 Task: Look for space in Fier-Çifçi, Albania from 9th June, 2023 to 16th June, 2023 for 2 adults in price range Rs.8000 to Rs.16000. Place can be entire place with 2 bedrooms having 2 beds and 1 bathroom. Property type can be house, flat, hotel. Amenities needed are: heating. Booking option can be shelf check-in. Required host language is English.
Action: Mouse moved to (422, 90)
Screenshot: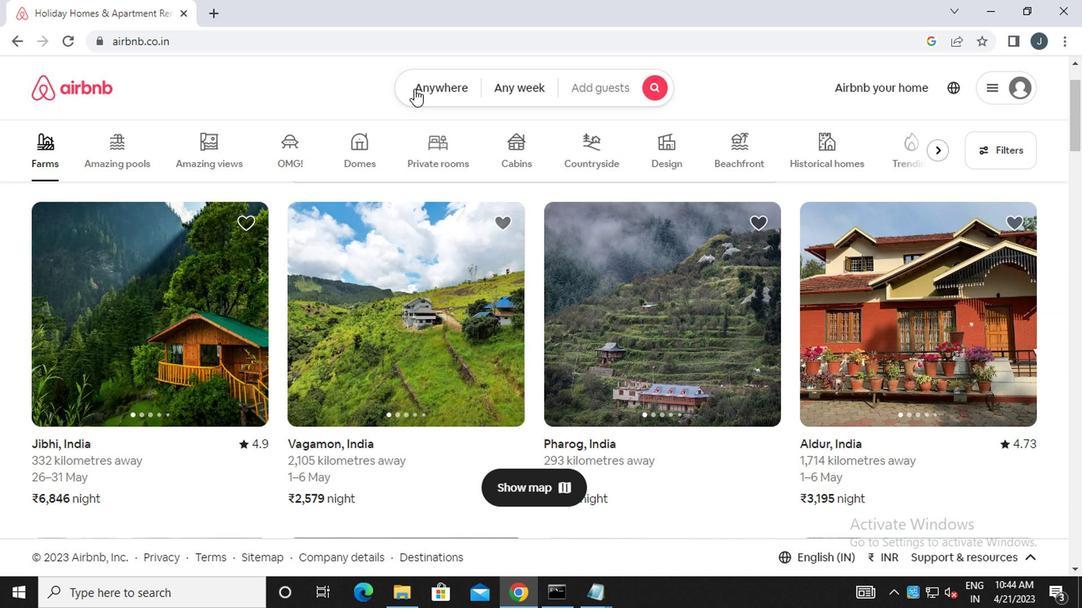 
Action: Mouse pressed left at (422, 90)
Screenshot: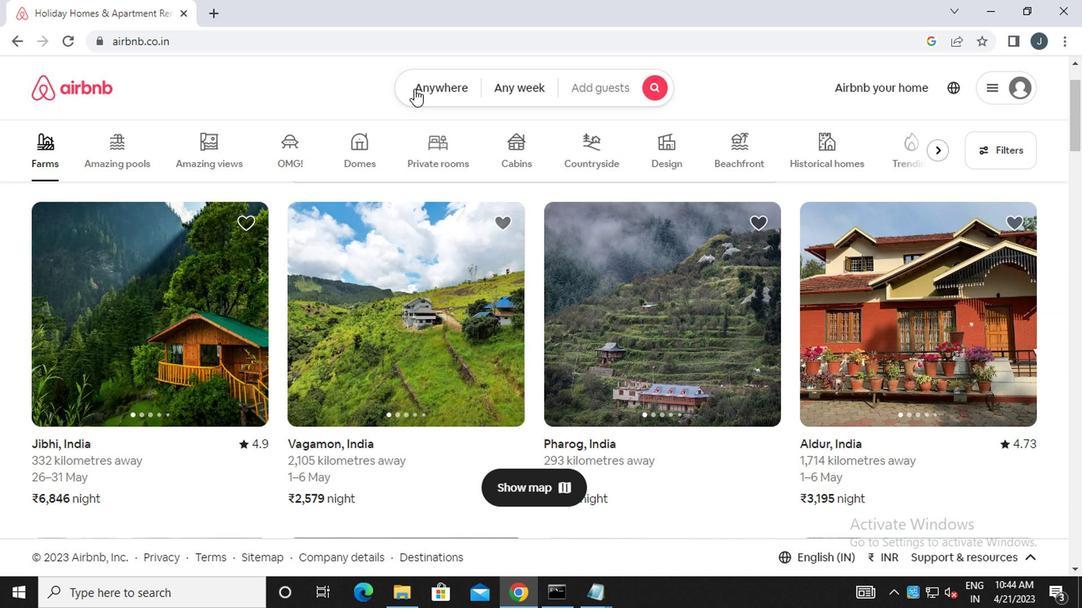 
Action: Mouse moved to (271, 145)
Screenshot: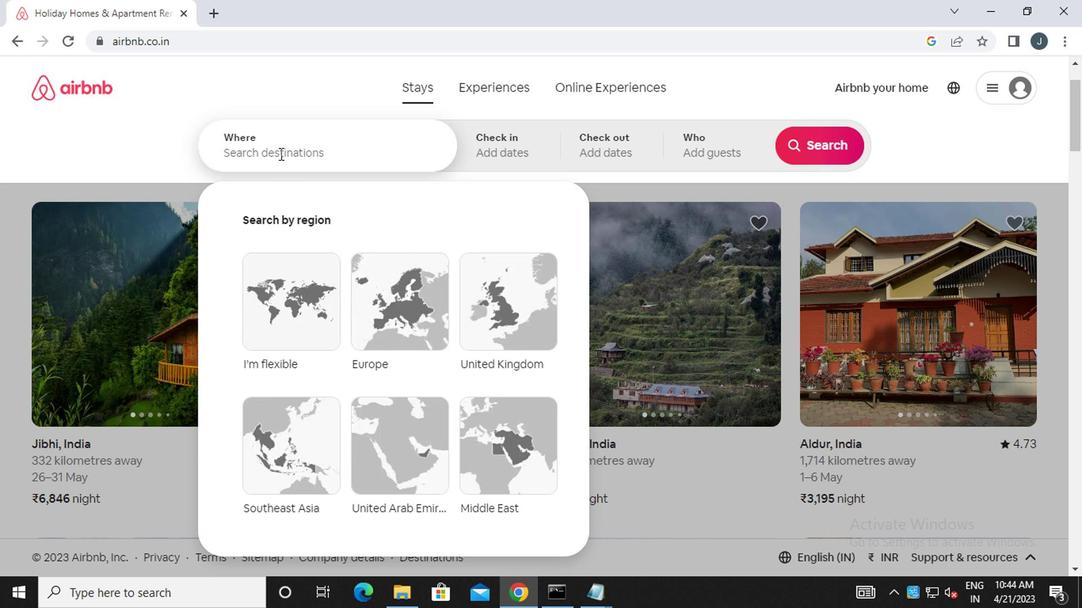 
Action: Mouse pressed left at (271, 145)
Screenshot: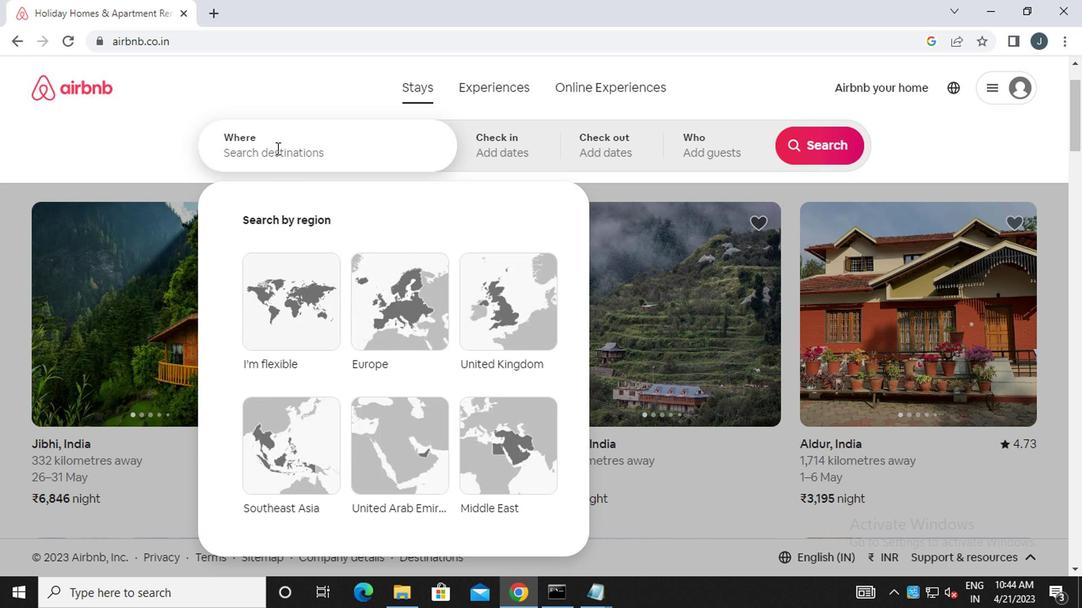 
Action: Mouse moved to (269, 144)
Screenshot: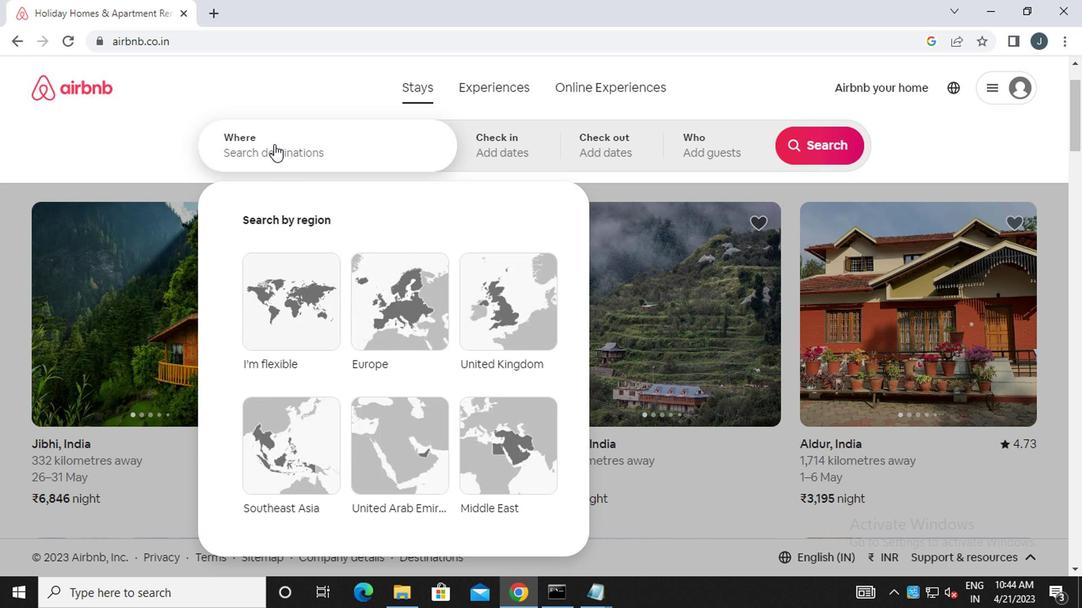 
Action: Key pressed f<Key.caps_lock>ier-cifci
Screenshot: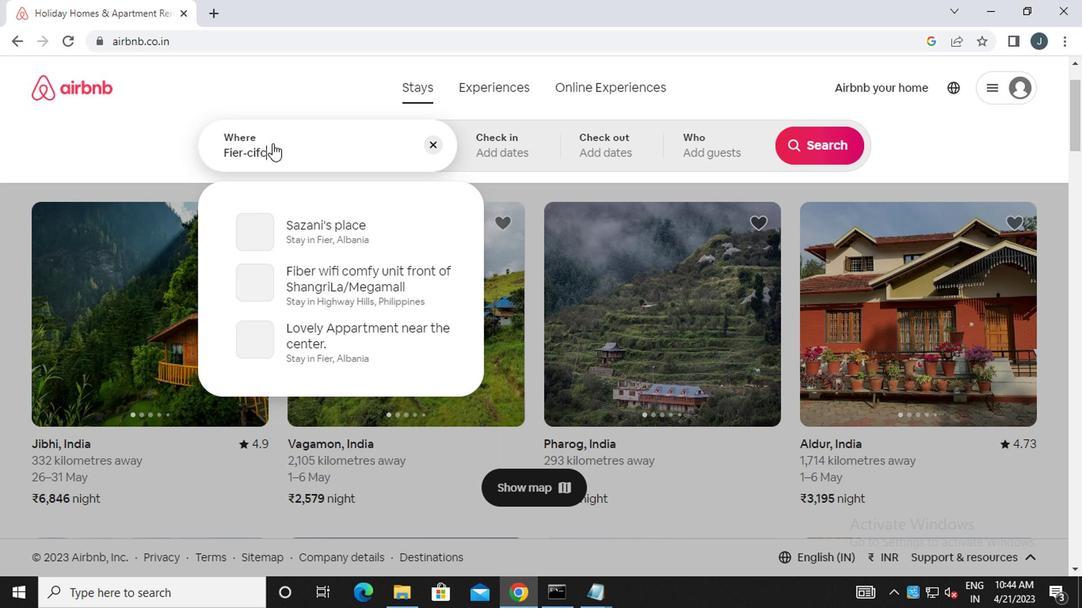 
Action: Mouse moved to (522, 149)
Screenshot: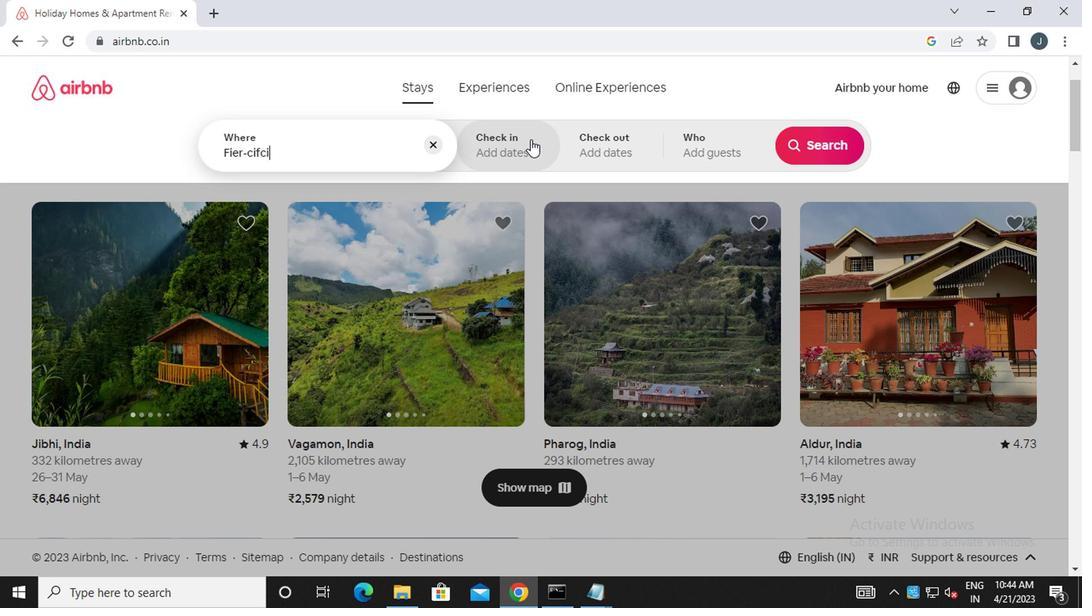 
Action: Mouse pressed left at (522, 149)
Screenshot: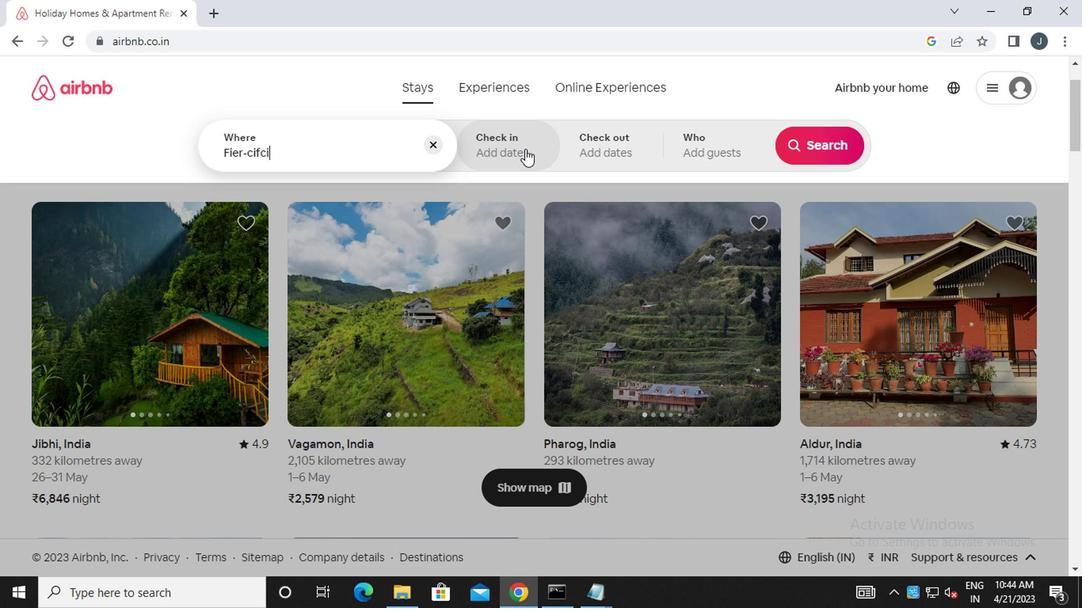
Action: Mouse moved to (810, 270)
Screenshot: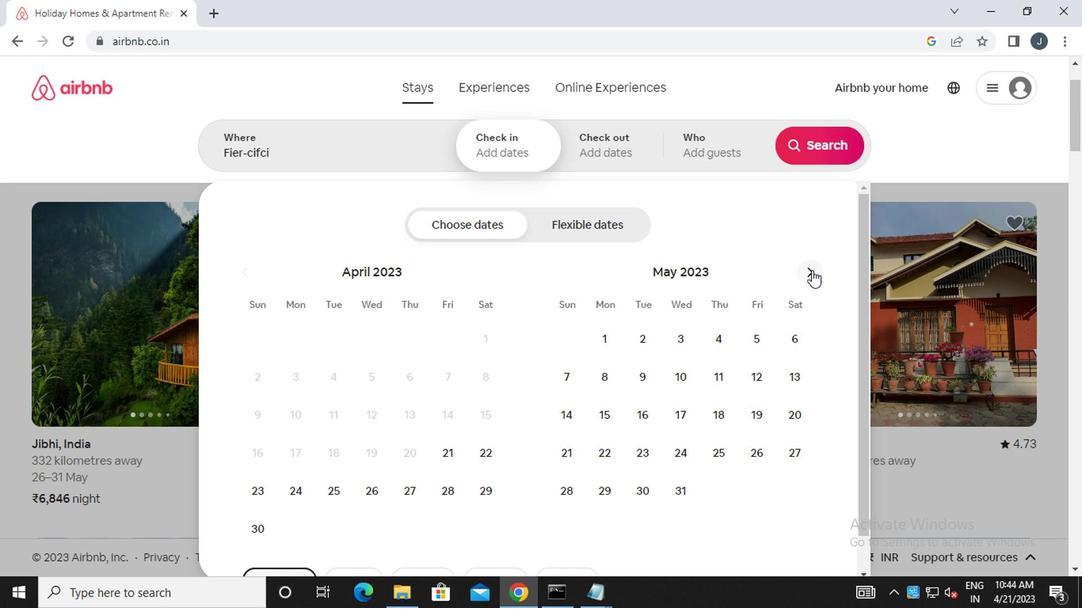 
Action: Mouse pressed left at (810, 270)
Screenshot: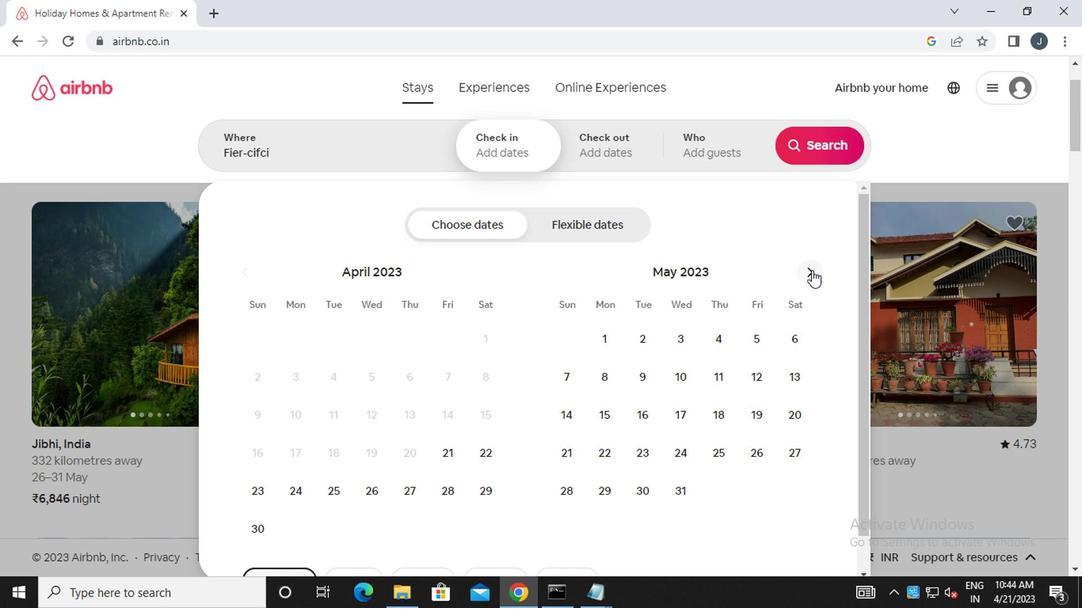 
Action: Mouse moved to (757, 373)
Screenshot: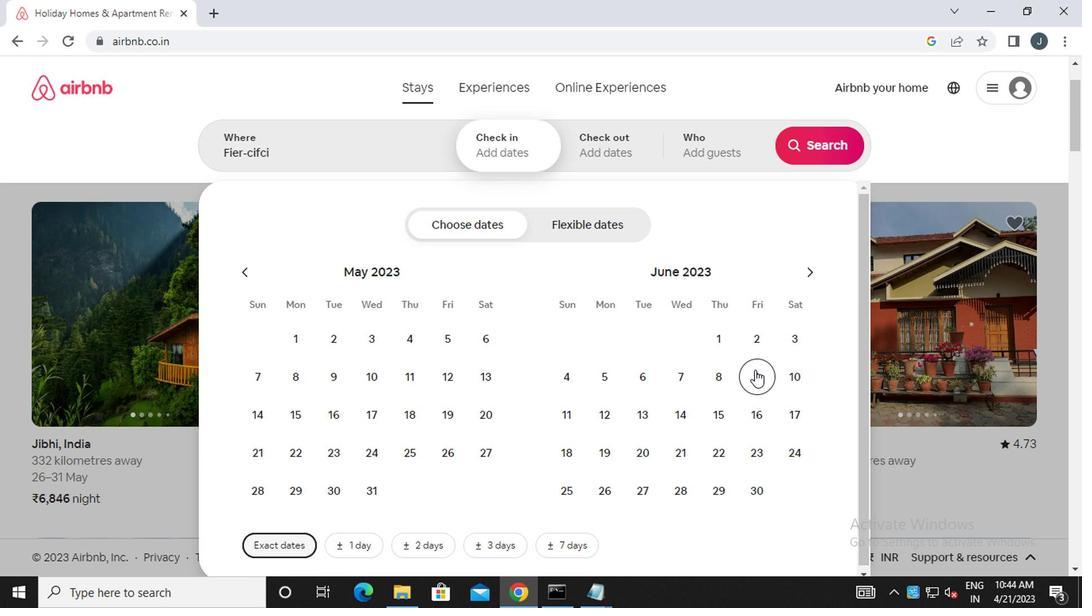 
Action: Mouse pressed left at (757, 373)
Screenshot: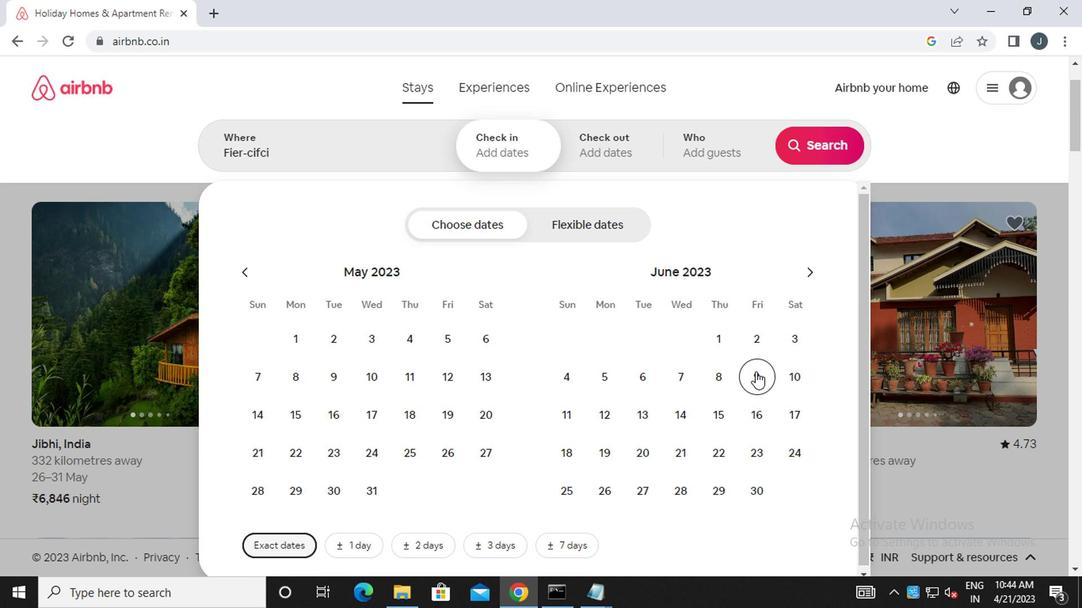 
Action: Mouse moved to (756, 408)
Screenshot: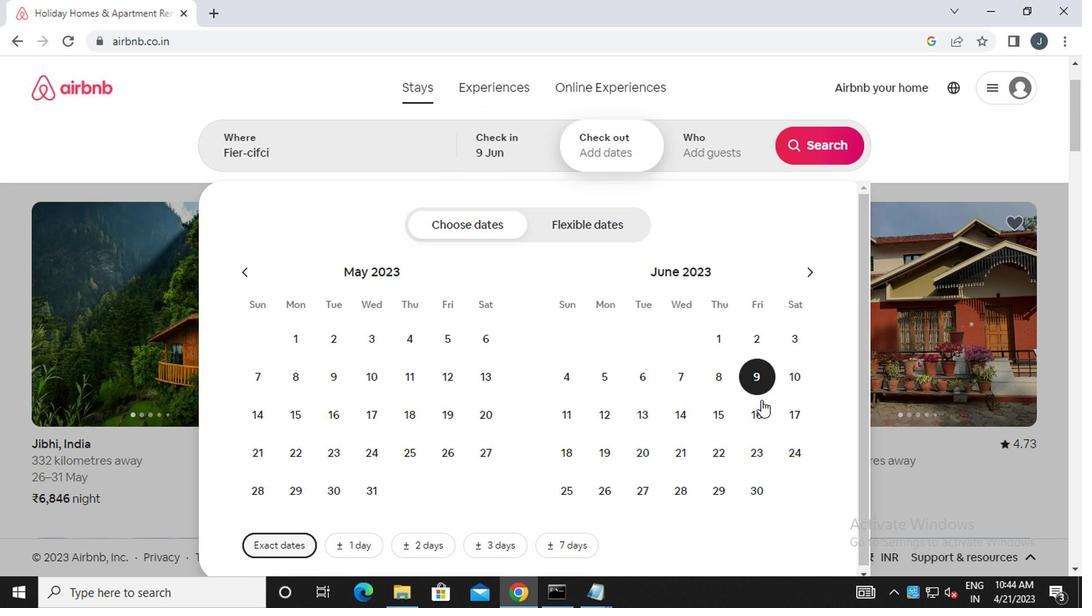 
Action: Mouse pressed left at (756, 408)
Screenshot: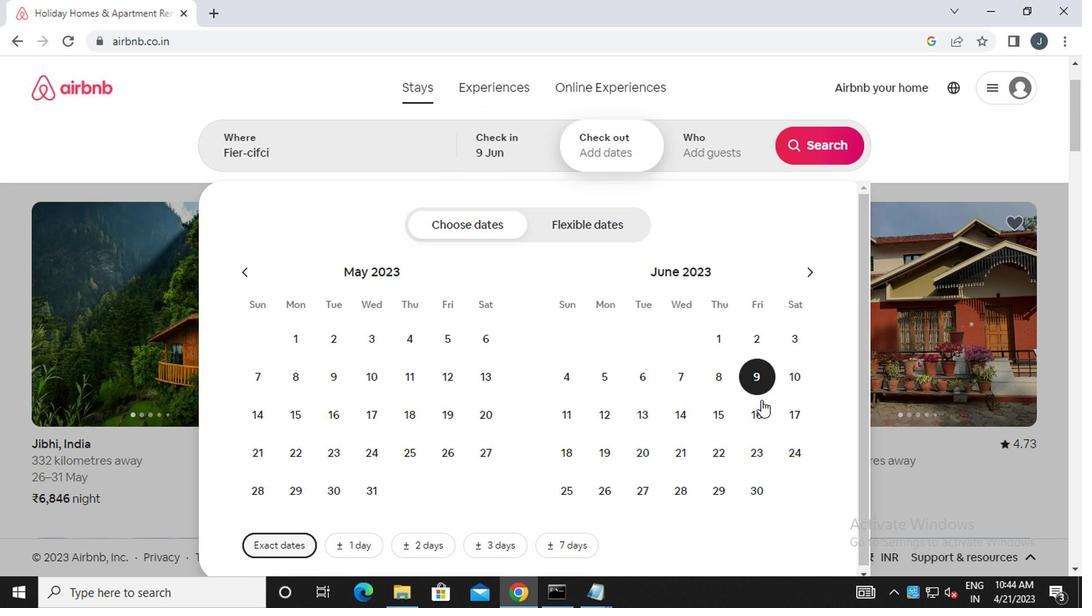 
Action: Mouse moved to (724, 157)
Screenshot: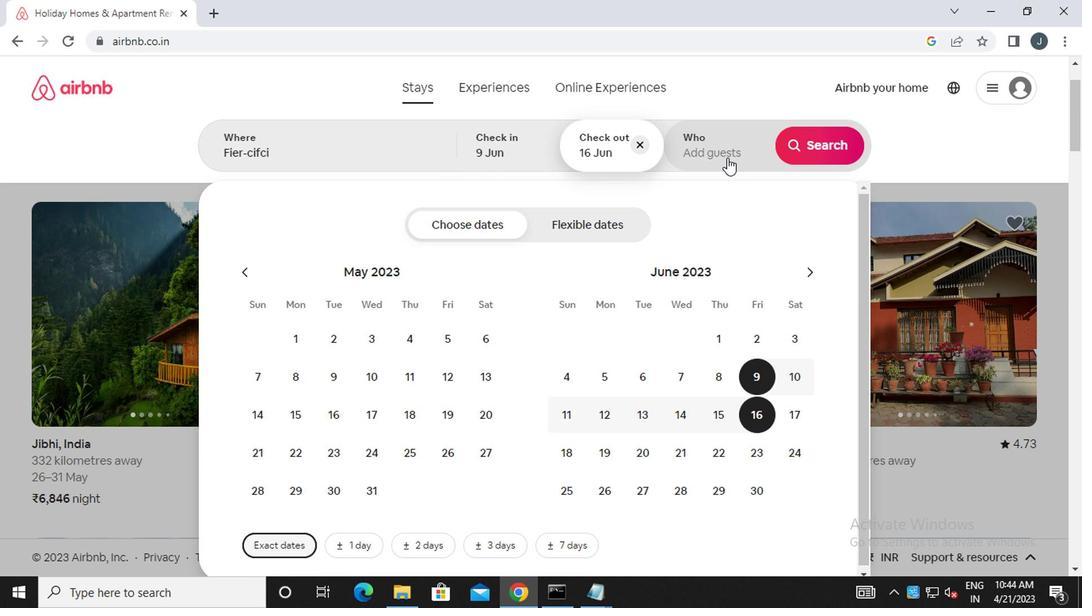 
Action: Mouse pressed left at (724, 157)
Screenshot: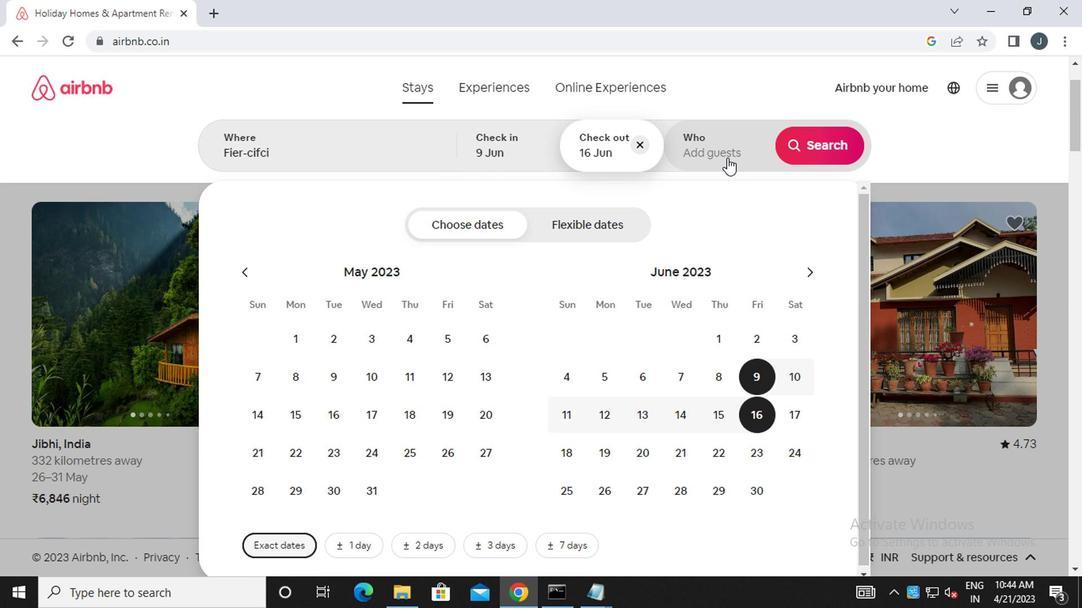 
Action: Mouse moved to (812, 230)
Screenshot: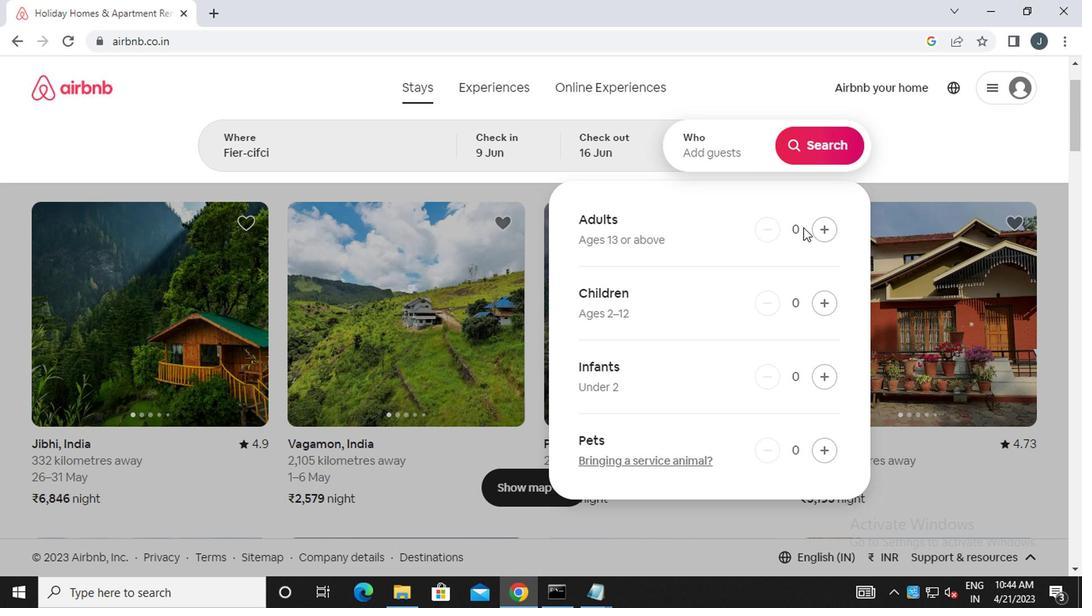 
Action: Mouse pressed left at (812, 230)
Screenshot: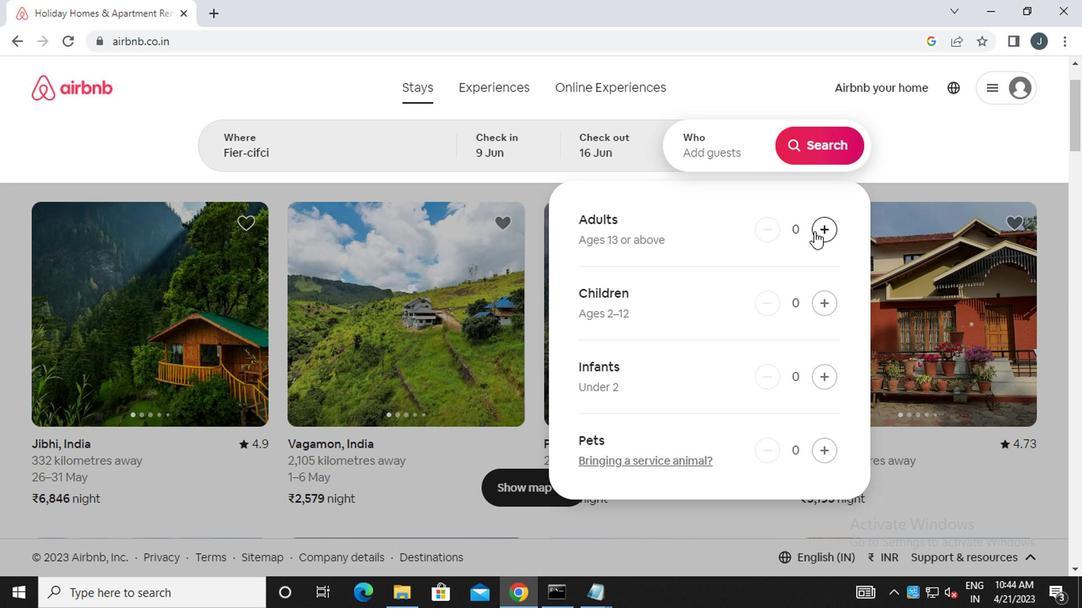 
Action: Mouse moved to (814, 230)
Screenshot: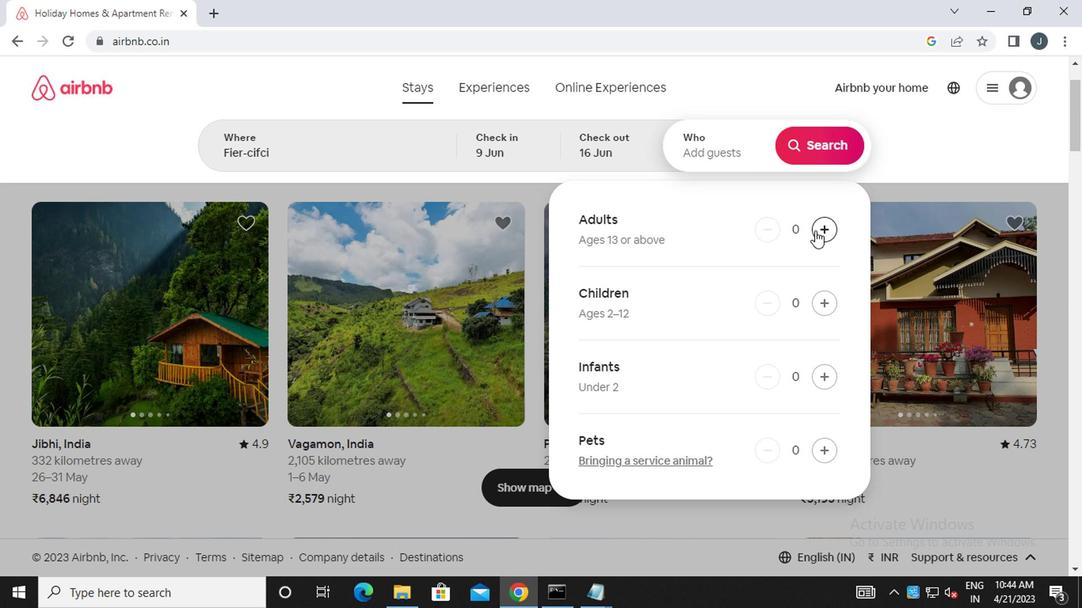 
Action: Mouse pressed left at (814, 230)
Screenshot: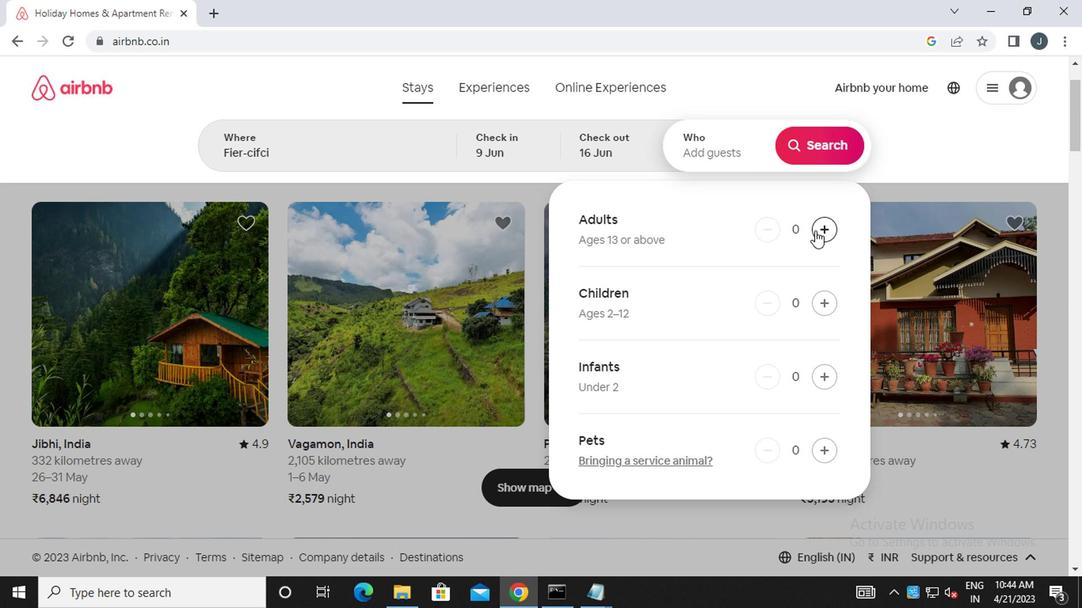 
Action: Mouse moved to (832, 149)
Screenshot: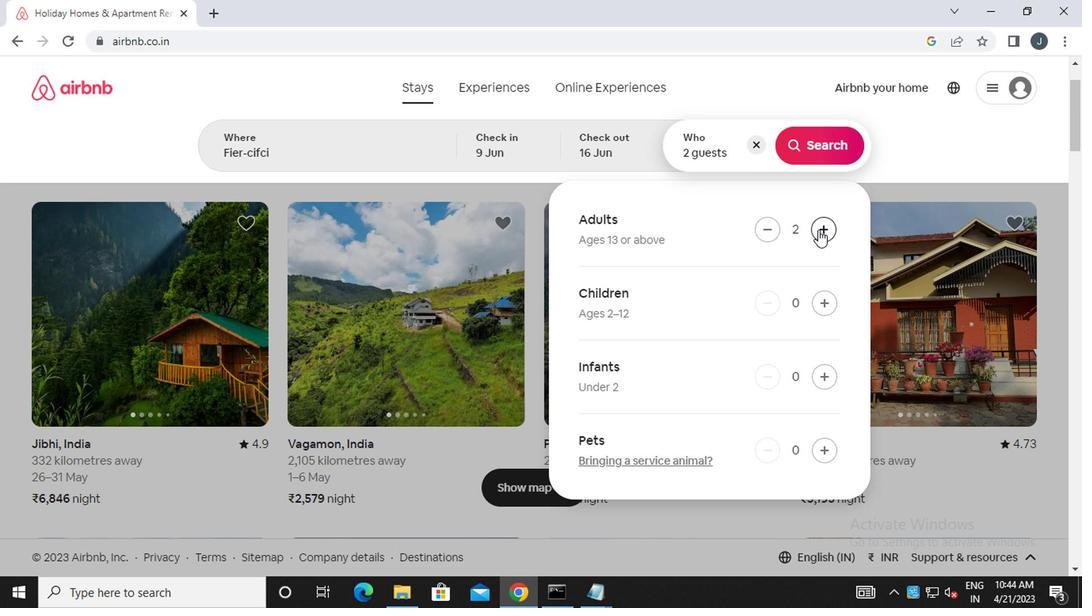 
Action: Mouse pressed left at (832, 149)
Screenshot: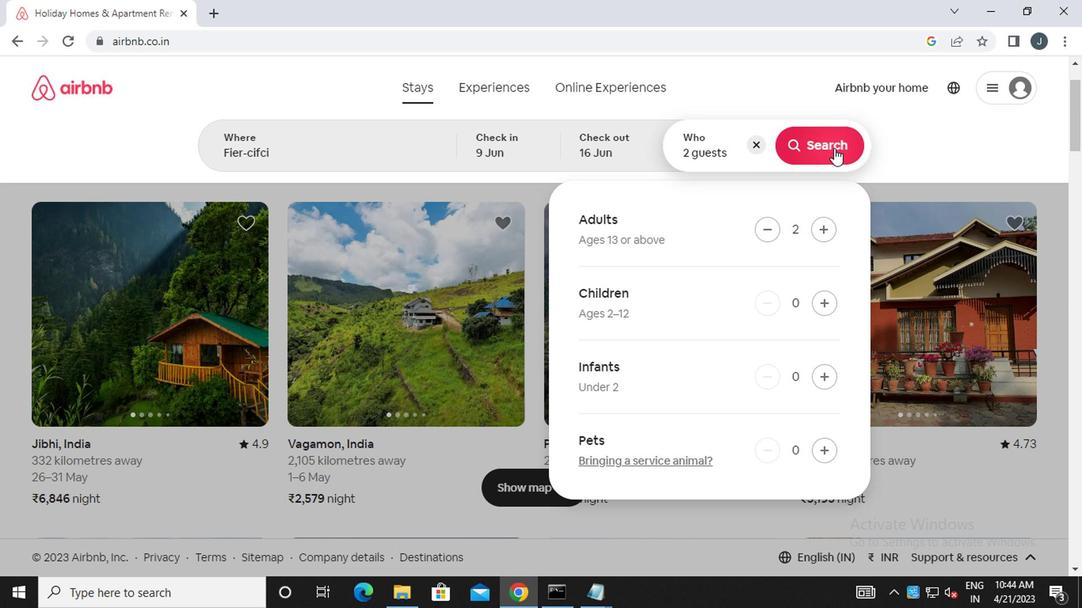 
Action: Mouse moved to (1015, 149)
Screenshot: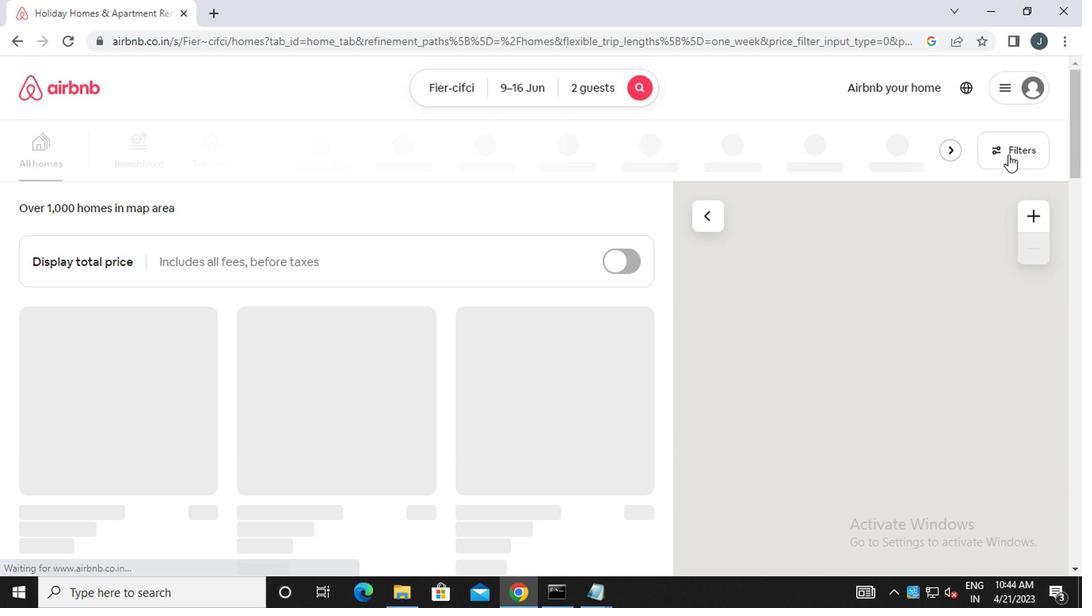 
Action: Mouse pressed left at (1015, 149)
Screenshot: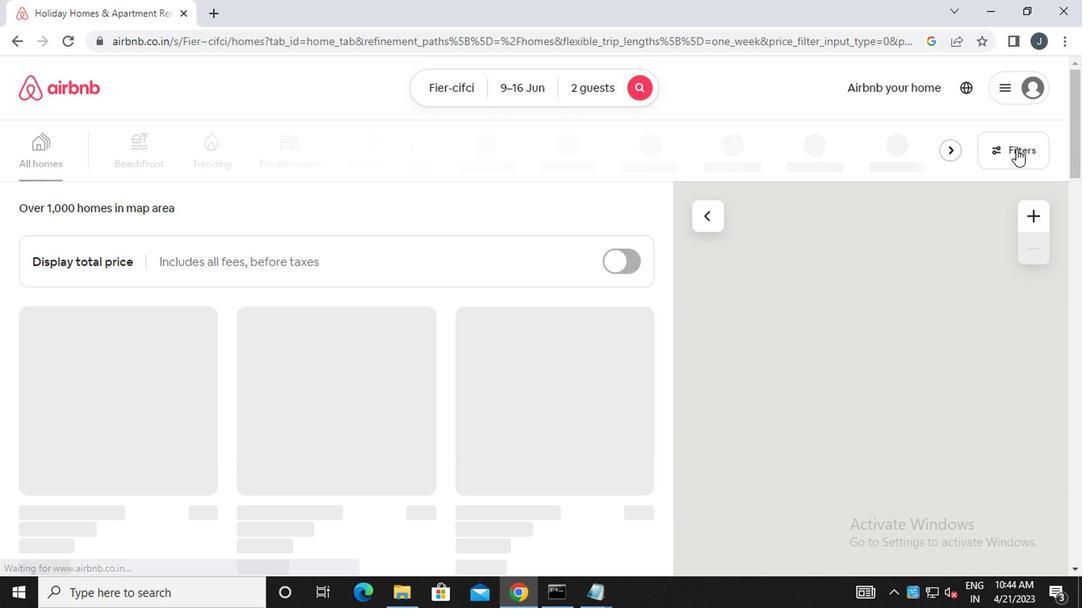 
Action: Mouse moved to (365, 347)
Screenshot: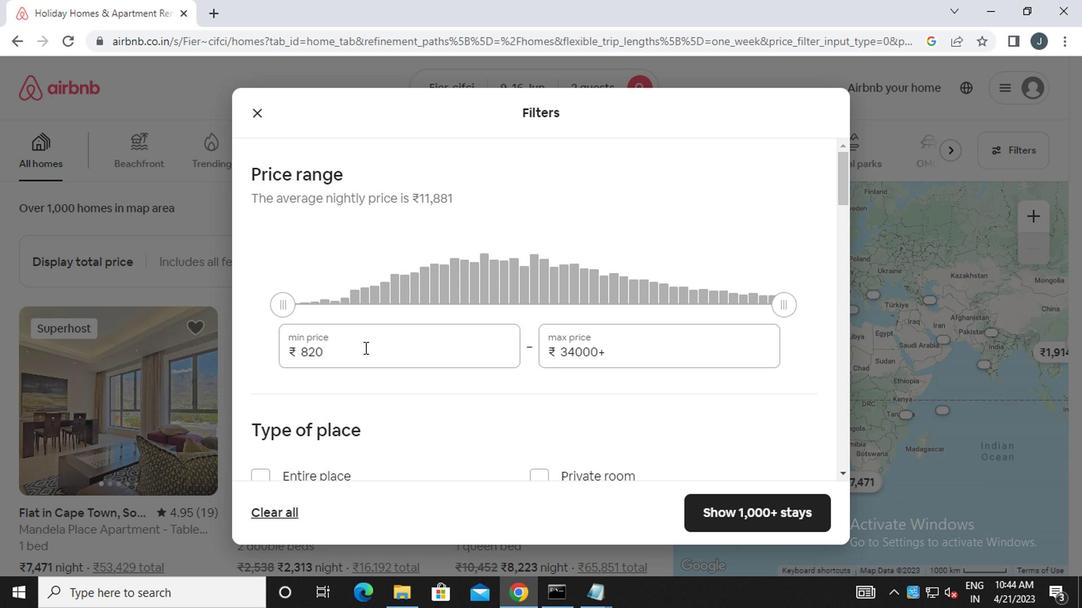 
Action: Mouse pressed left at (365, 347)
Screenshot: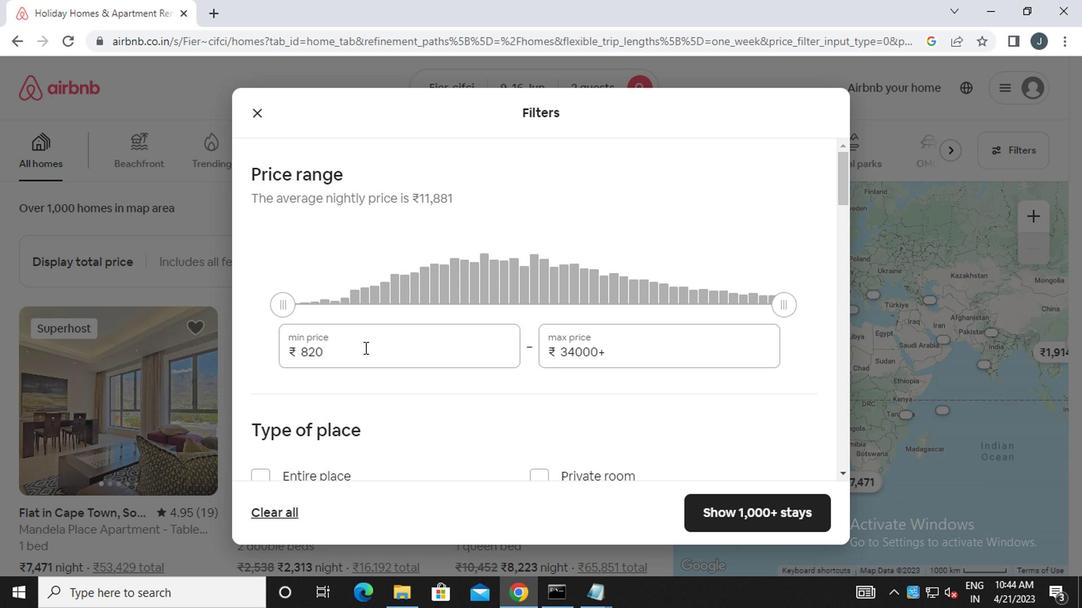 
Action: Mouse moved to (357, 335)
Screenshot: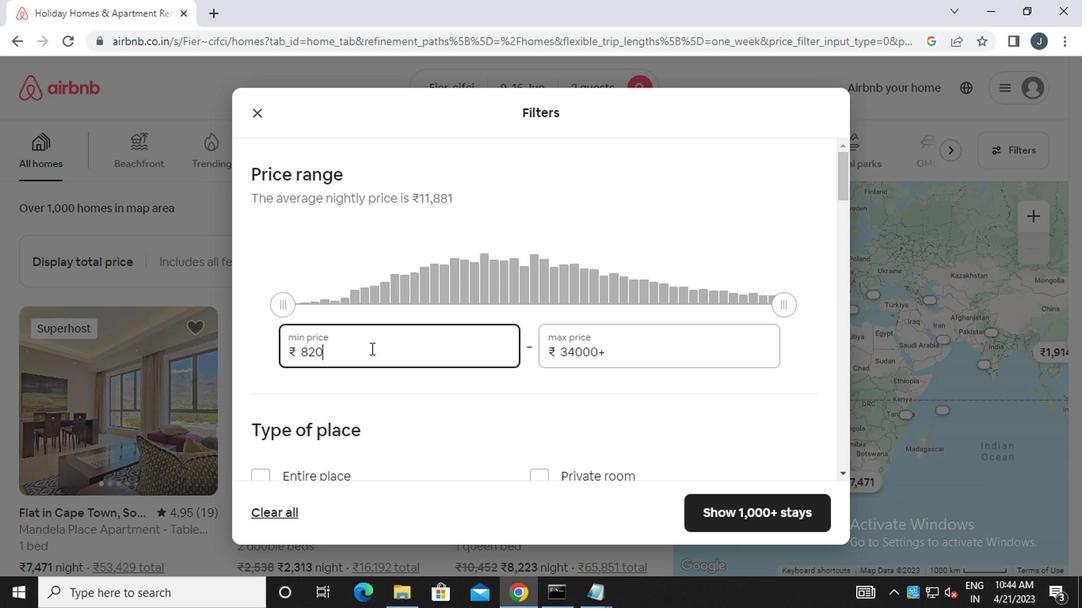 
Action: Key pressed <Key.backspace><Key.backspace>000
Screenshot: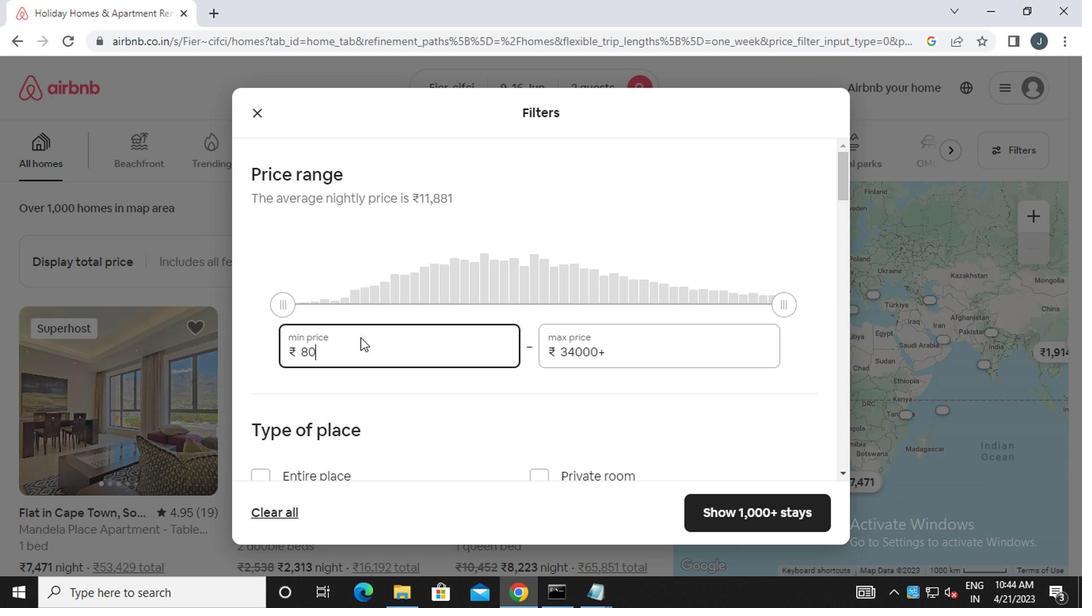 
Action: Mouse moved to (625, 352)
Screenshot: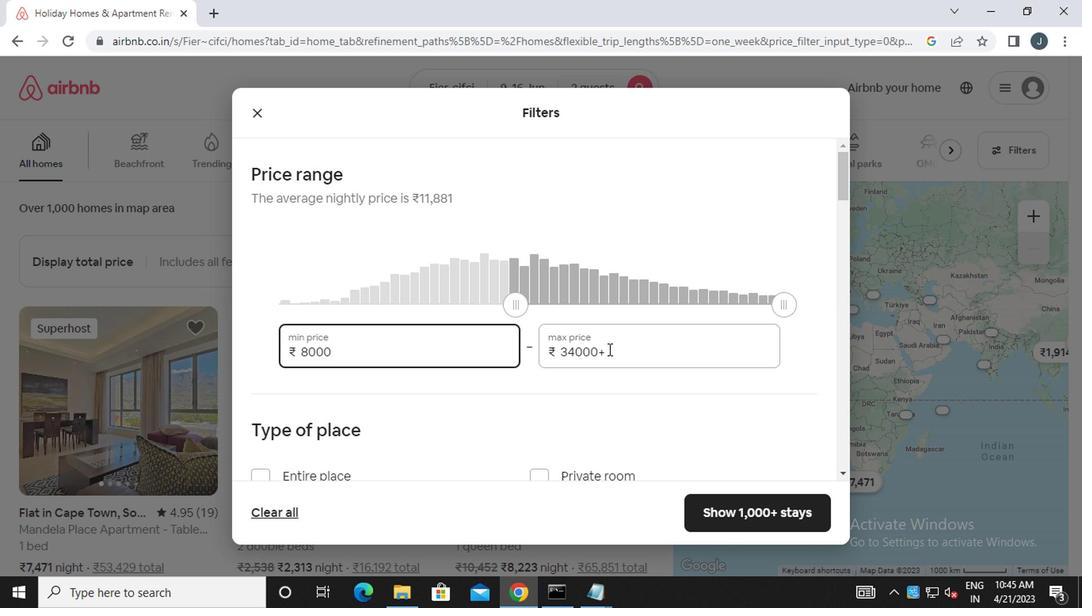 
Action: Mouse pressed left at (625, 352)
Screenshot: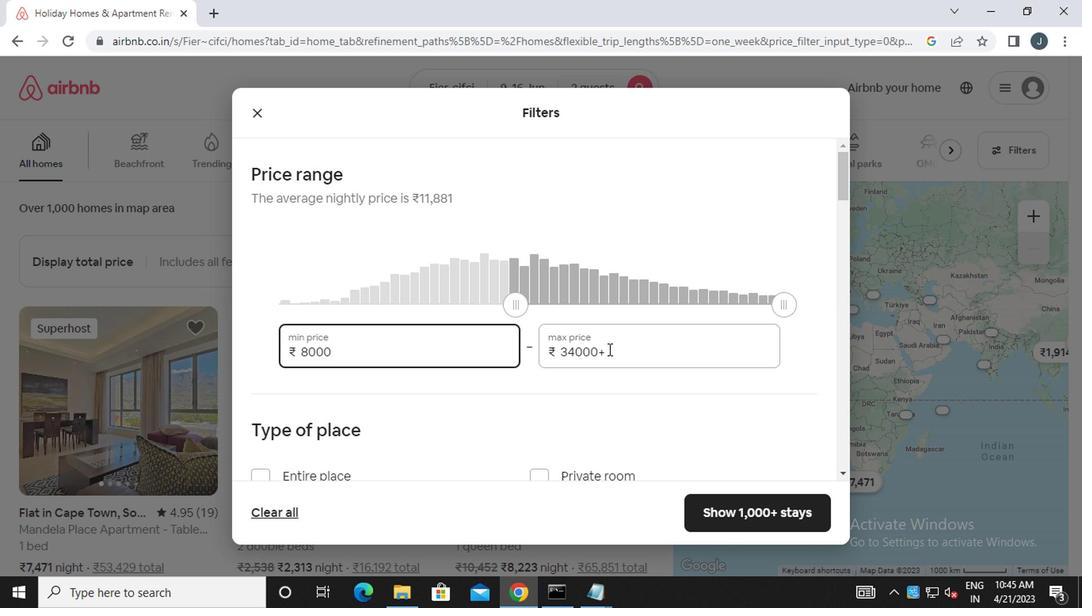 
Action: Mouse moved to (625, 352)
Screenshot: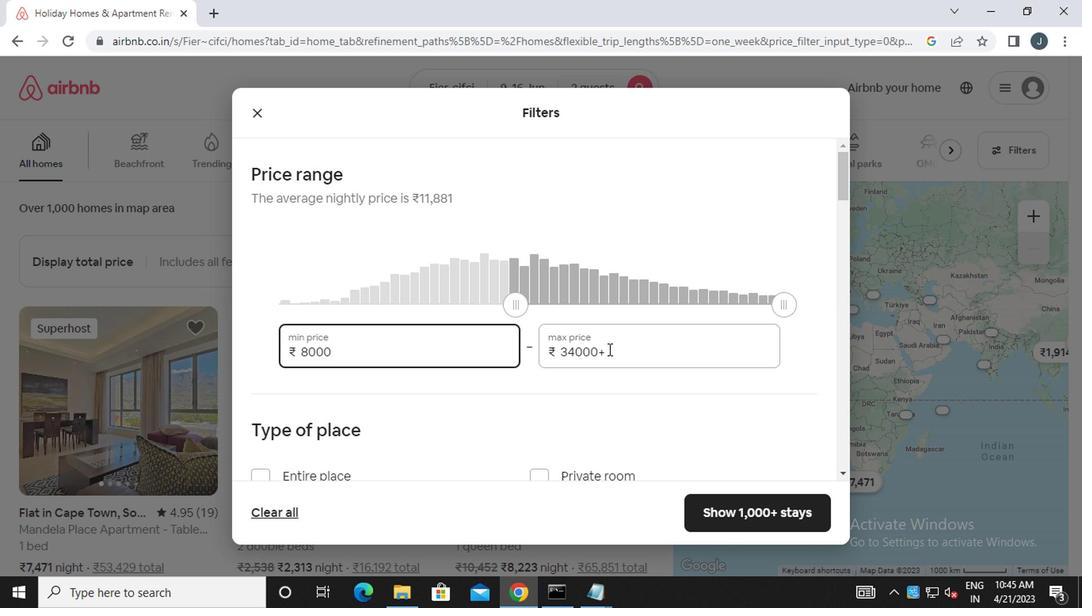 
Action: Key pressed <Key.backspace><Key.backspace><Key.backspace><Key.backspace><Key.backspace><Key.backspace>16000
Screenshot: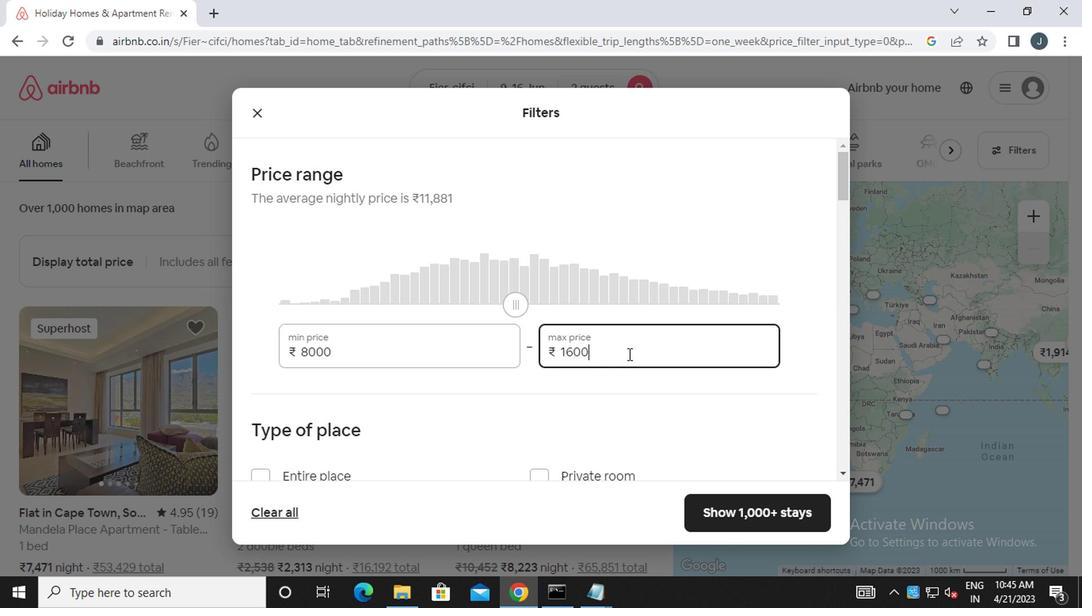
Action: Mouse moved to (794, 398)
Screenshot: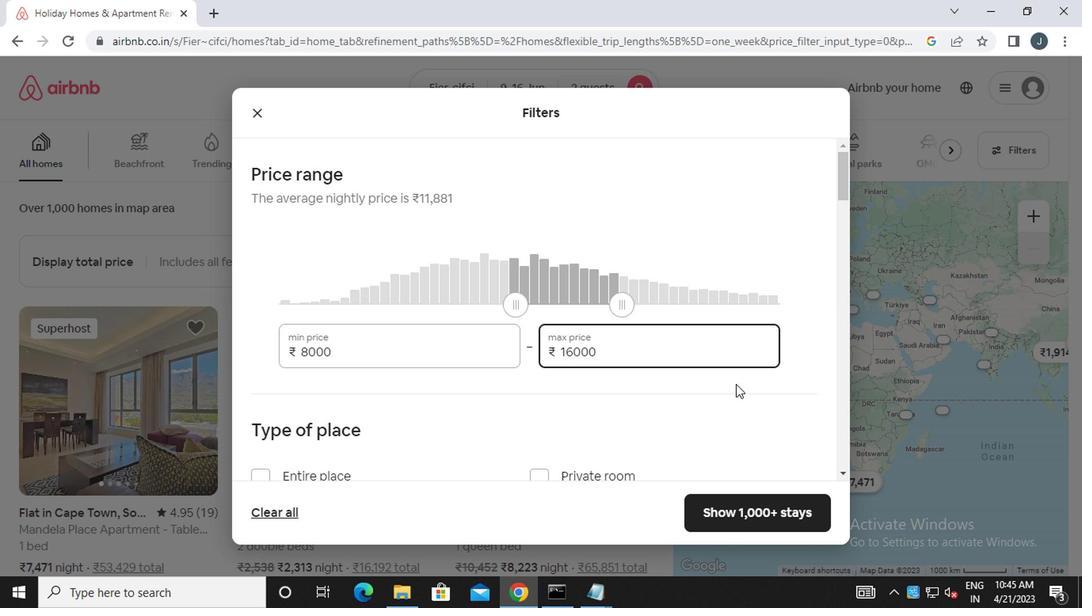 
Action: Mouse scrolled (794, 397) with delta (0, 0)
Screenshot: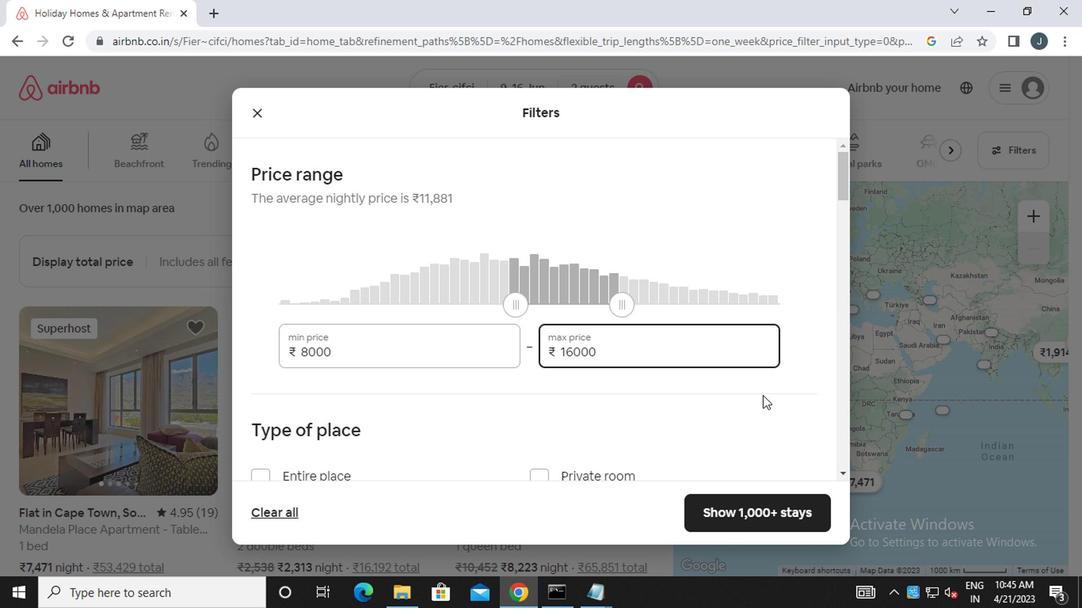 
Action: Mouse scrolled (794, 397) with delta (0, 0)
Screenshot: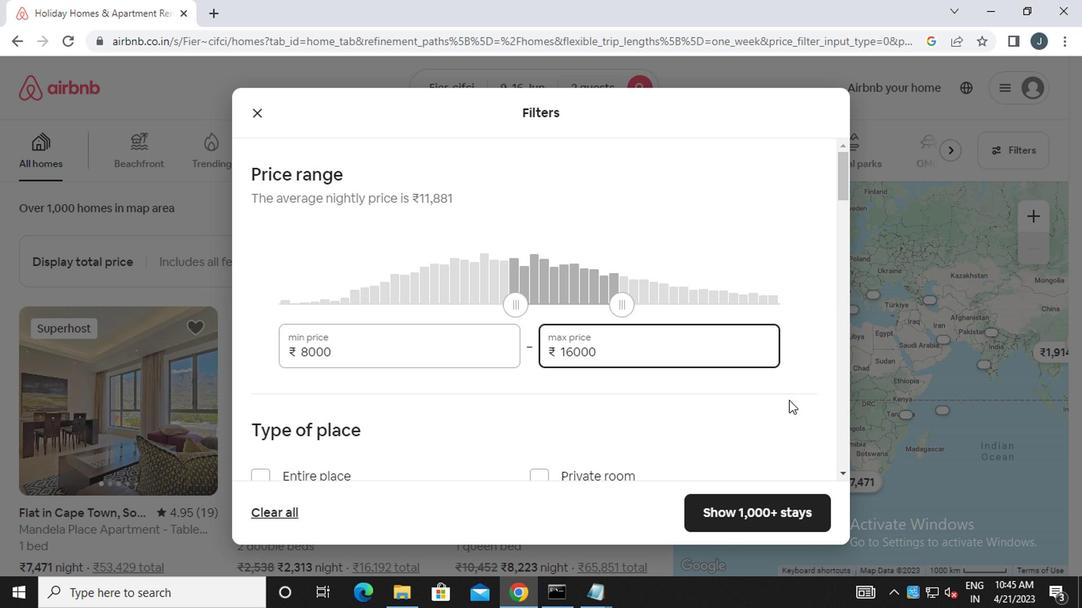 
Action: Mouse moved to (333, 335)
Screenshot: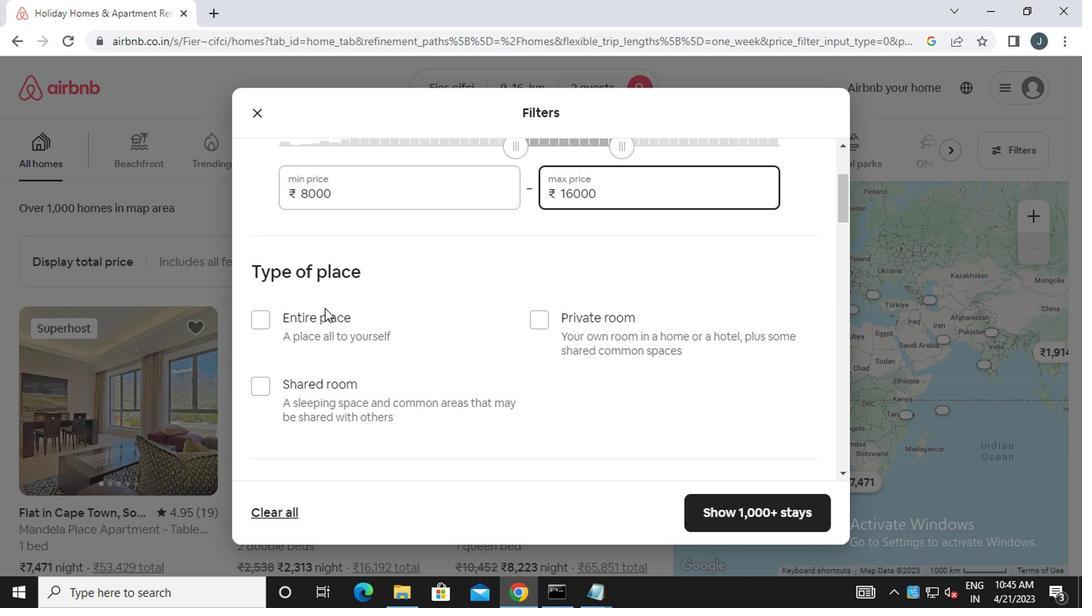 
Action: Mouse pressed left at (333, 335)
Screenshot: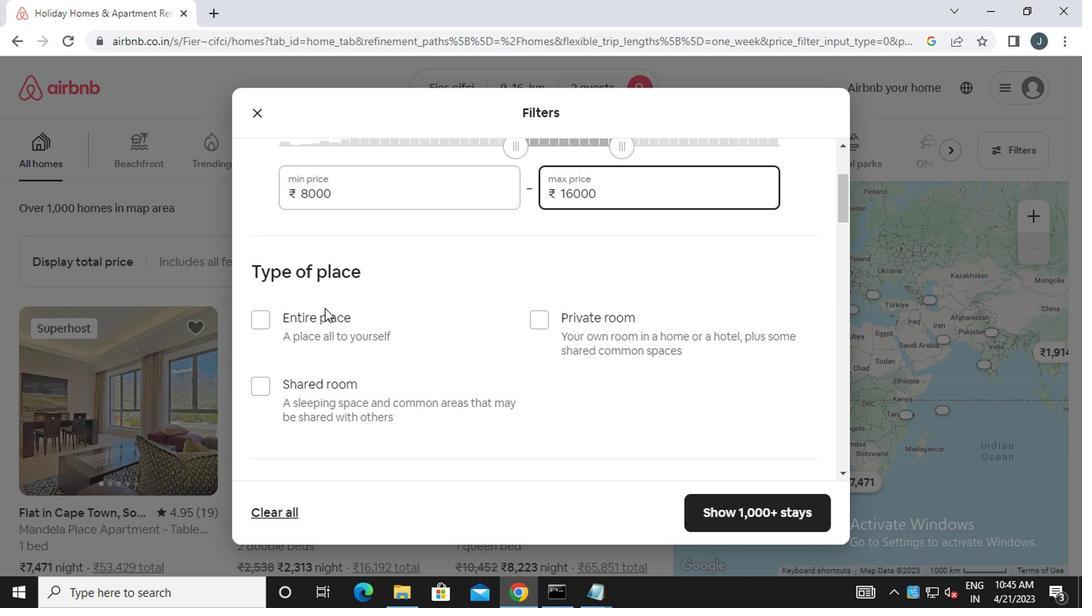 
Action: Mouse moved to (333, 339)
Screenshot: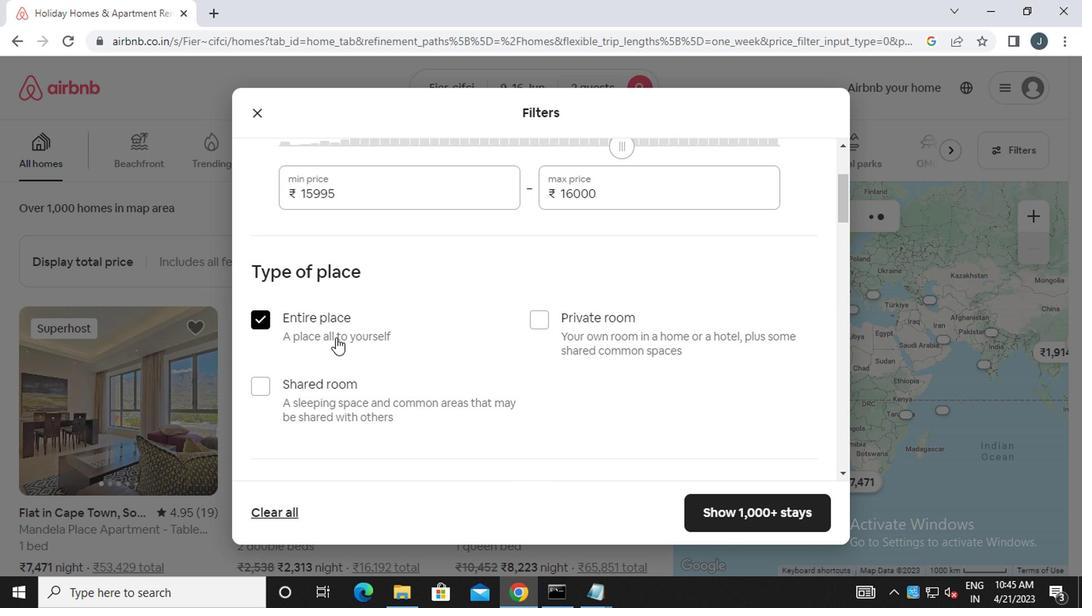 
Action: Mouse scrolled (333, 339) with delta (0, 0)
Screenshot: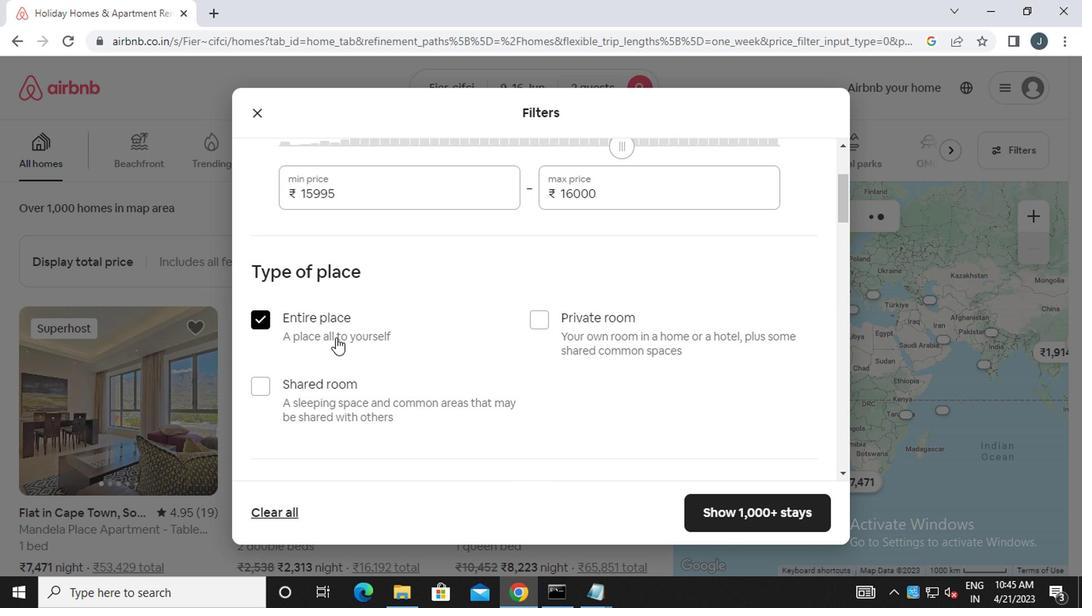 
Action: Mouse moved to (333, 341)
Screenshot: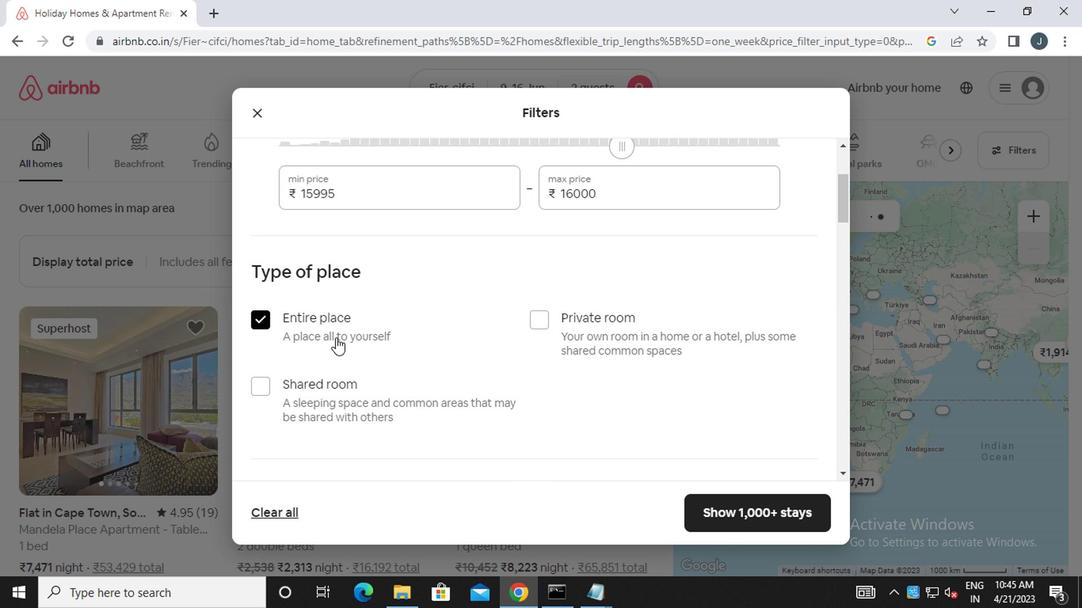 
Action: Mouse scrolled (333, 339) with delta (0, -1)
Screenshot: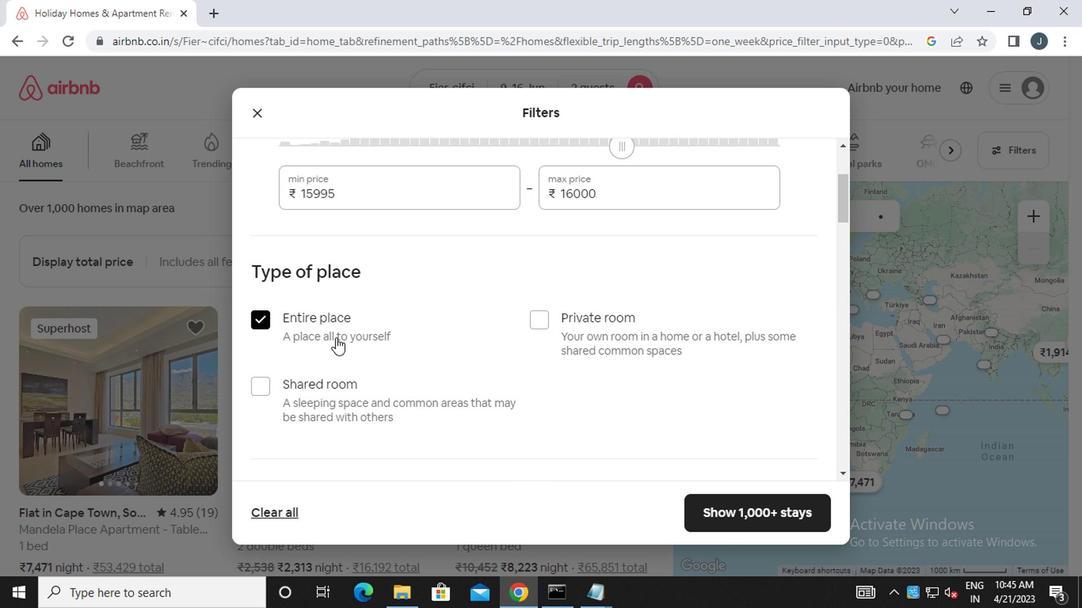 
Action: Mouse scrolled (333, 341) with delta (0, 0)
Screenshot: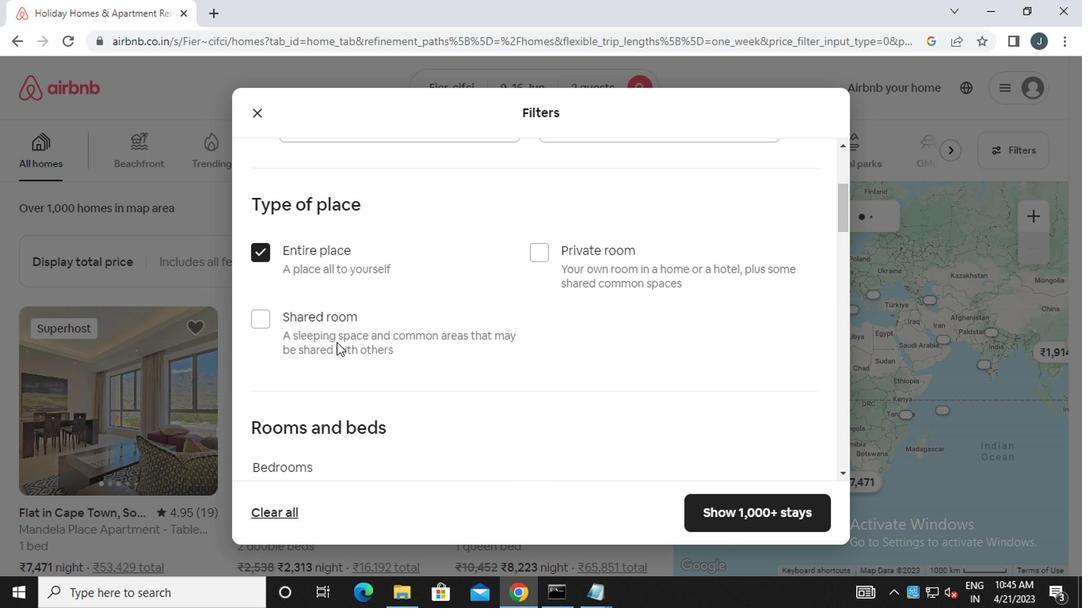 
Action: Mouse scrolled (333, 341) with delta (0, 0)
Screenshot: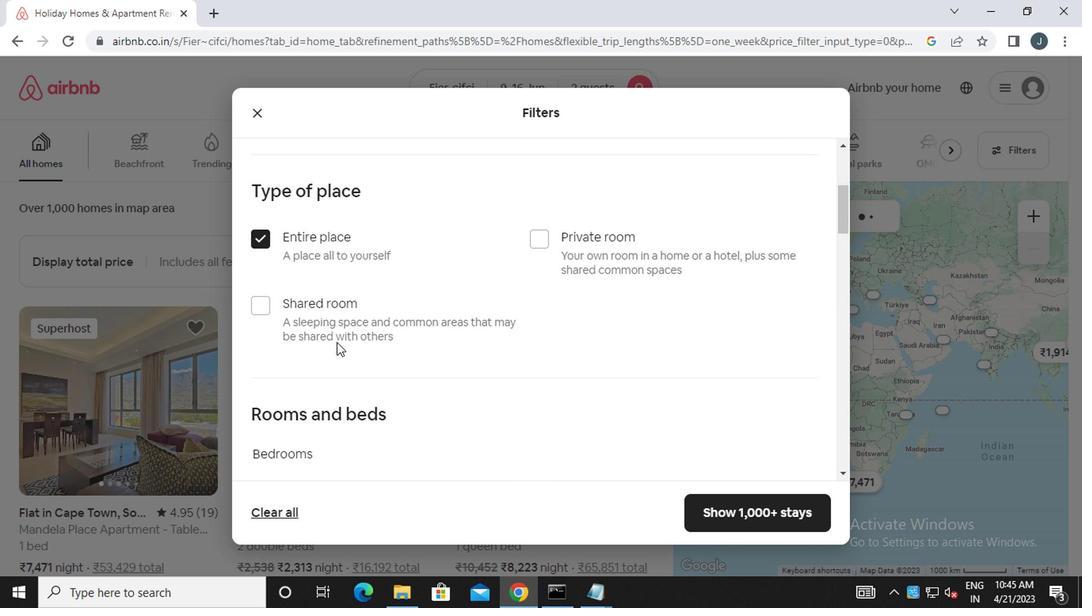 
Action: Mouse moved to (333, 341)
Screenshot: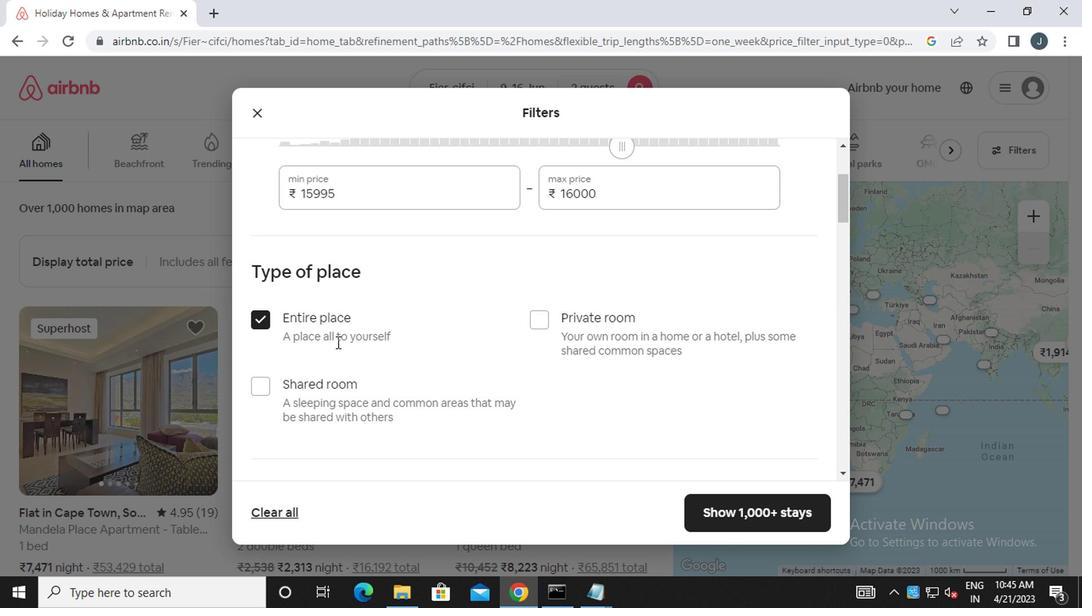 
Action: Mouse scrolled (333, 341) with delta (0, 0)
Screenshot: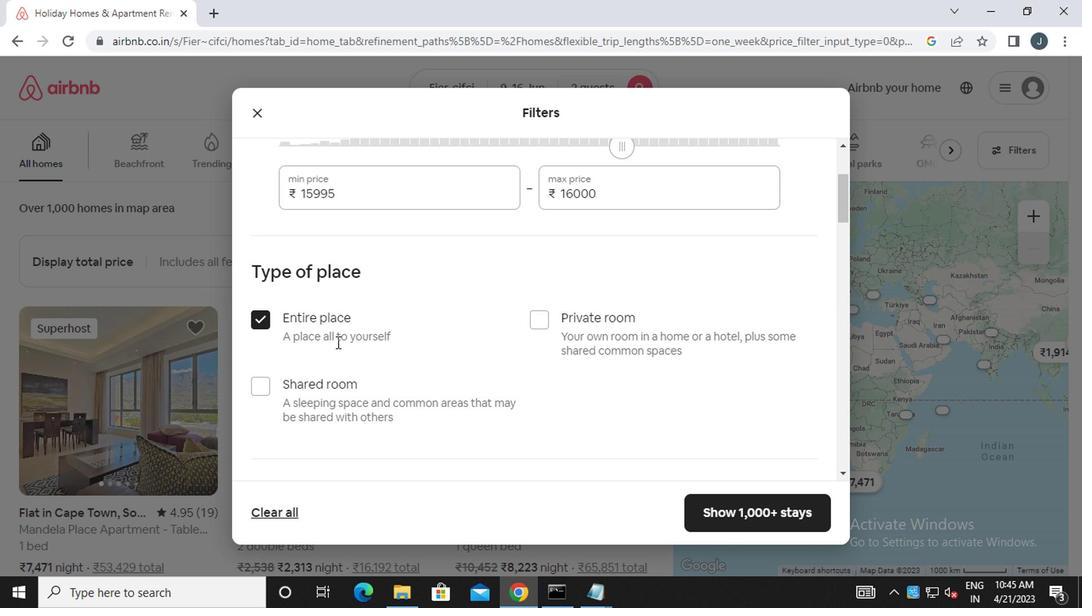 
Action: Mouse moved to (333, 343)
Screenshot: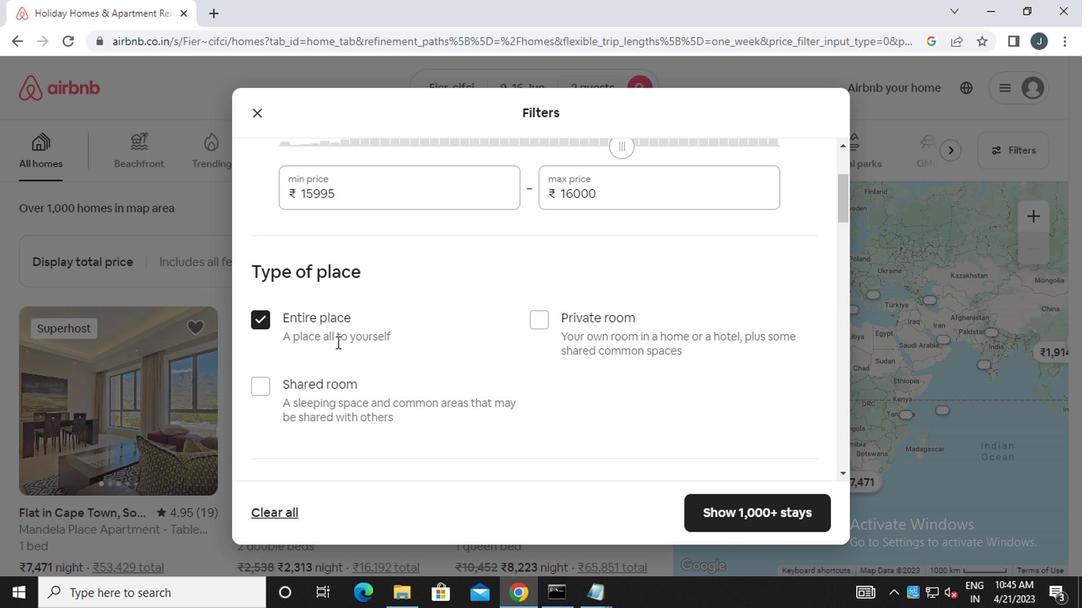 
Action: Mouse scrolled (333, 343) with delta (0, 0)
Screenshot: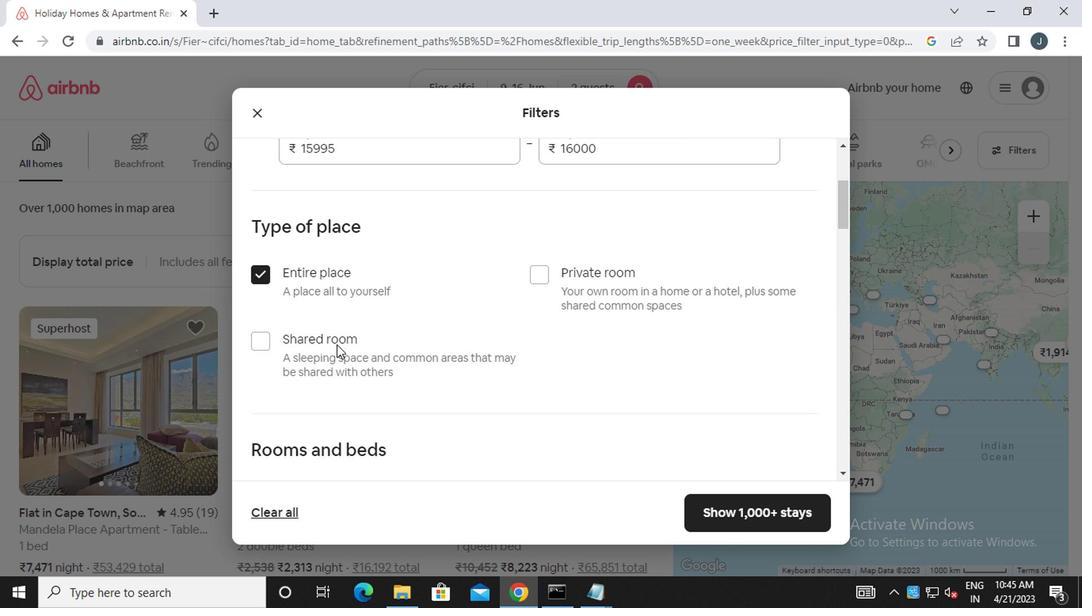 
Action: Mouse moved to (333, 343)
Screenshot: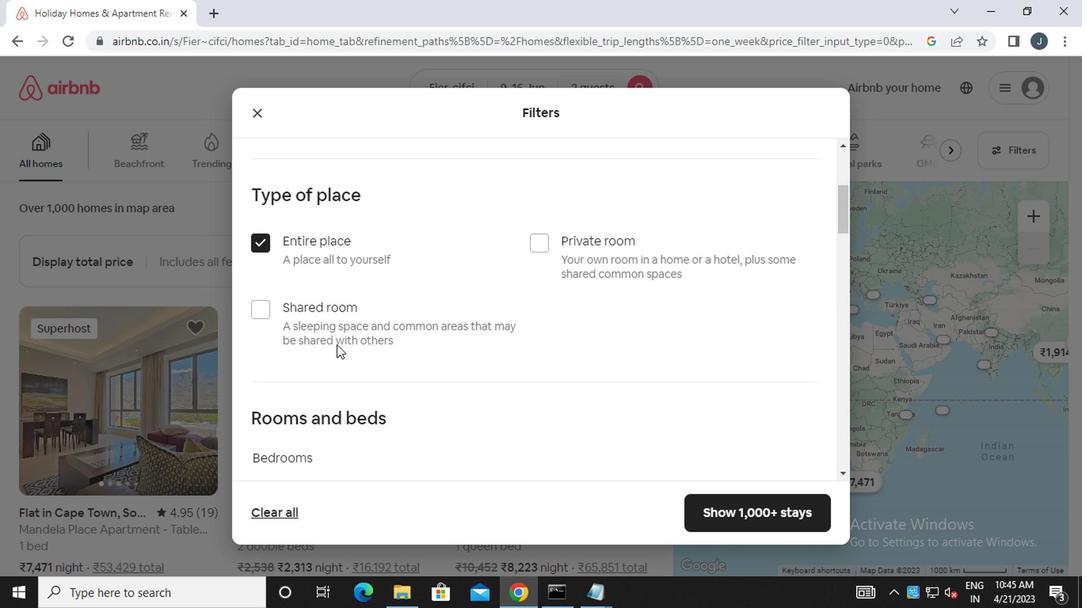 
Action: Mouse scrolled (333, 343) with delta (0, 0)
Screenshot: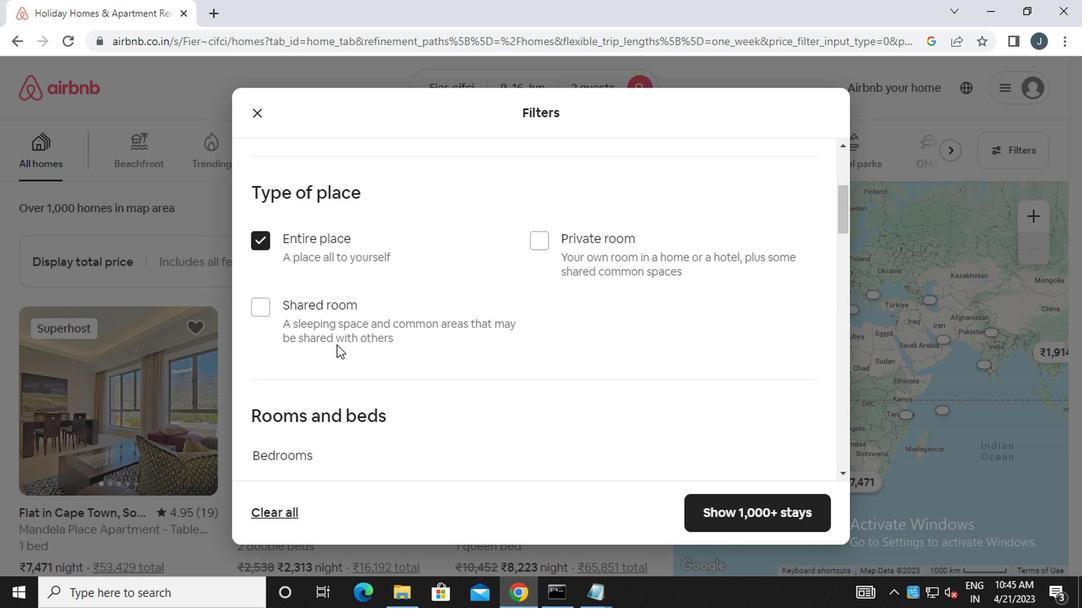 
Action: Mouse moved to (388, 276)
Screenshot: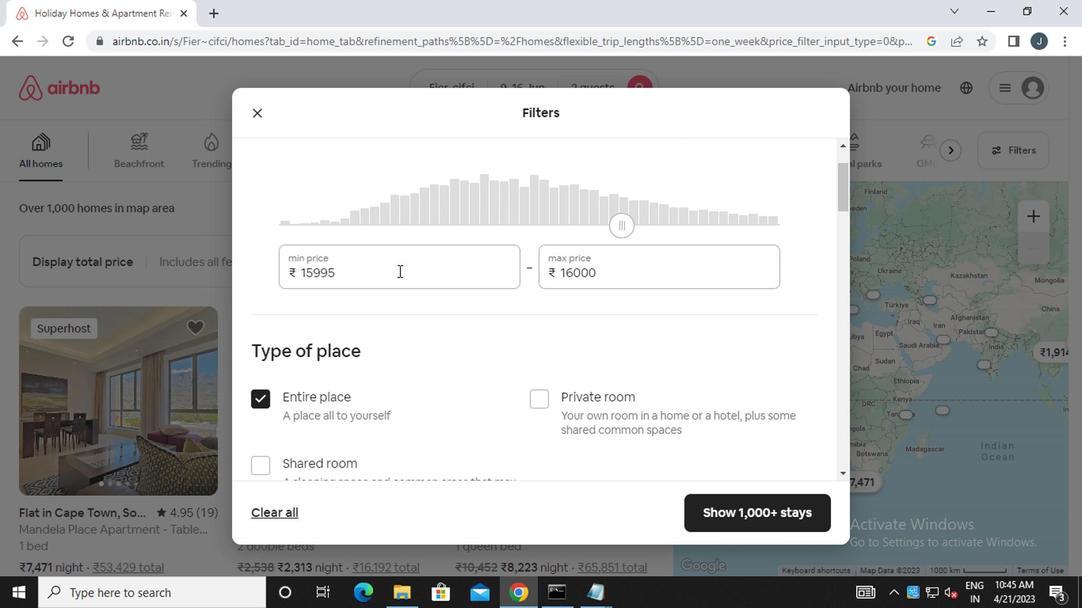 
Action: Mouse pressed left at (388, 276)
Screenshot: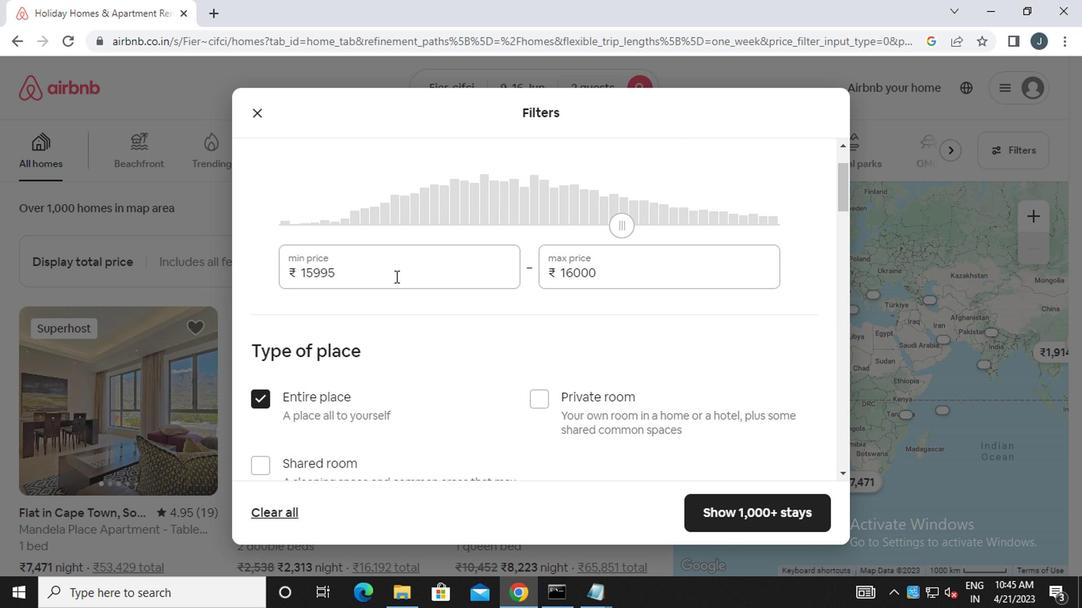 
Action: Mouse moved to (389, 276)
Screenshot: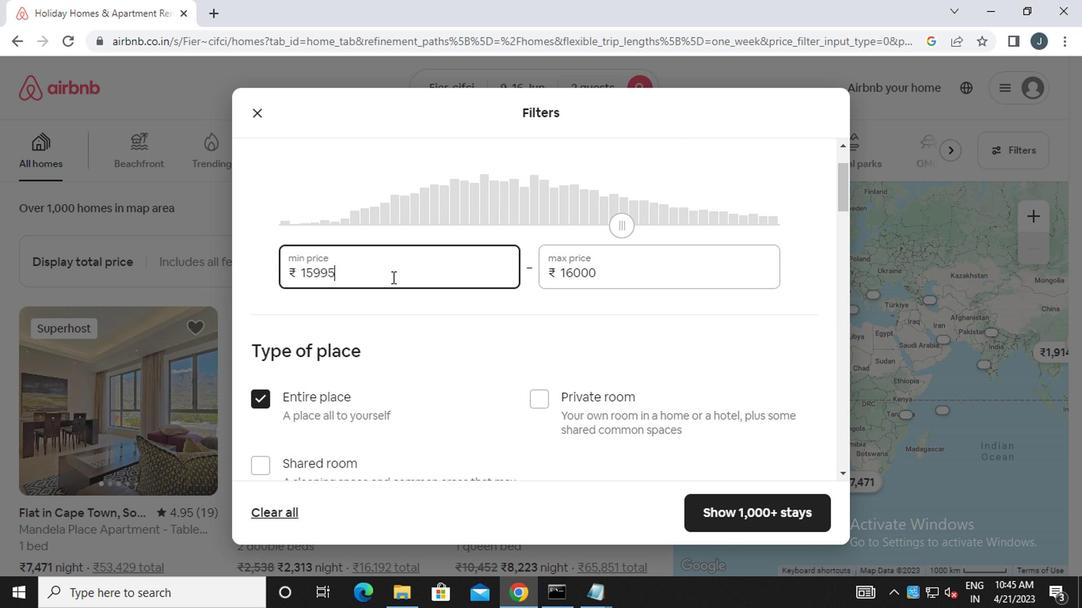 
Action: Key pressed <Key.backspace><Key.backspace><Key.backspace><Key.backspace><Key.backspace>8000
Screenshot: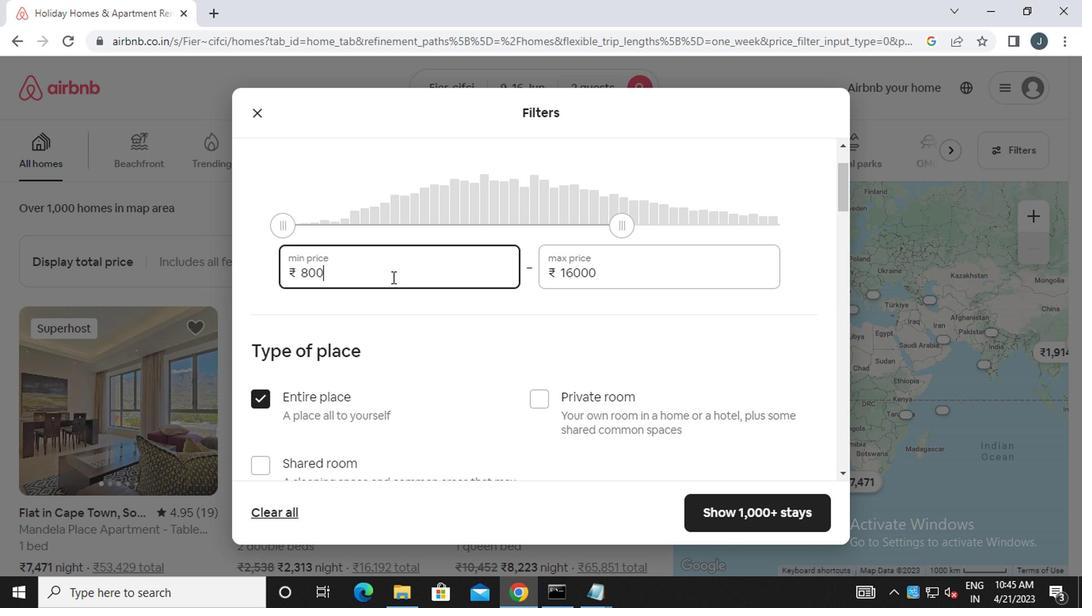 
Action: Mouse moved to (417, 276)
Screenshot: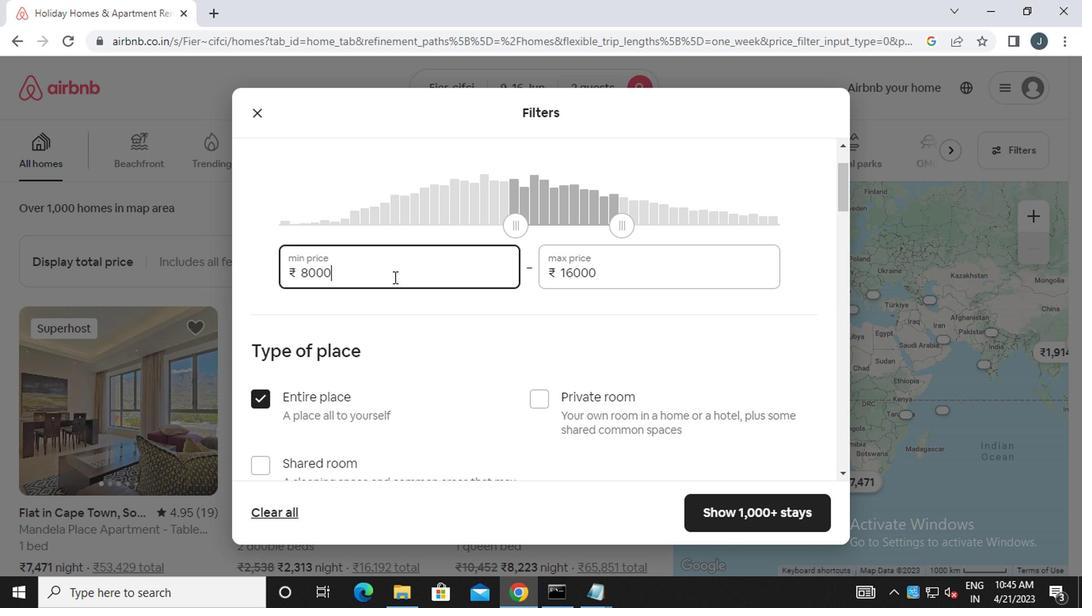 
Action: Mouse scrolled (417, 276) with delta (0, 0)
Screenshot: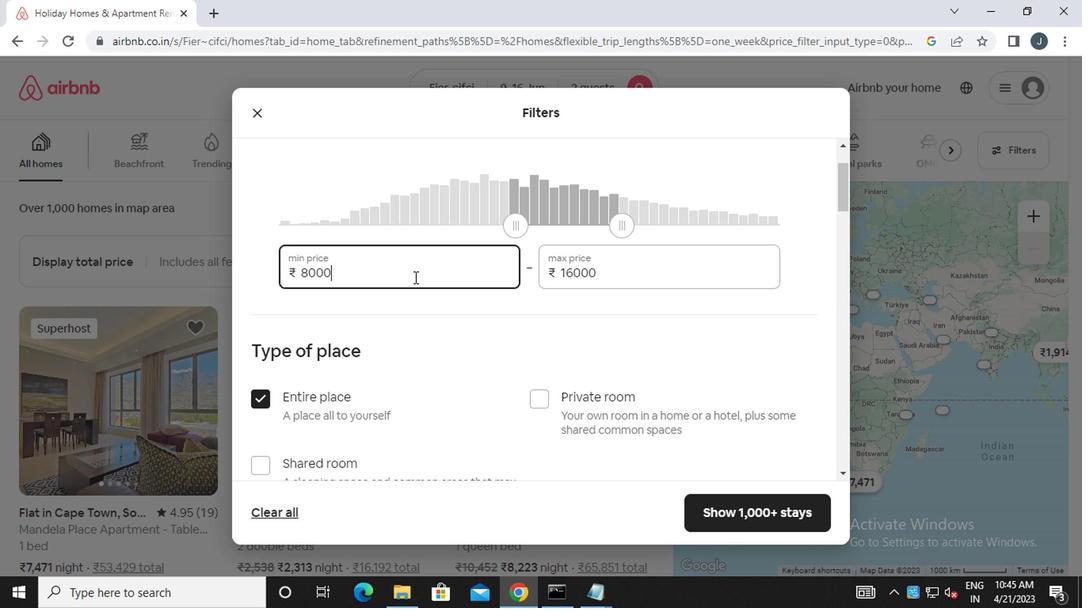 
Action: Mouse moved to (417, 276)
Screenshot: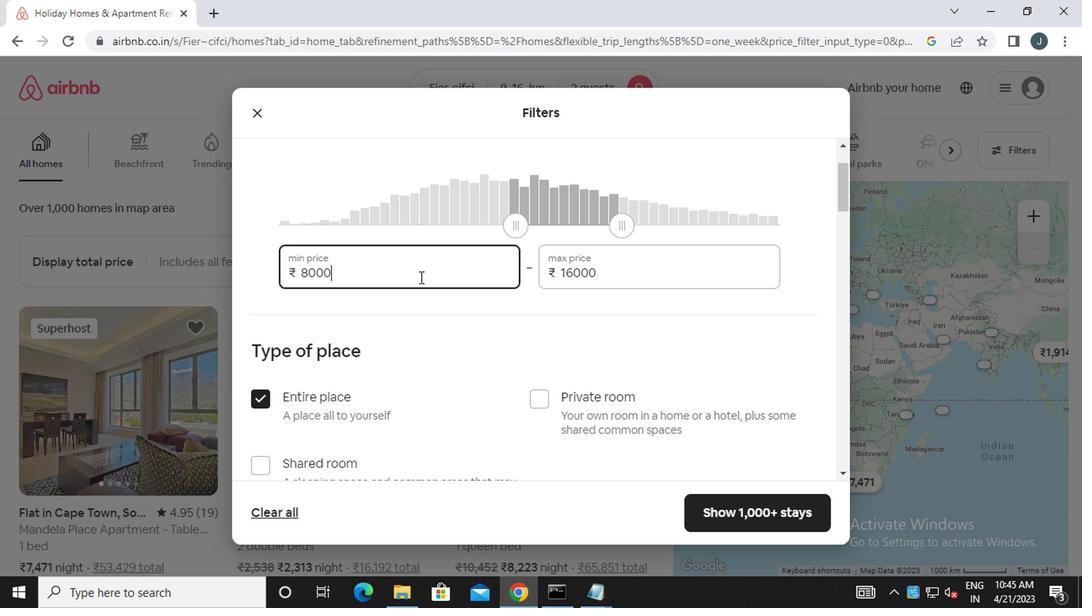 
Action: Mouse scrolled (417, 276) with delta (0, 0)
Screenshot: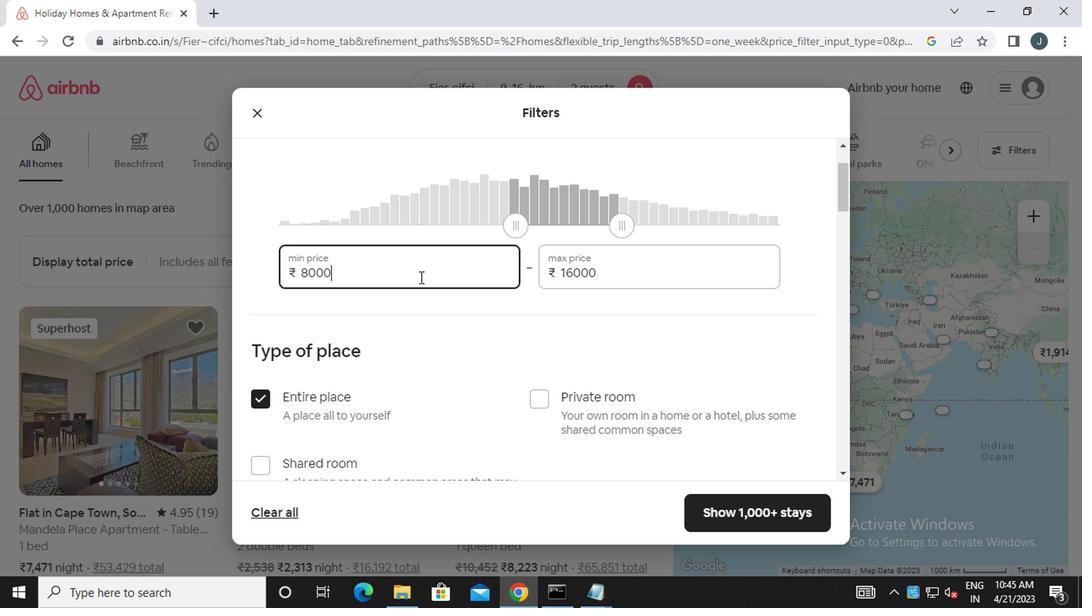 
Action: Mouse moved to (420, 282)
Screenshot: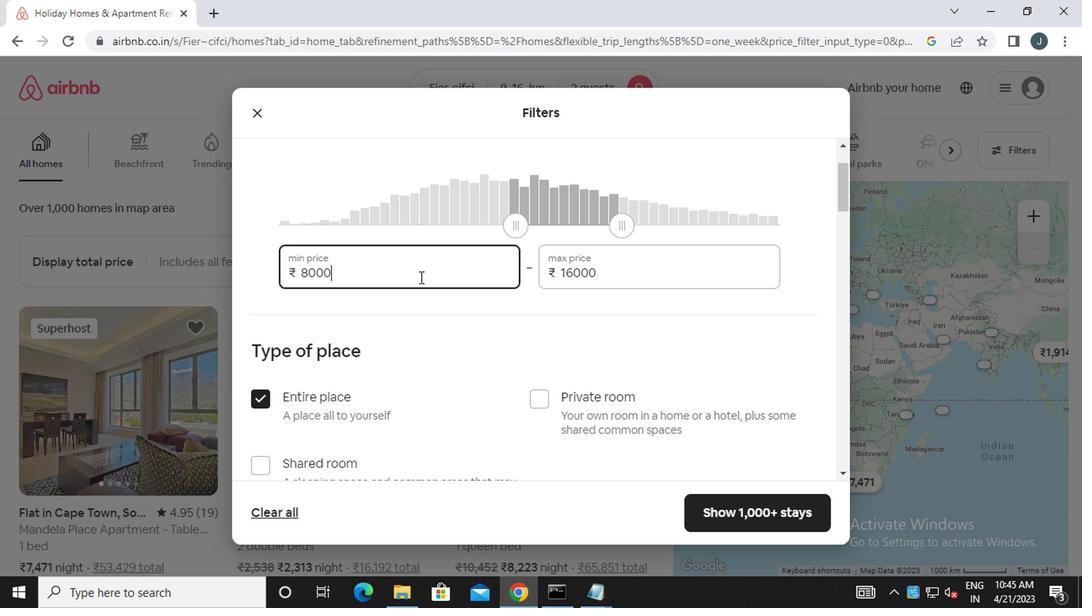 
Action: Mouse scrolled (420, 281) with delta (0, -1)
Screenshot: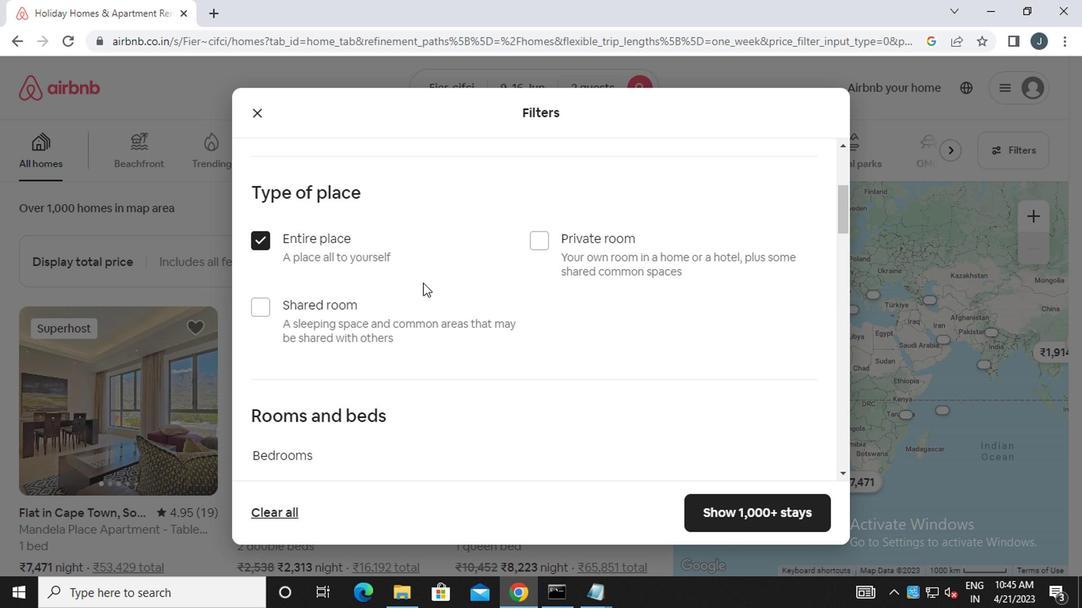 
Action: Mouse moved to (418, 284)
Screenshot: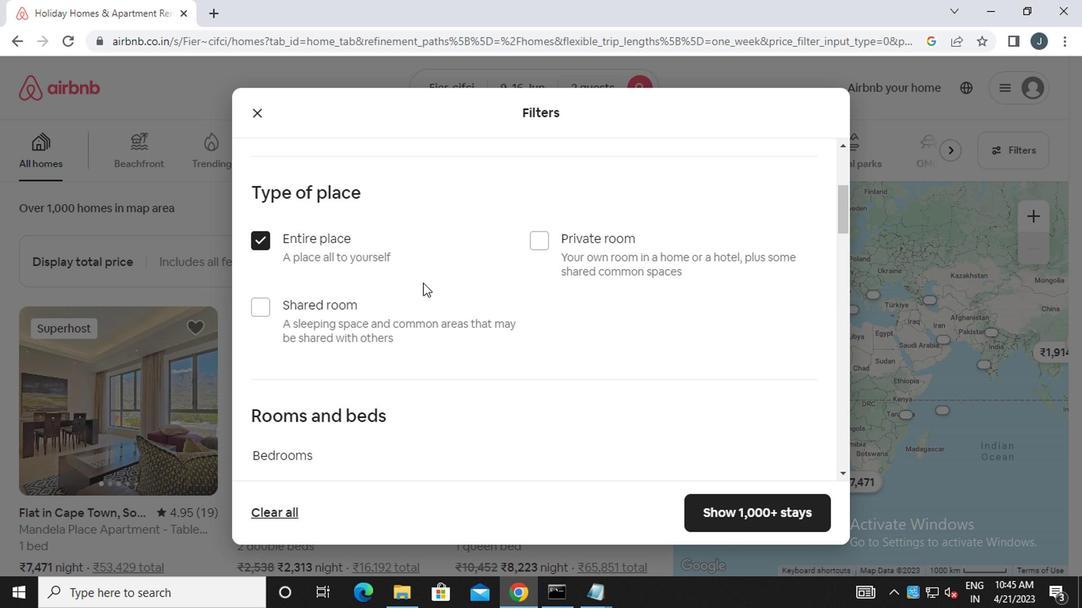 
Action: Mouse scrolled (418, 283) with delta (0, -1)
Screenshot: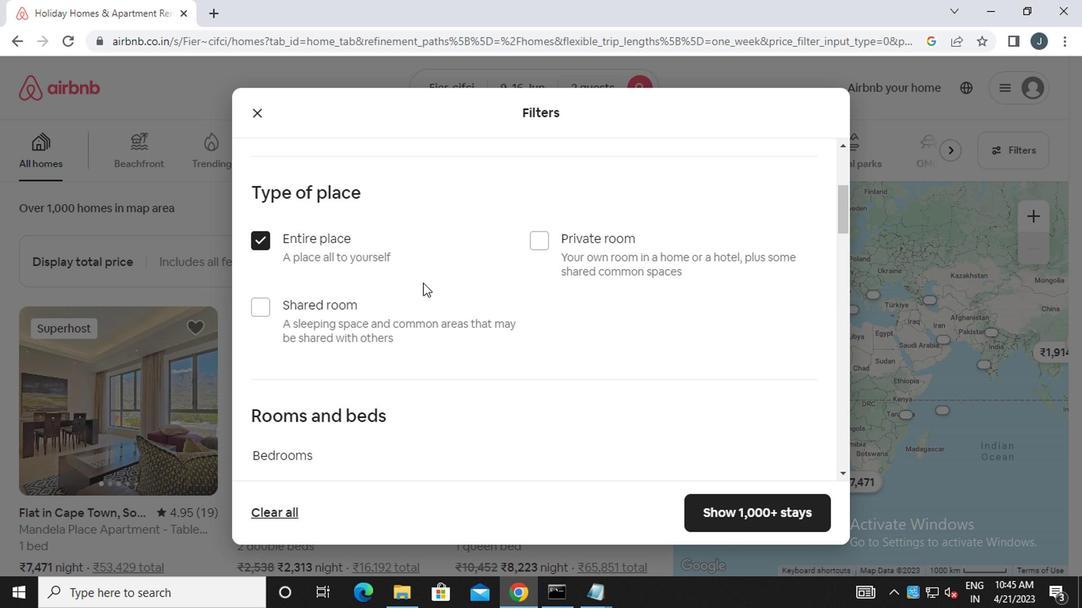 
Action: Mouse moved to (416, 286)
Screenshot: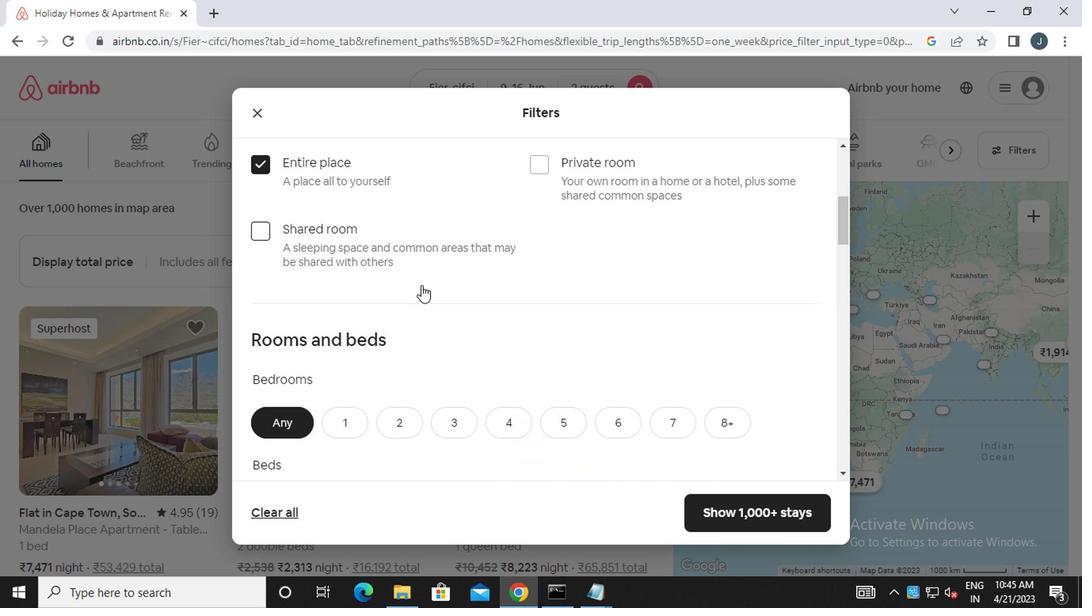 
Action: Mouse scrolled (416, 286) with delta (0, 0)
Screenshot: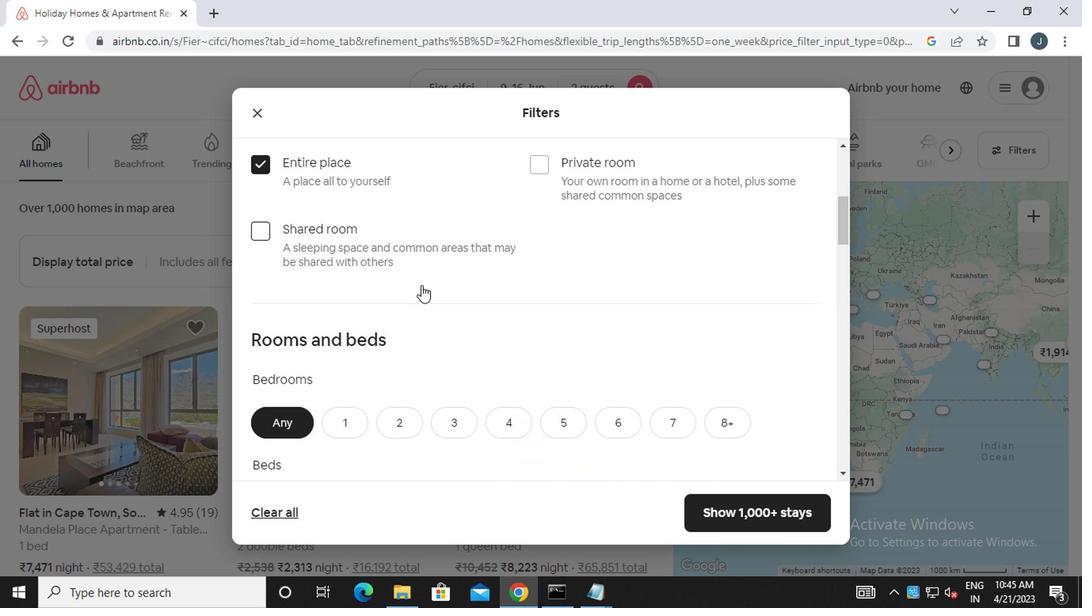 
Action: Mouse moved to (399, 263)
Screenshot: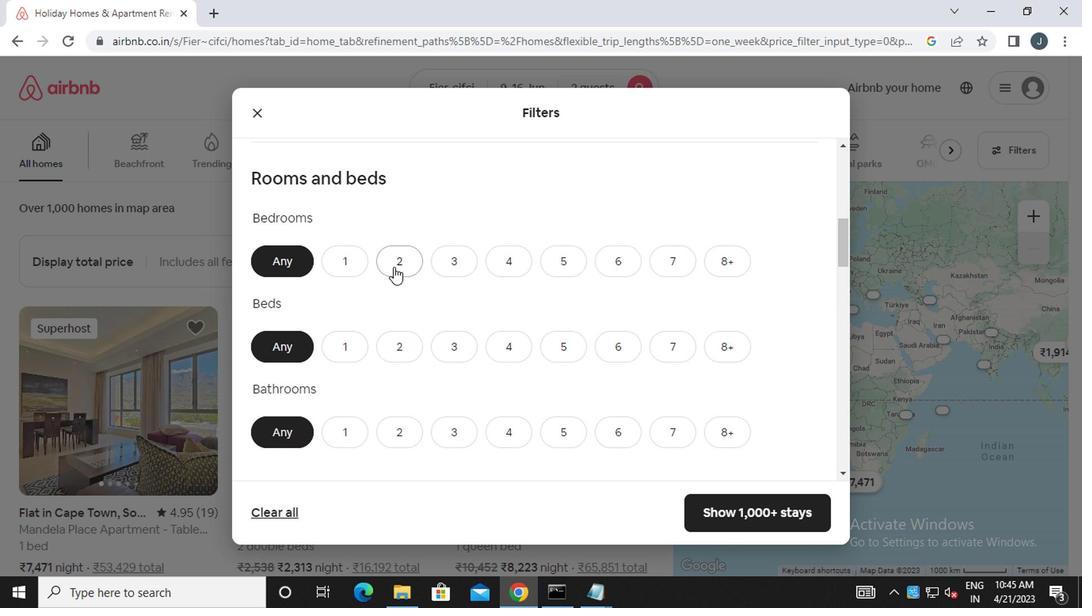 
Action: Mouse pressed left at (399, 263)
Screenshot: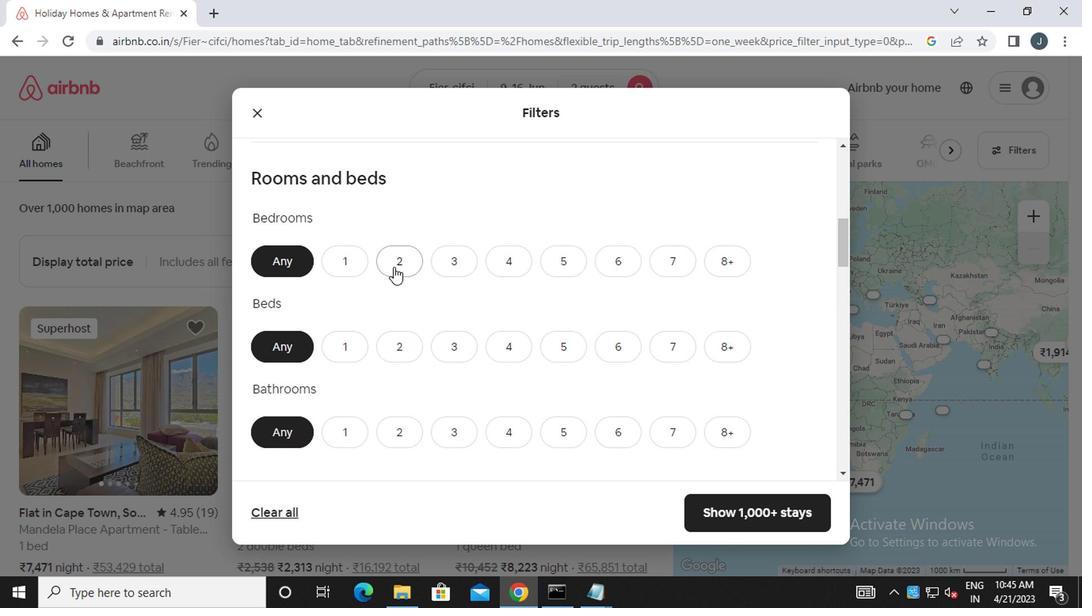 
Action: Mouse moved to (394, 266)
Screenshot: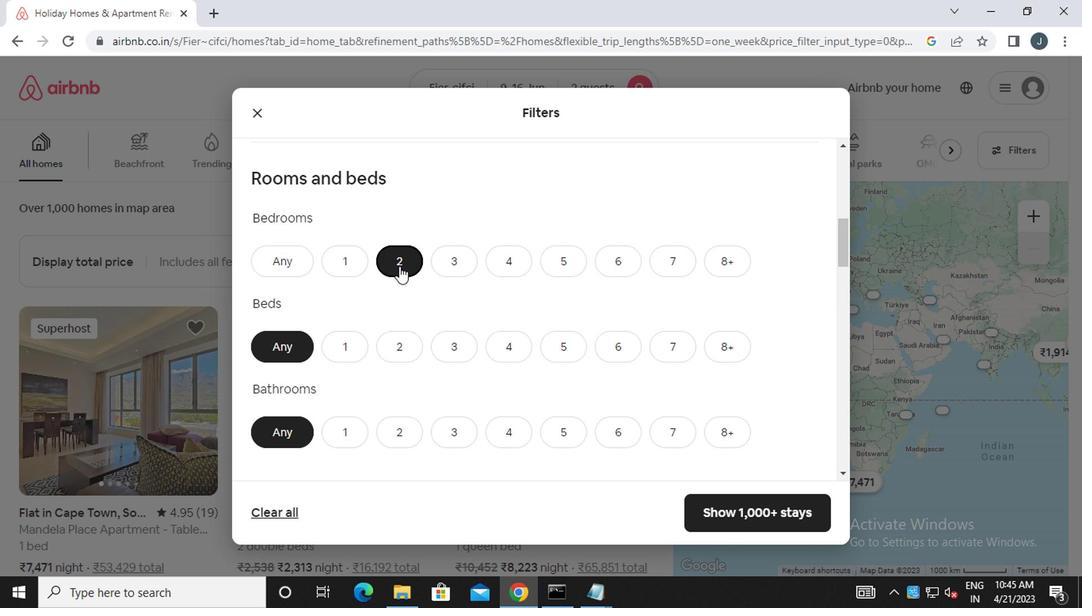 
Action: Mouse scrolled (394, 264) with delta (0, -1)
Screenshot: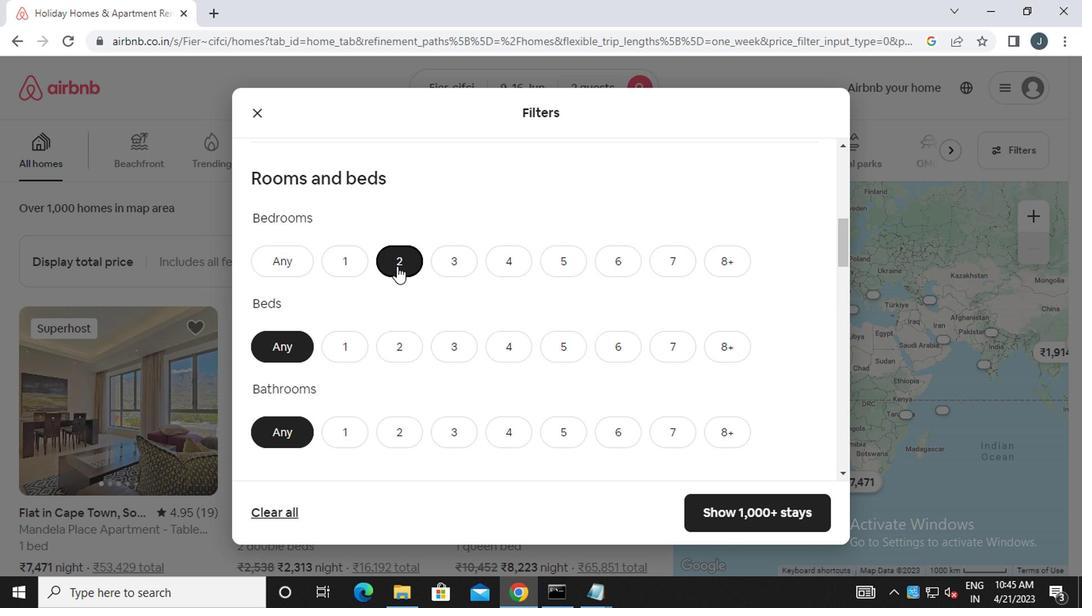 
Action: Mouse moved to (394, 268)
Screenshot: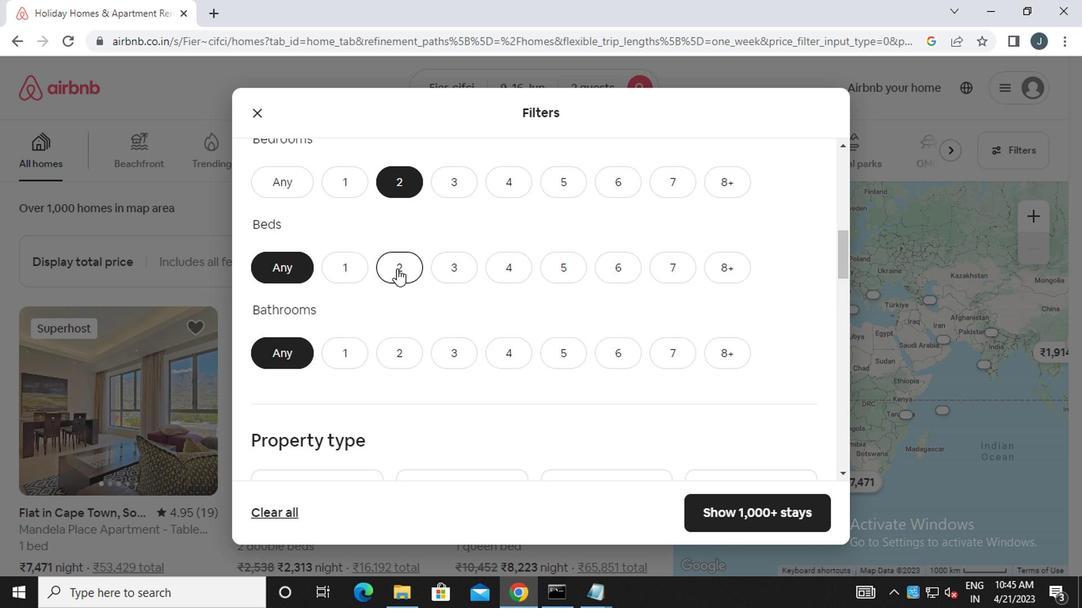
Action: Mouse pressed left at (394, 268)
Screenshot: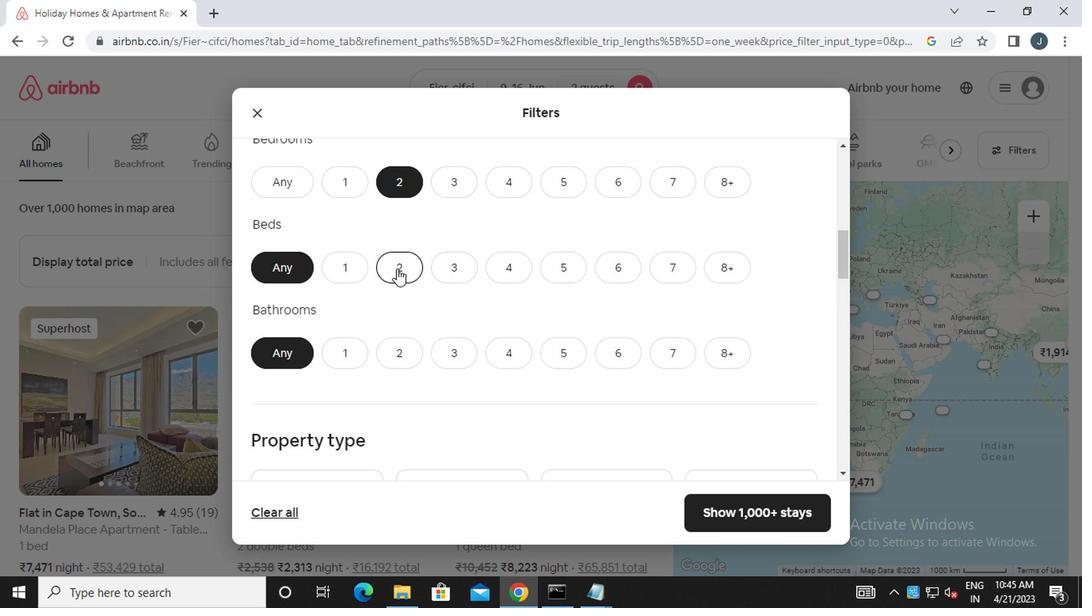 
Action: Mouse moved to (349, 348)
Screenshot: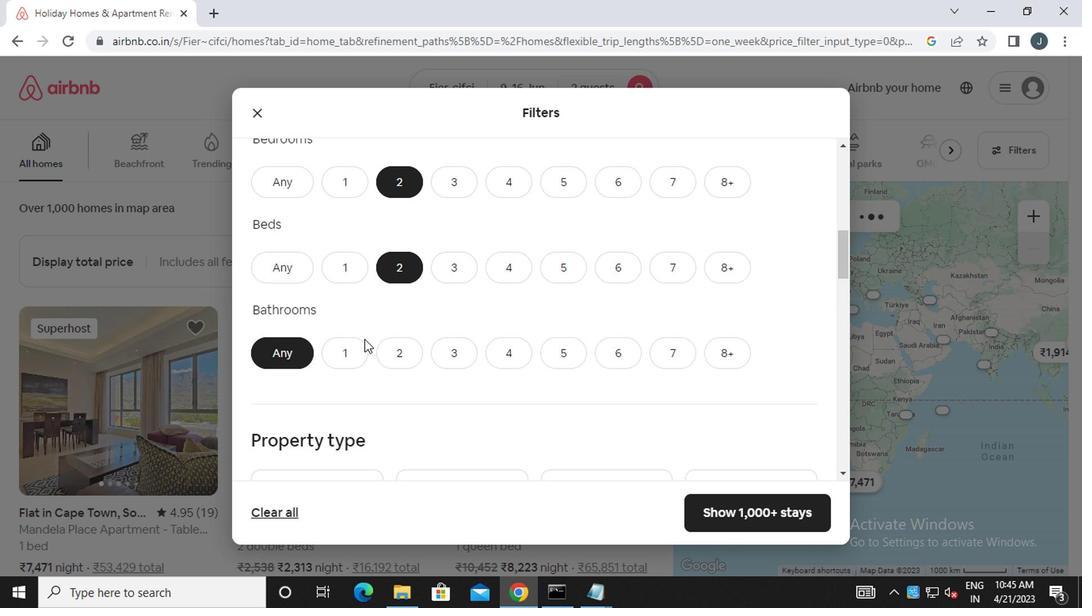 
Action: Mouse pressed left at (349, 348)
Screenshot: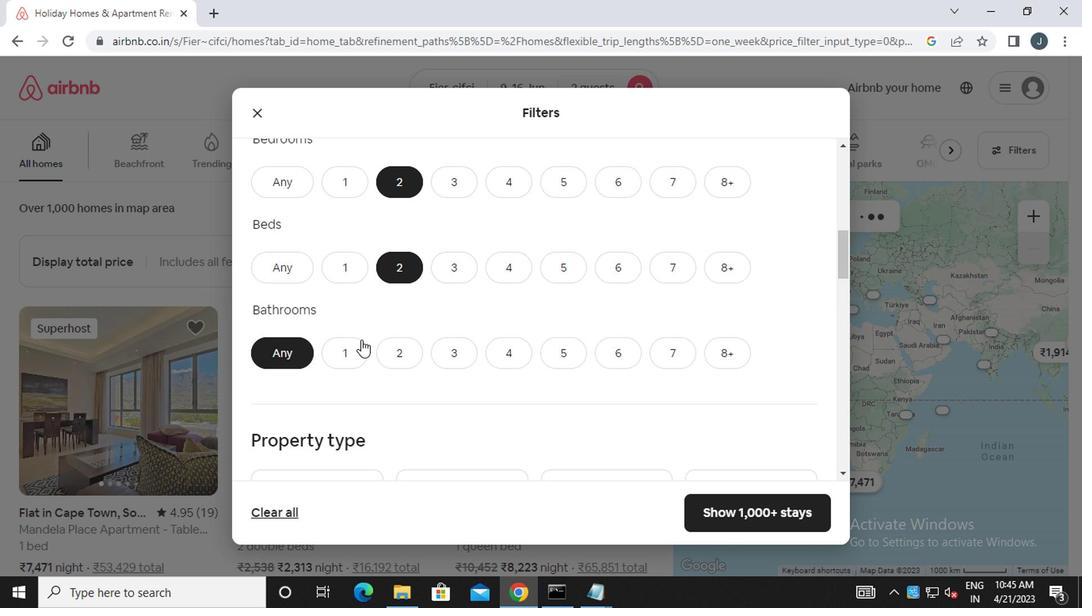 
Action: Mouse moved to (382, 347)
Screenshot: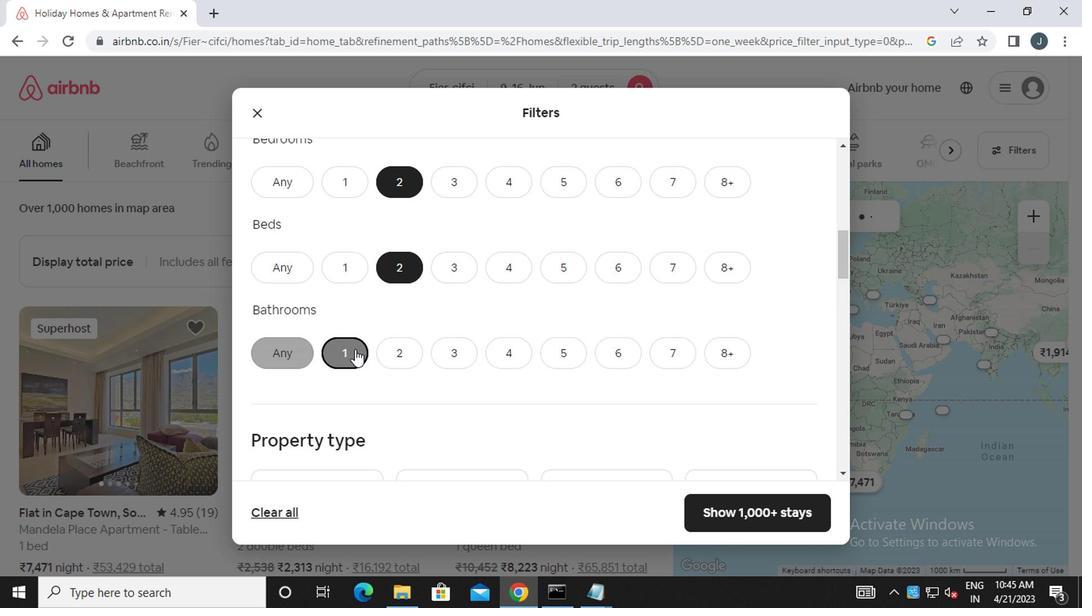 
Action: Mouse scrolled (382, 346) with delta (0, -1)
Screenshot: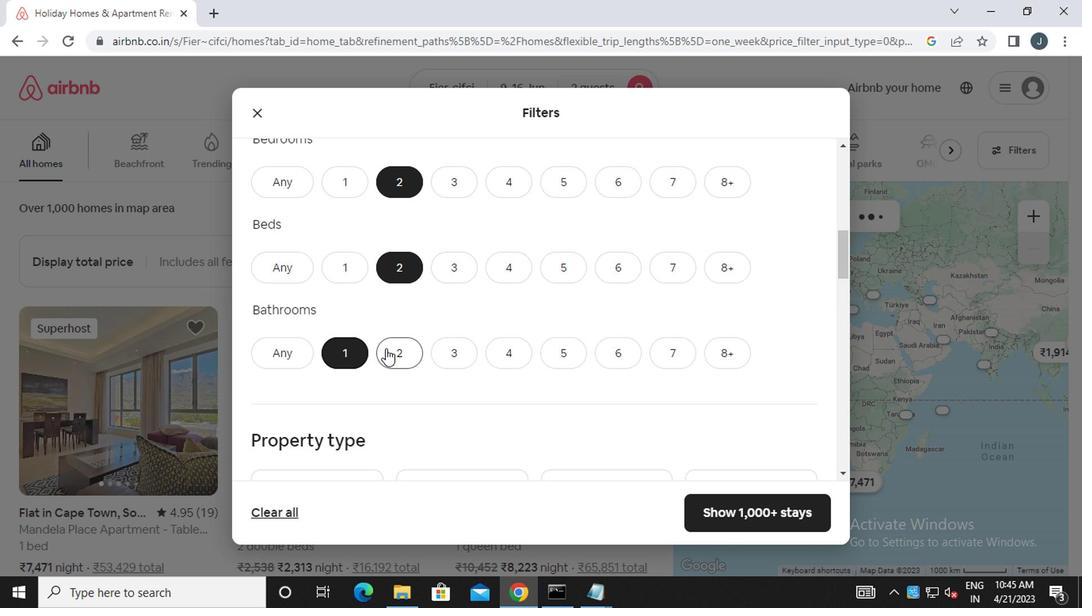 
Action: Mouse scrolled (382, 346) with delta (0, -1)
Screenshot: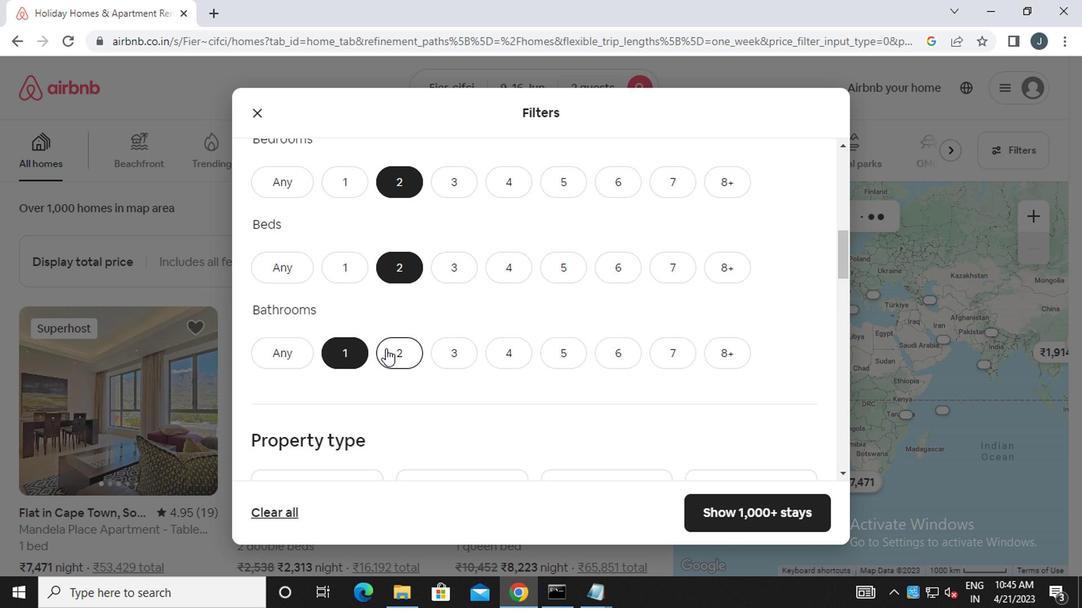 
Action: Mouse scrolled (382, 346) with delta (0, -1)
Screenshot: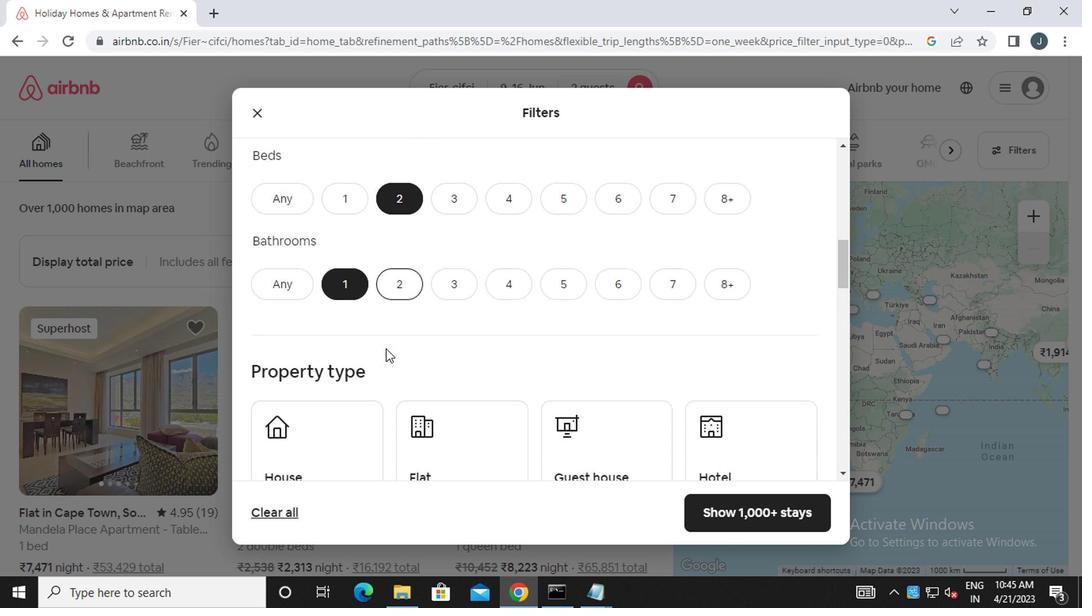 
Action: Mouse scrolled (382, 346) with delta (0, -1)
Screenshot: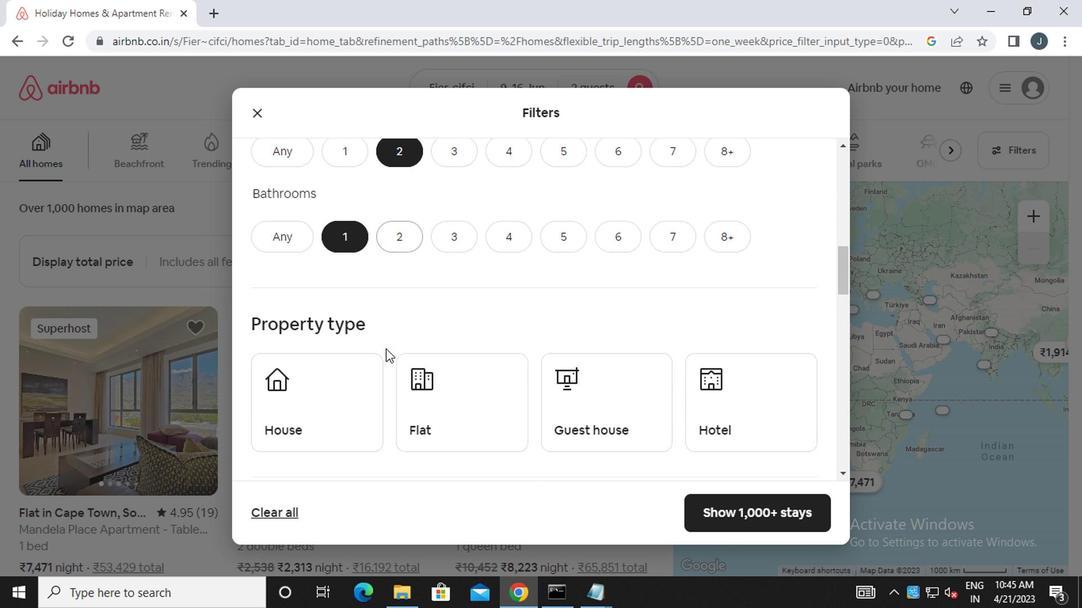
Action: Mouse moved to (407, 357)
Screenshot: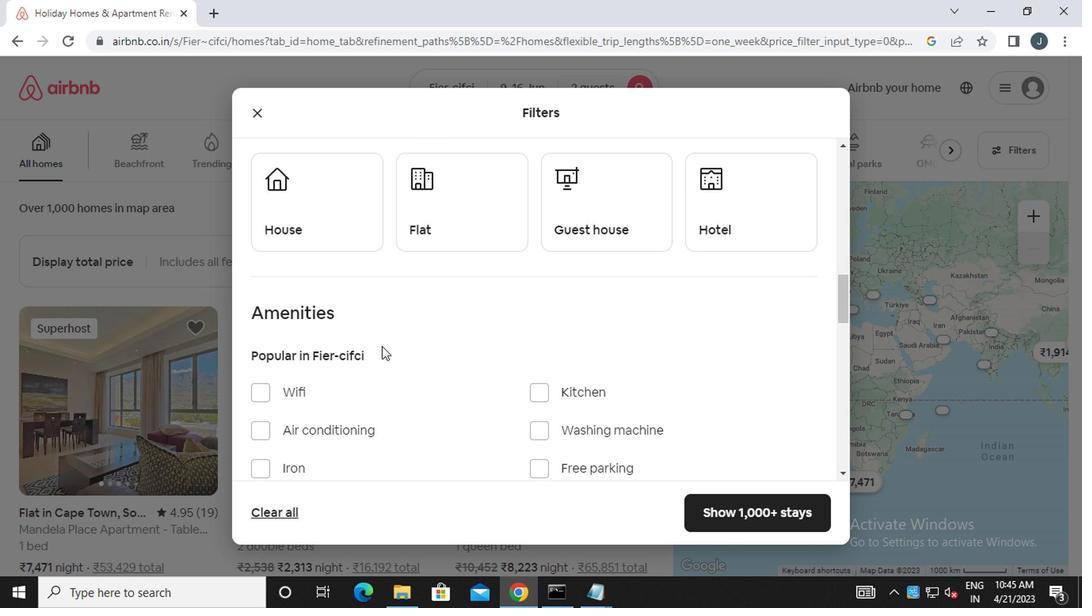 
Action: Mouse scrolled (407, 356) with delta (0, -1)
Screenshot: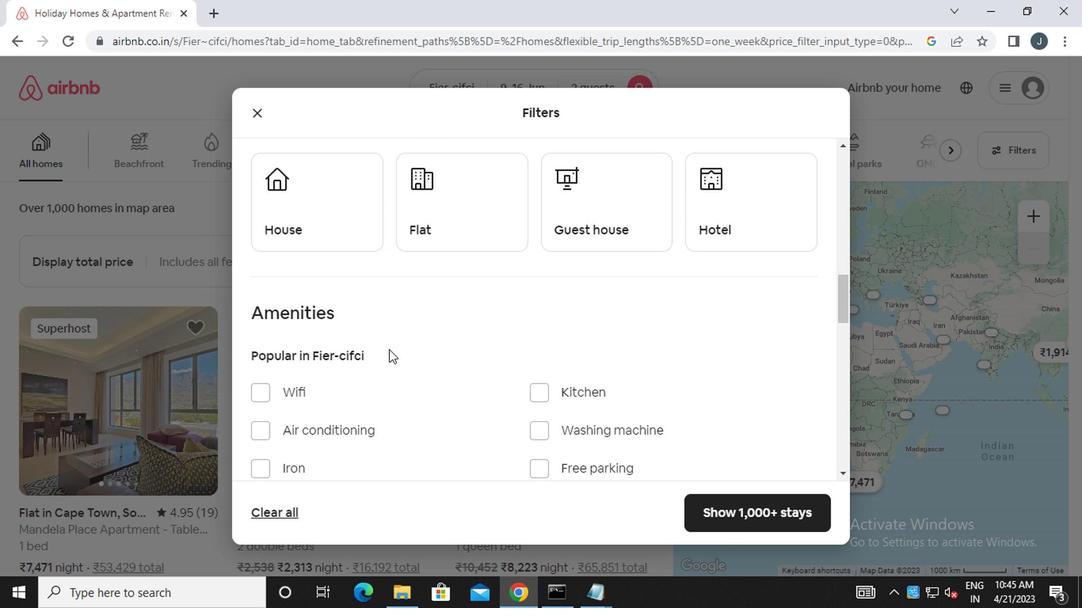 
Action: Mouse moved to (421, 351)
Screenshot: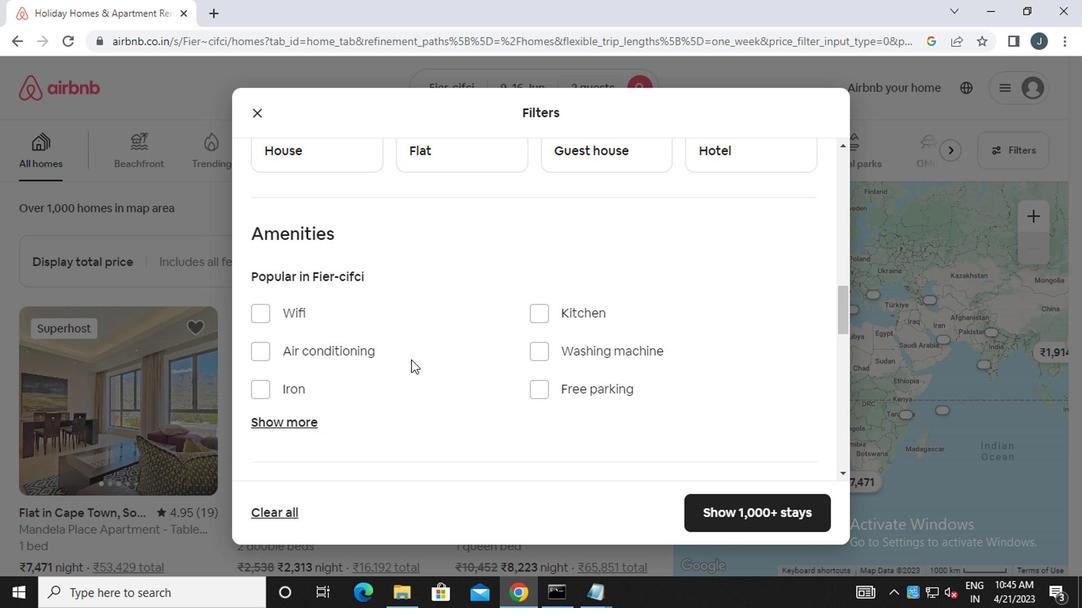 
Action: Mouse scrolled (421, 351) with delta (0, 0)
Screenshot: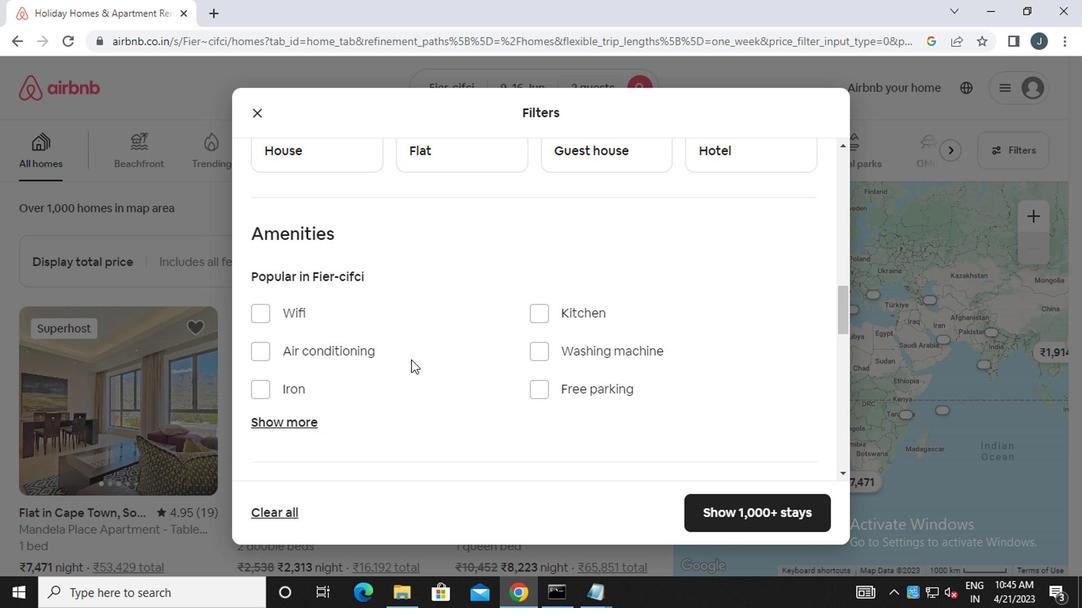 
Action: Mouse scrolled (421, 351) with delta (0, 0)
Screenshot: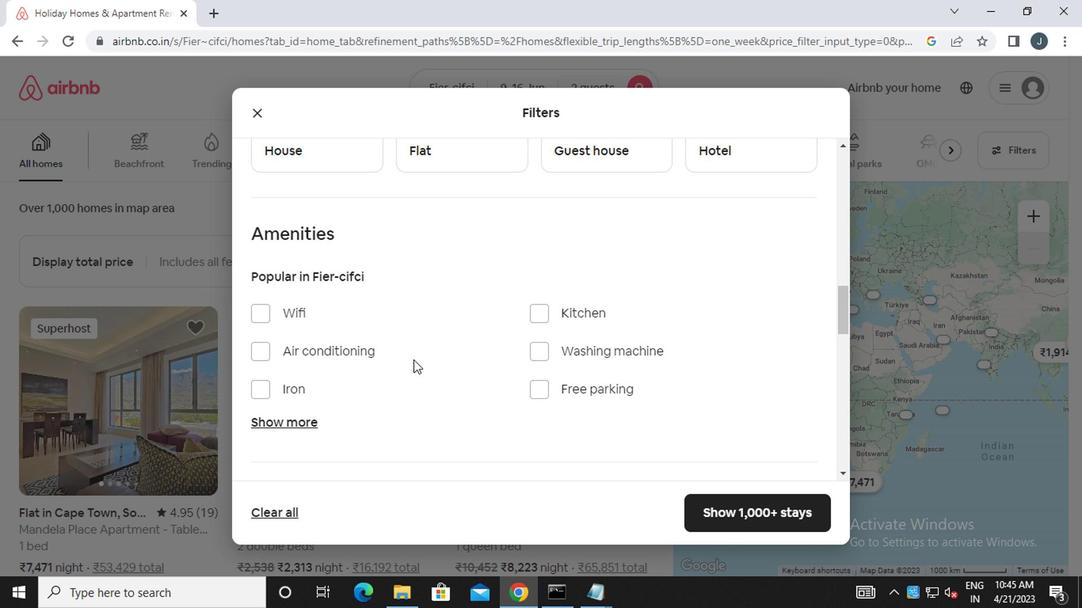 
Action: Mouse moved to (411, 357)
Screenshot: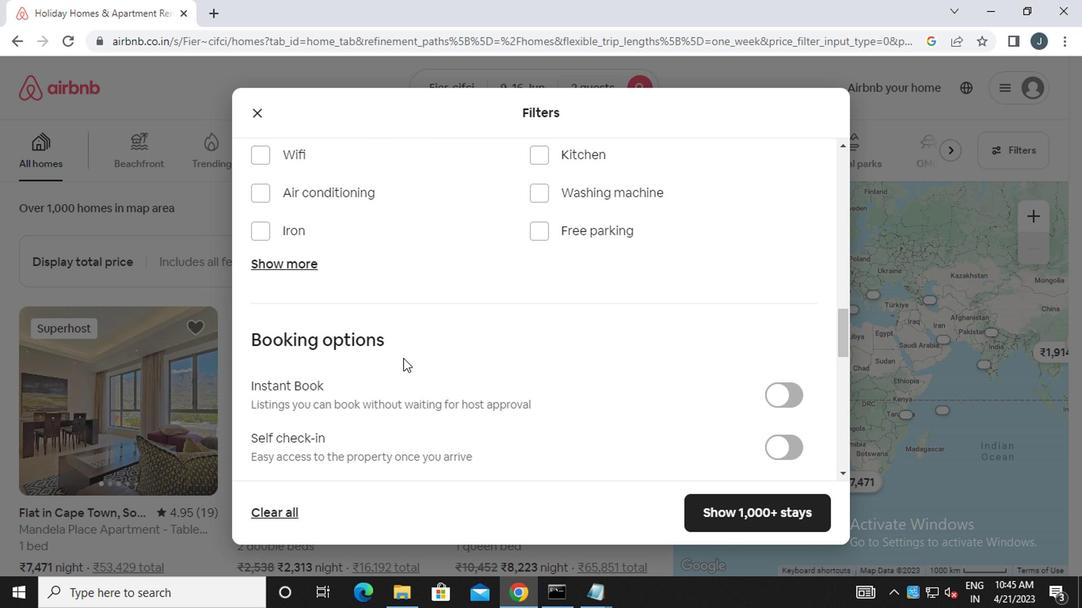 
Action: Mouse scrolled (411, 356) with delta (0, -1)
Screenshot: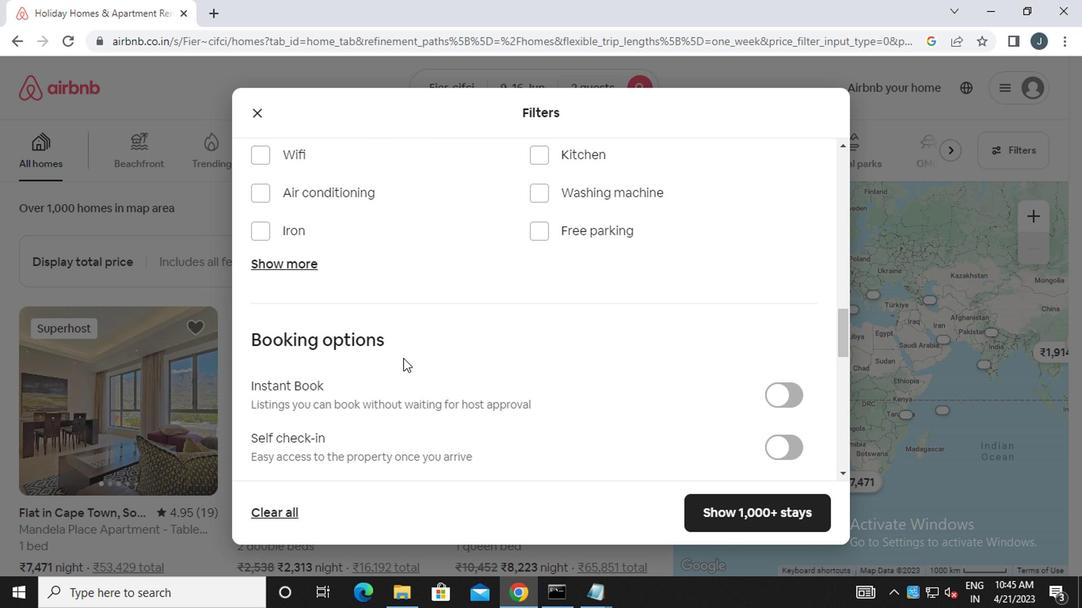 
Action: Mouse scrolled (411, 356) with delta (0, -1)
Screenshot: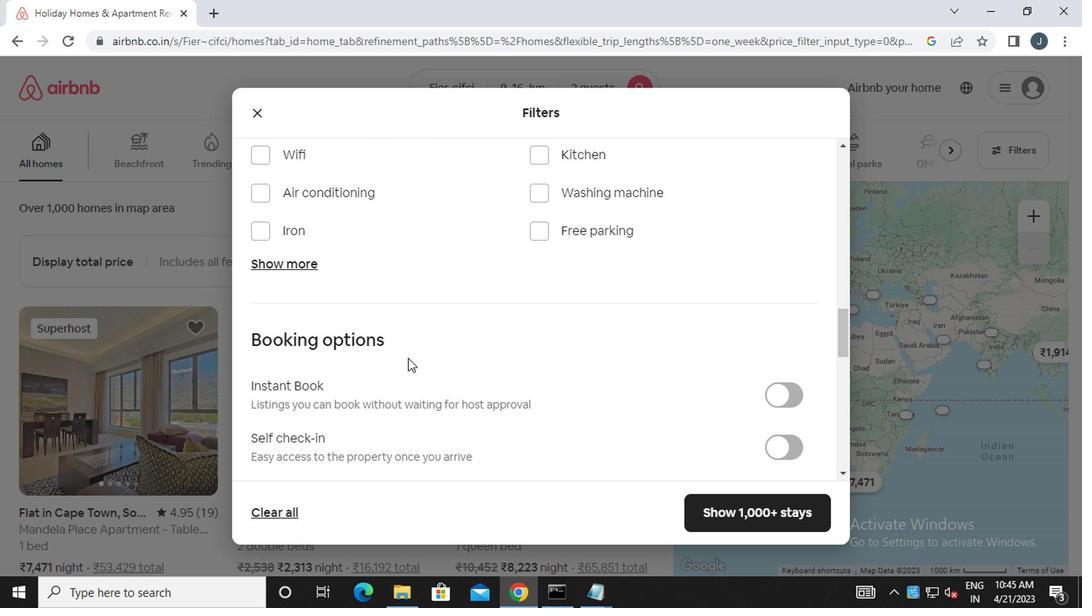 
Action: Mouse moved to (411, 357)
Screenshot: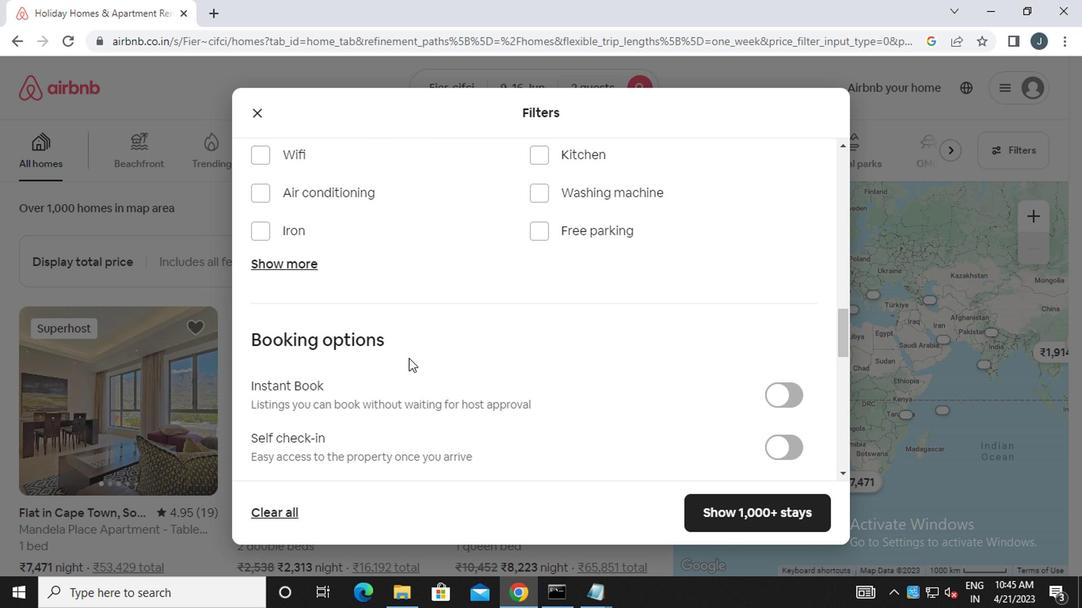 
Action: Mouse scrolled (411, 357) with delta (0, 0)
Screenshot: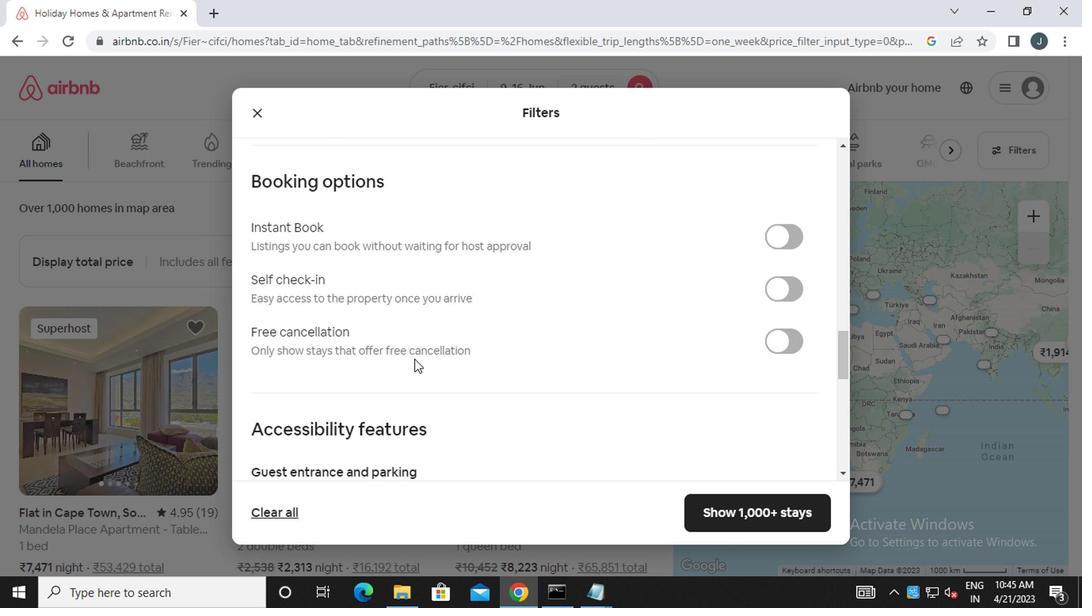 
Action: Mouse scrolled (411, 357) with delta (0, 0)
Screenshot: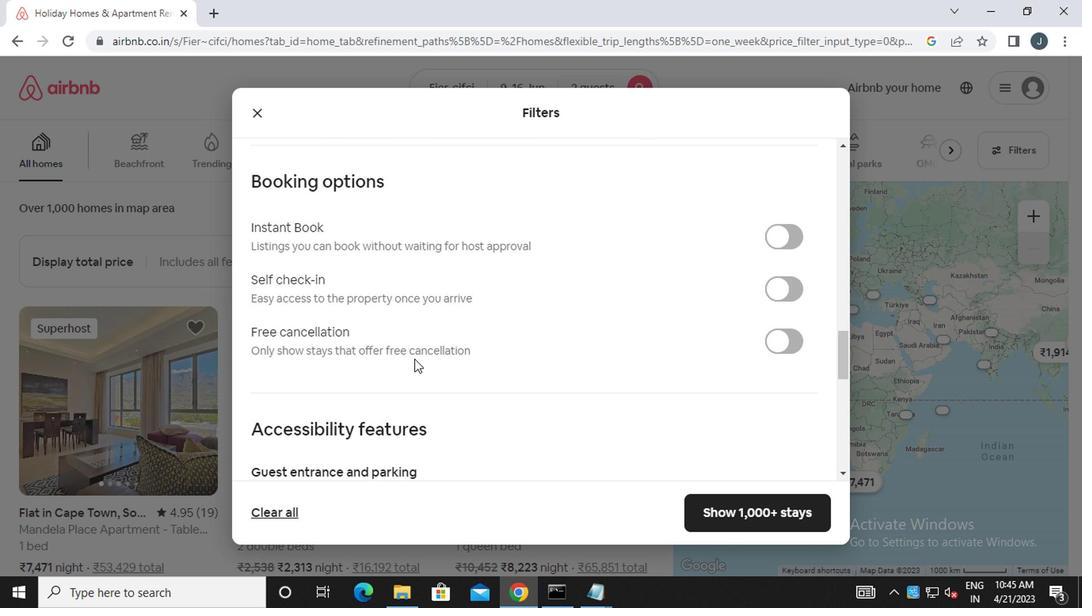 
Action: Mouse scrolled (411, 357) with delta (0, 0)
Screenshot: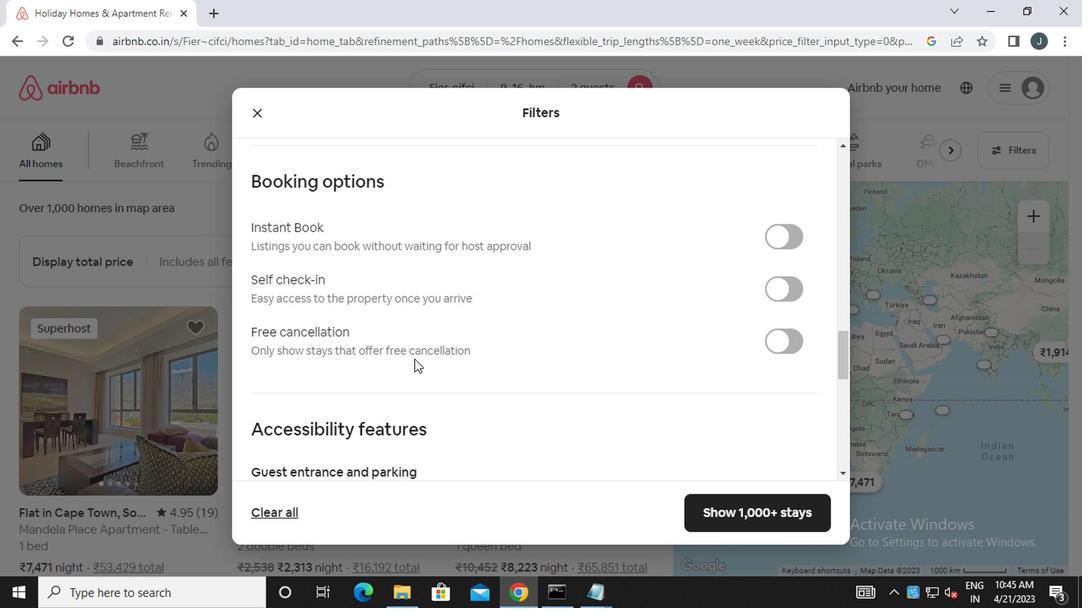 
Action: Mouse moved to (300, 341)
Screenshot: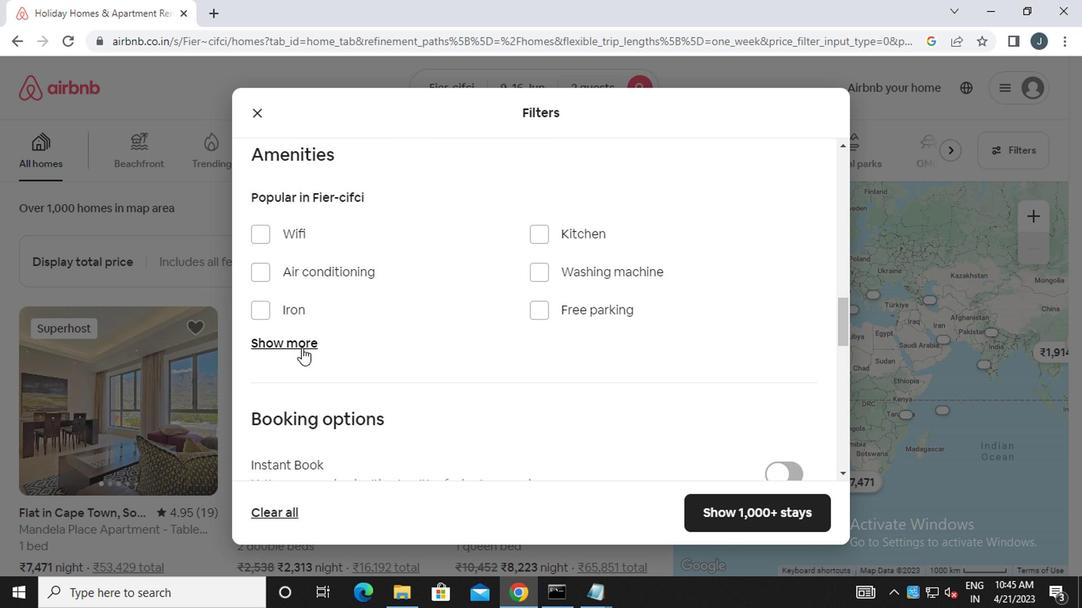 
Action: Mouse pressed left at (300, 341)
Screenshot: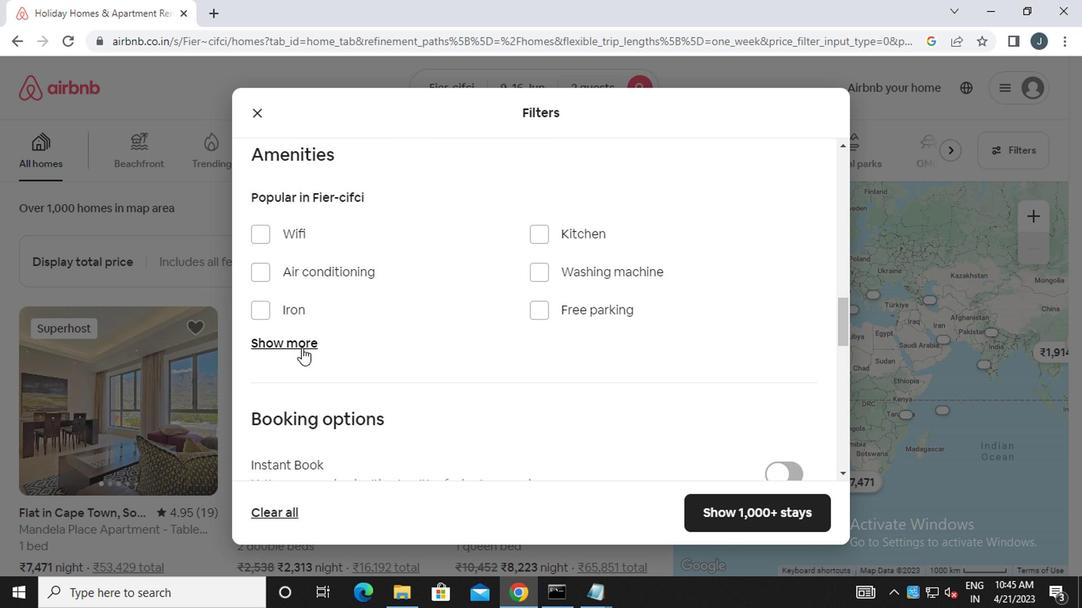 
Action: Mouse moved to (567, 401)
Screenshot: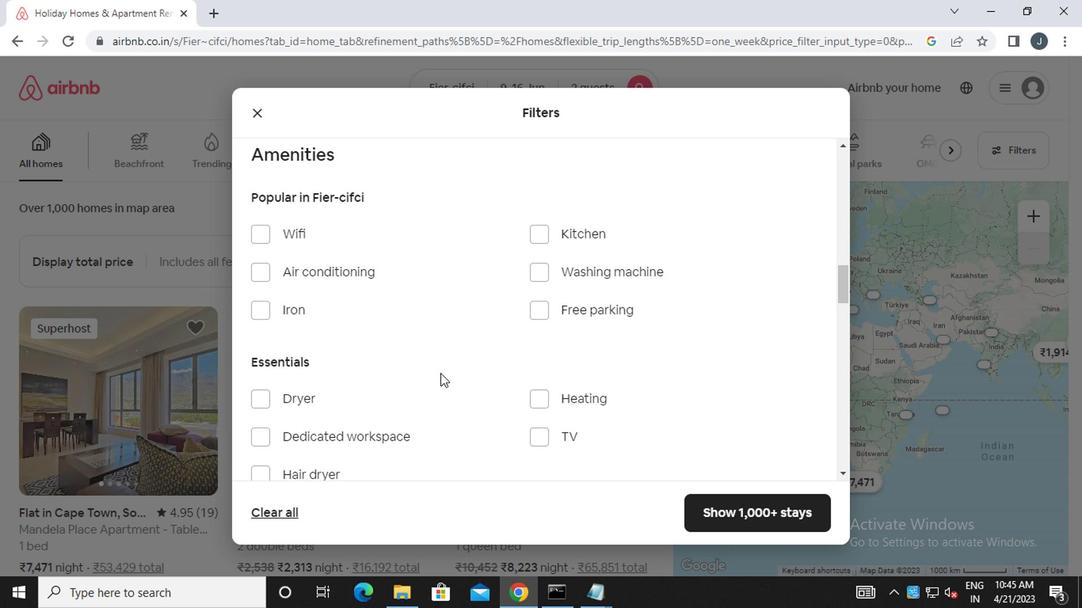 
Action: Mouse pressed left at (567, 401)
Screenshot: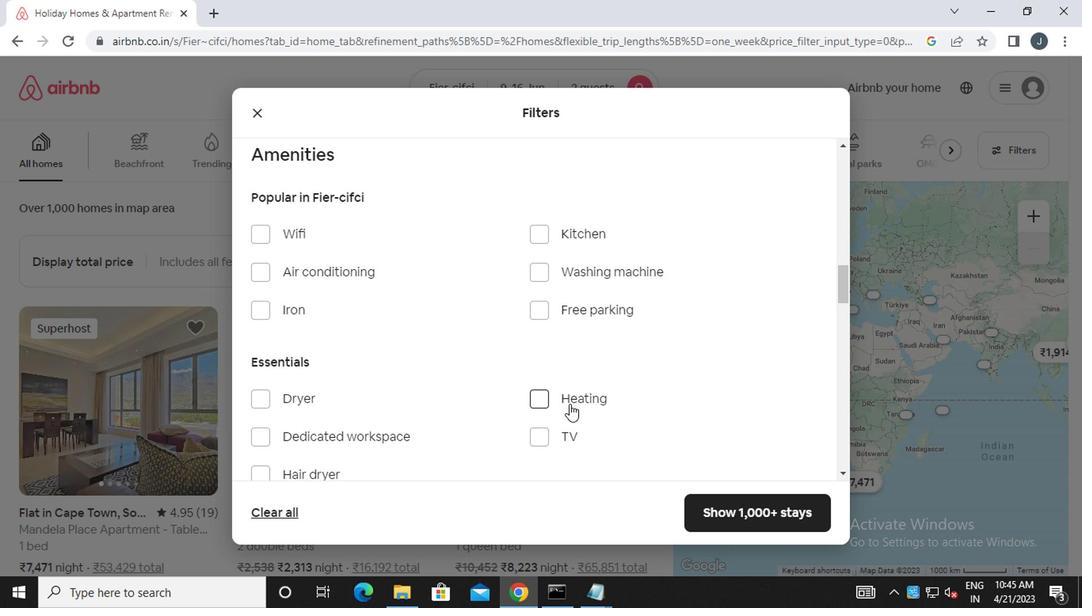 
Action: Mouse moved to (567, 401)
Screenshot: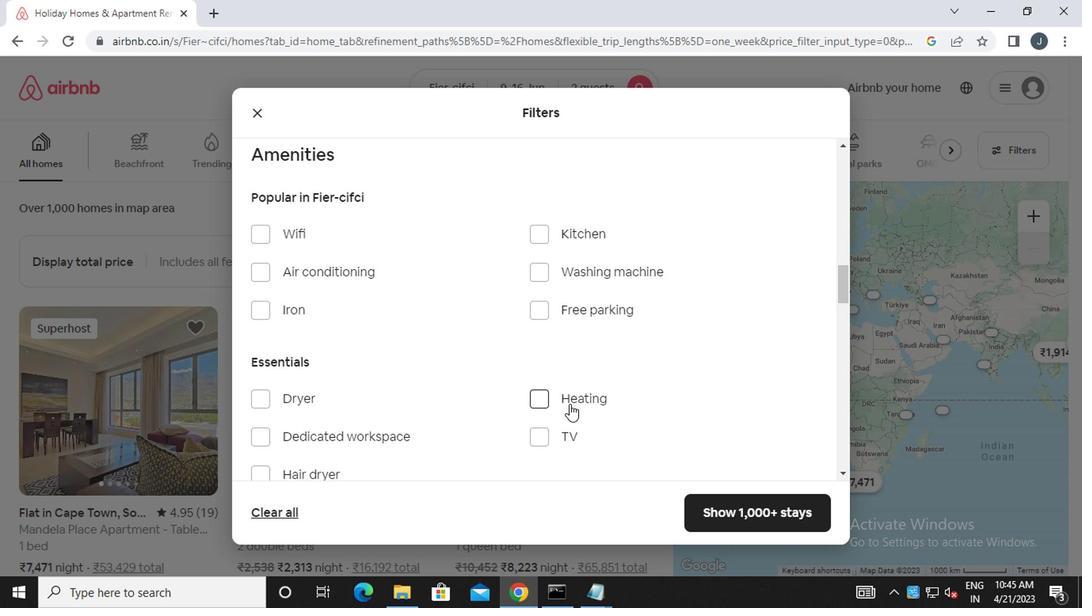 
Action: Mouse scrolled (567, 400) with delta (0, -1)
Screenshot: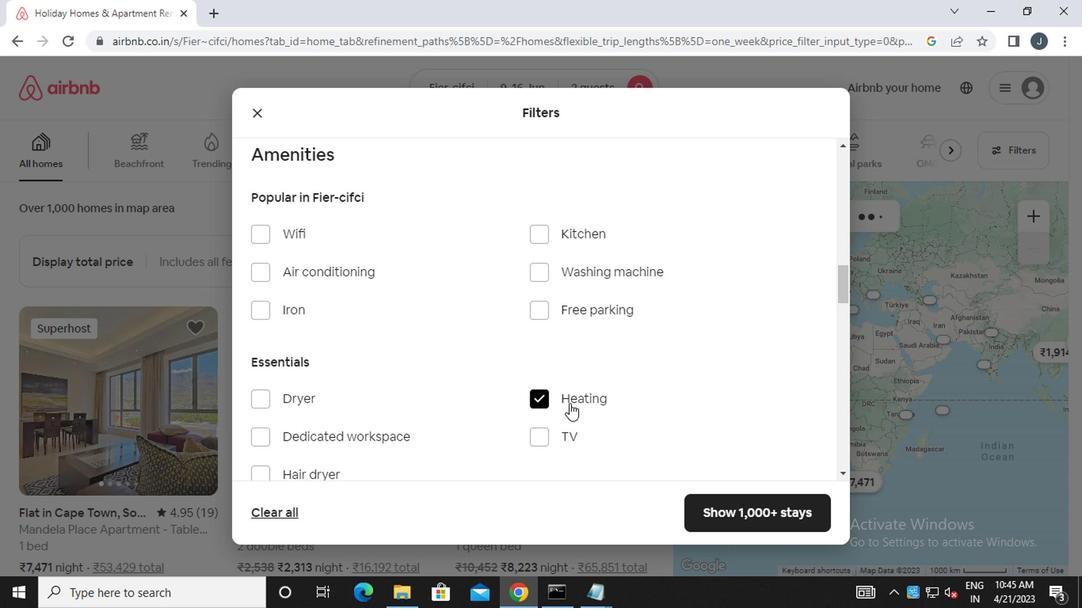 
Action: Mouse scrolled (567, 400) with delta (0, -1)
Screenshot: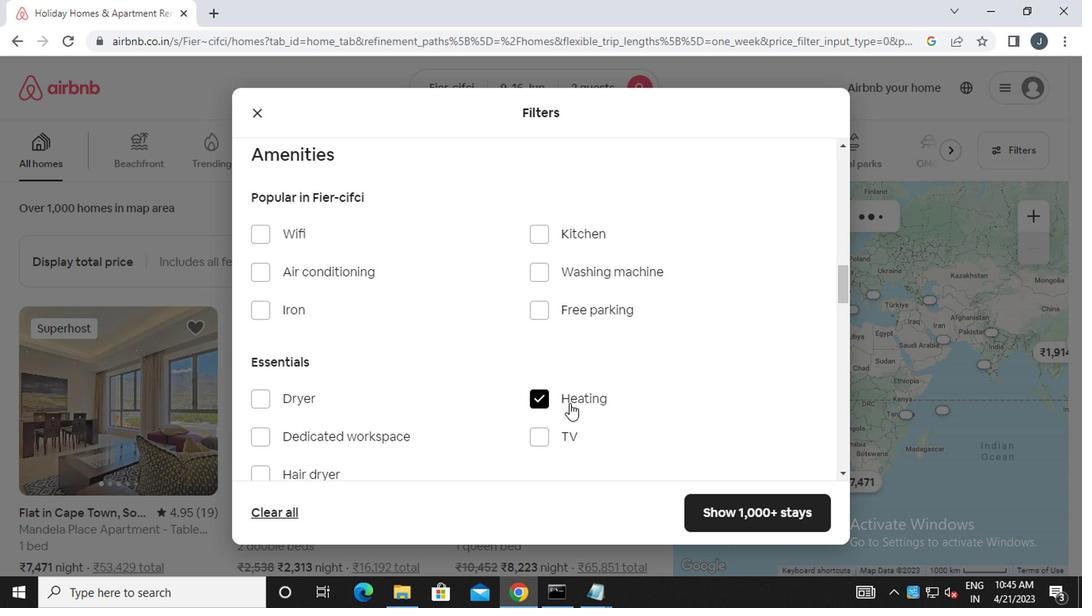 
Action: Mouse scrolled (567, 400) with delta (0, -1)
Screenshot: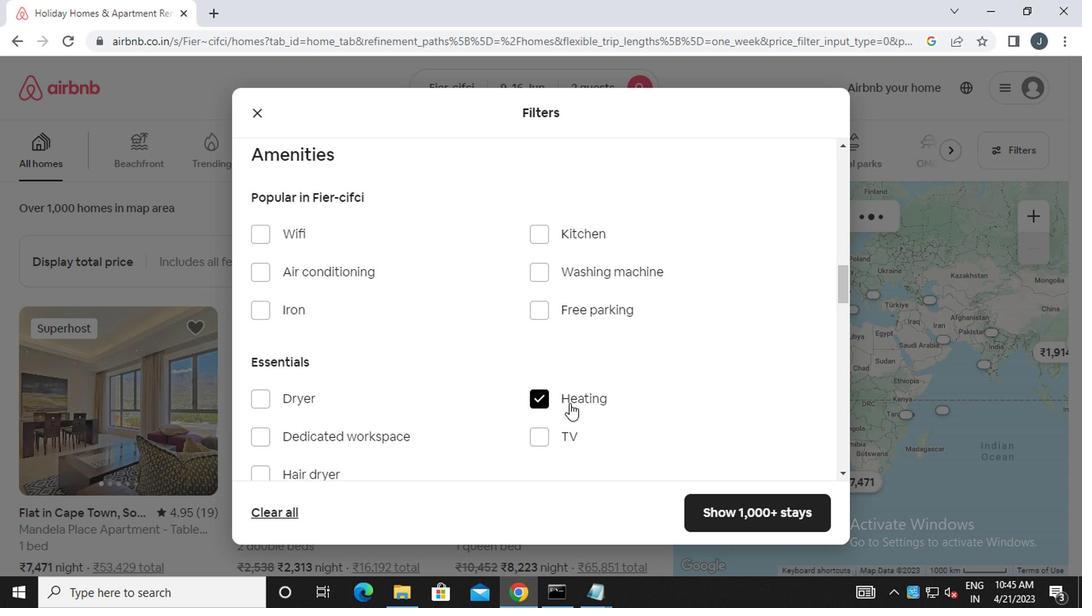 
Action: Mouse moved to (395, 348)
Screenshot: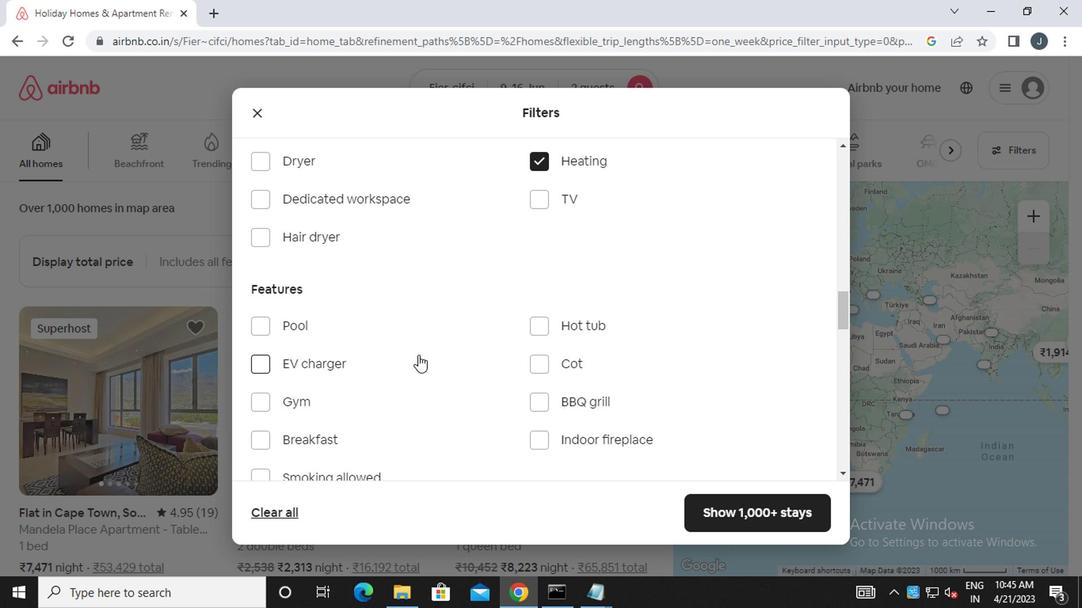 
Action: Mouse scrolled (395, 347) with delta (0, -1)
Screenshot: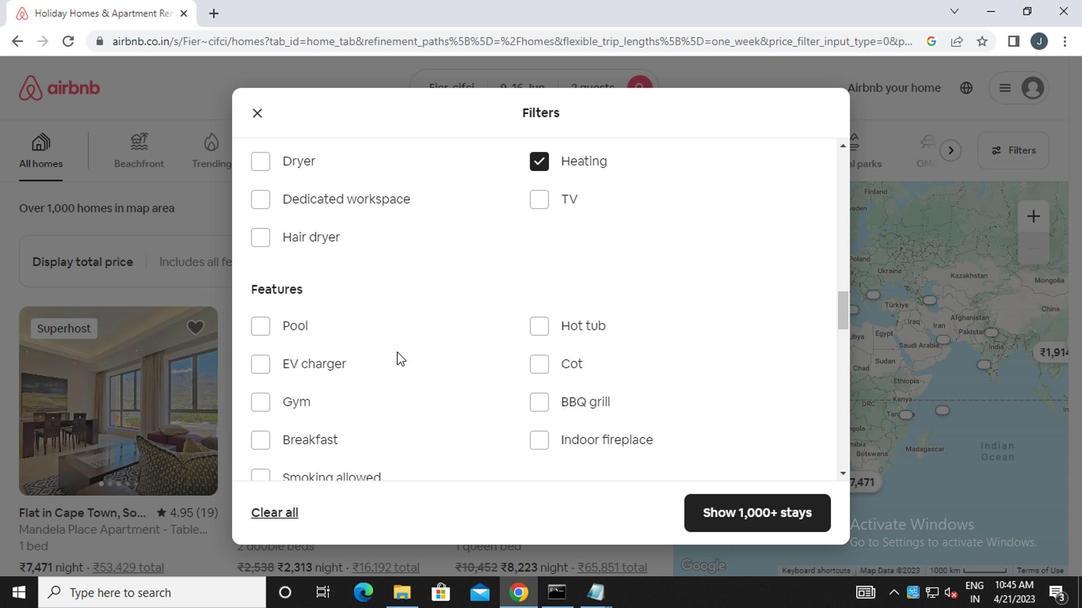 
Action: Mouse moved to (395, 348)
Screenshot: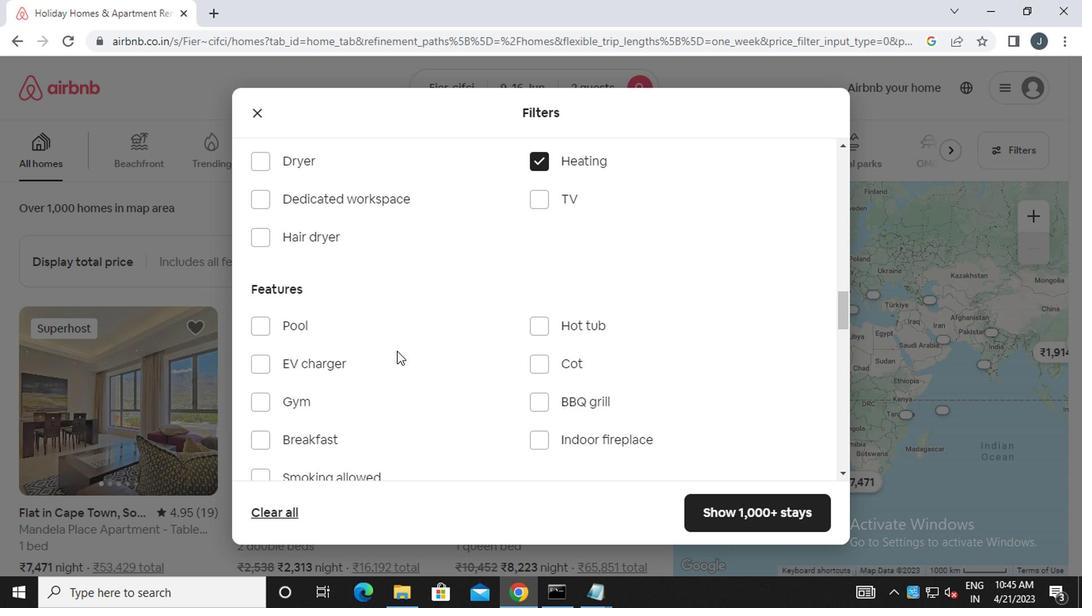 
Action: Mouse scrolled (395, 347) with delta (0, -1)
Screenshot: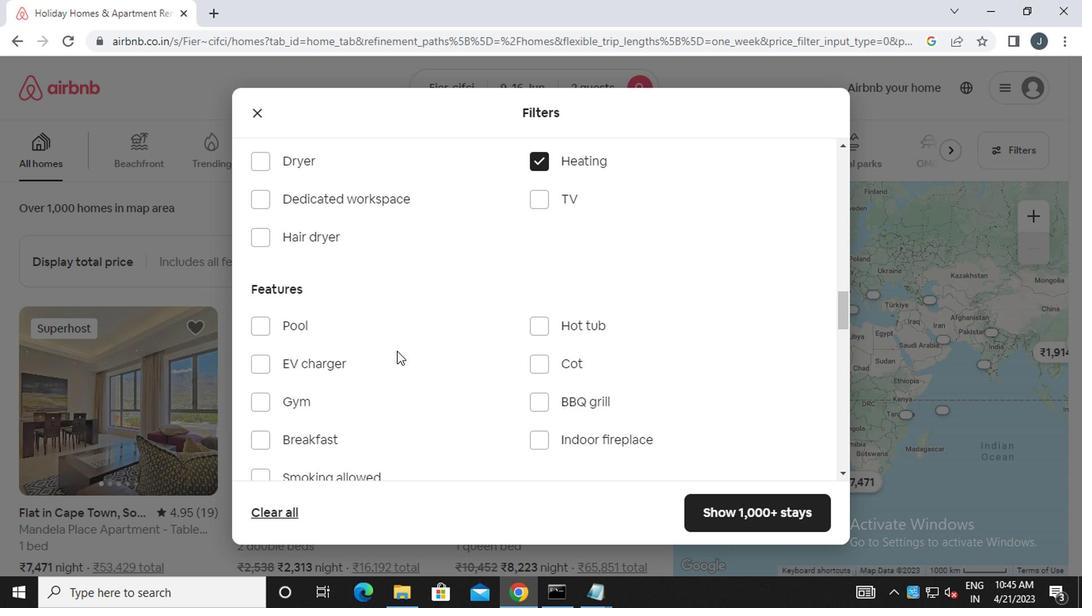 
Action: Mouse scrolled (395, 347) with delta (0, -1)
Screenshot: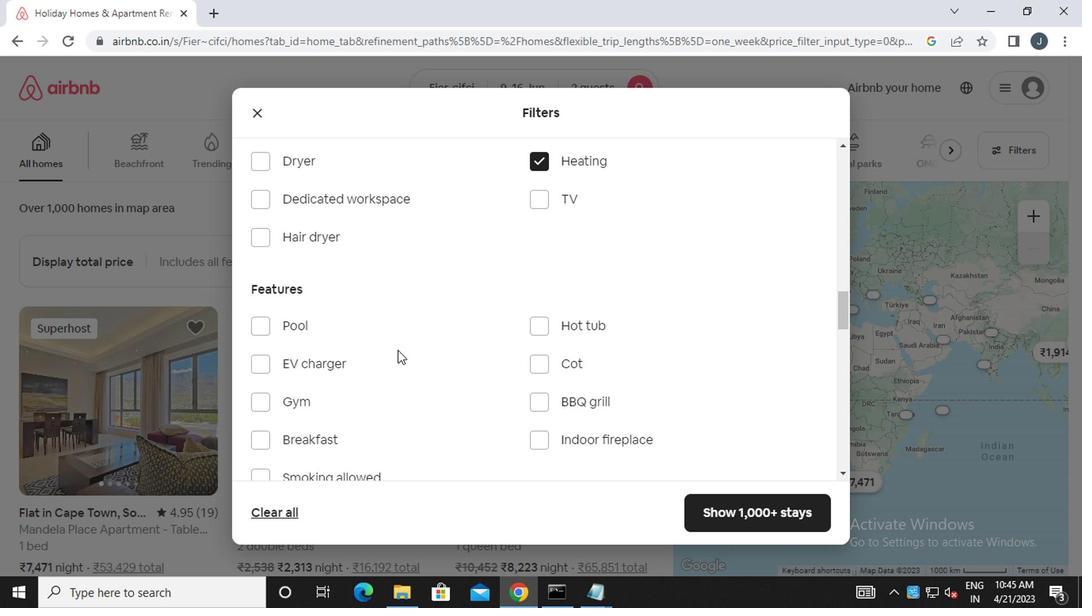 
Action: Mouse moved to (542, 389)
Screenshot: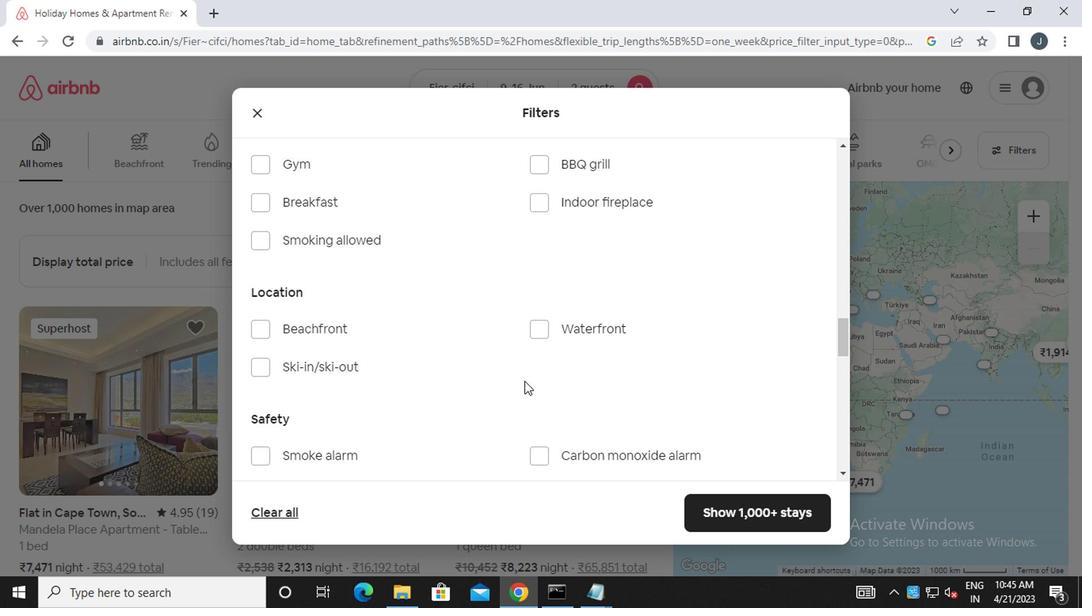 
Action: Mouse scrolled (542, 388) with delta (0, -1)
Screenshot: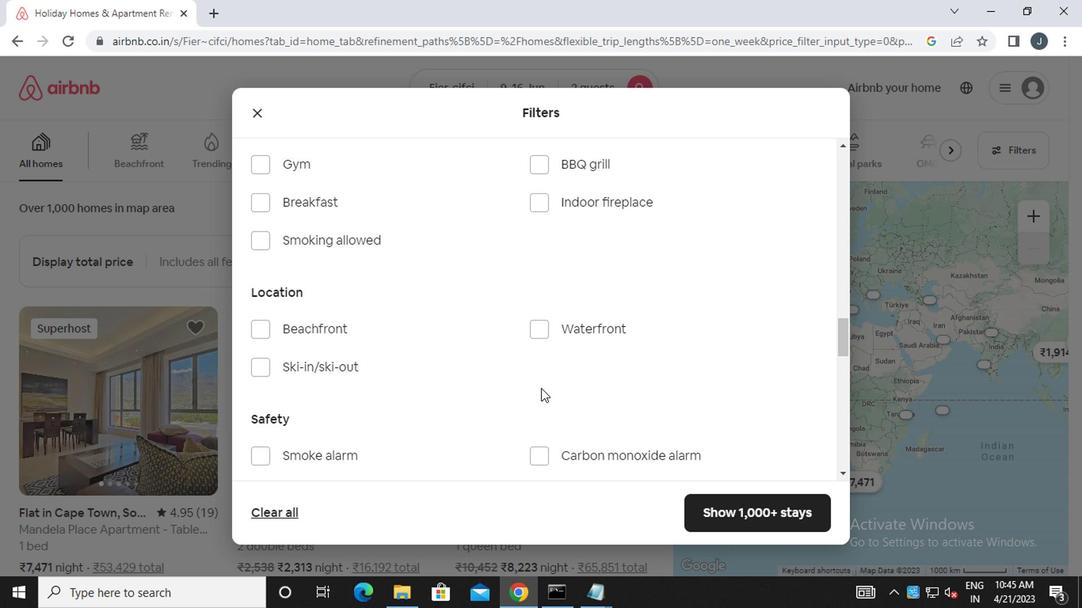 
Action: Mouse scrolled (542, 388) with delta (0, -1)
Screenshot: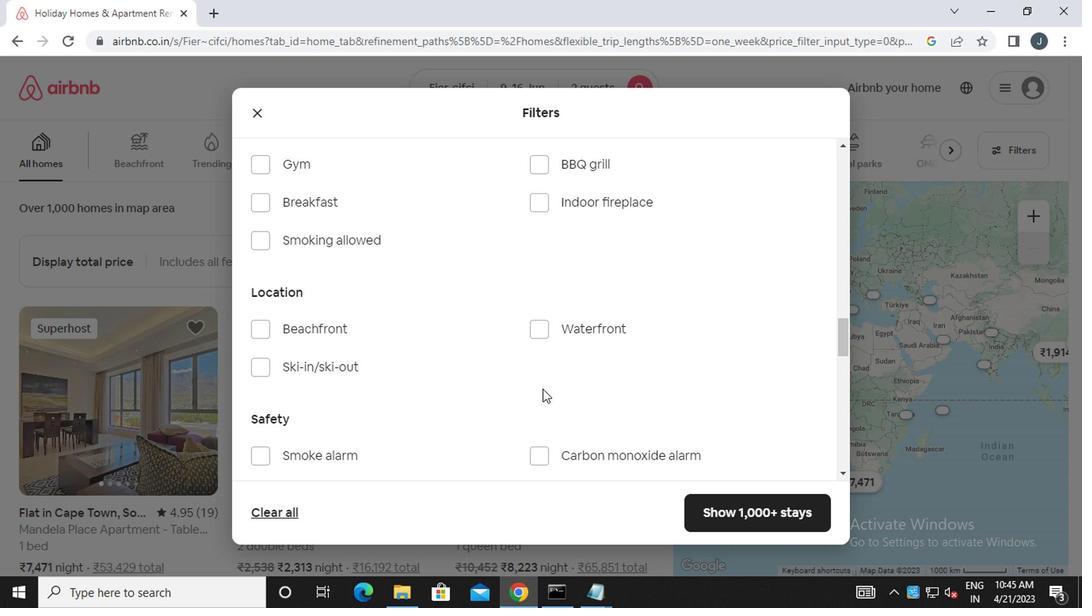 
Action: Mouse moved to (542, 389)
Screenshot: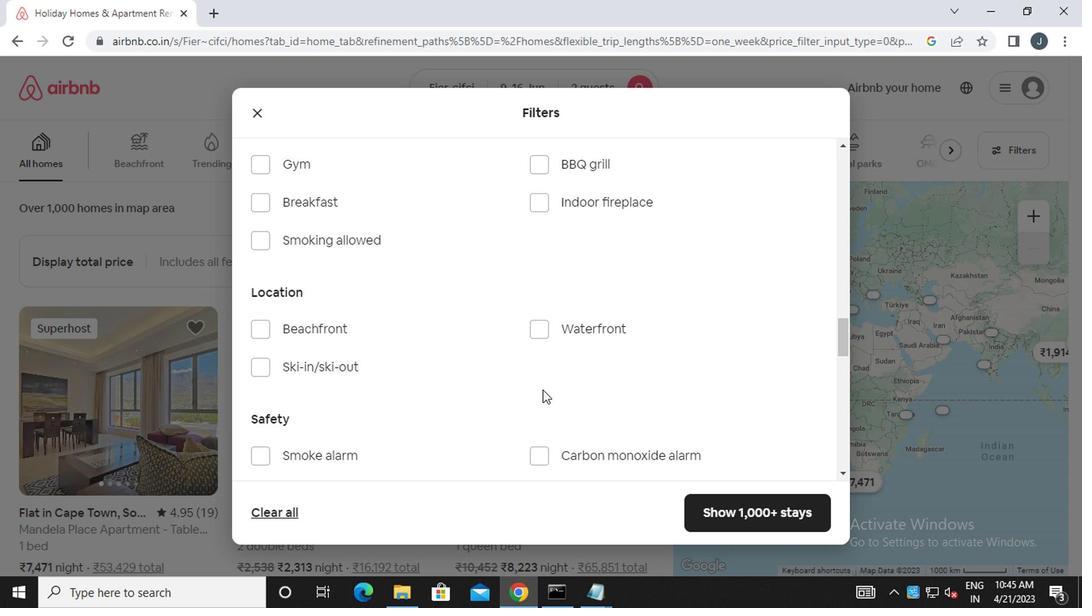 
Action: Mouse scrolled (542, 388) with delta (0, -1)
Screenshot: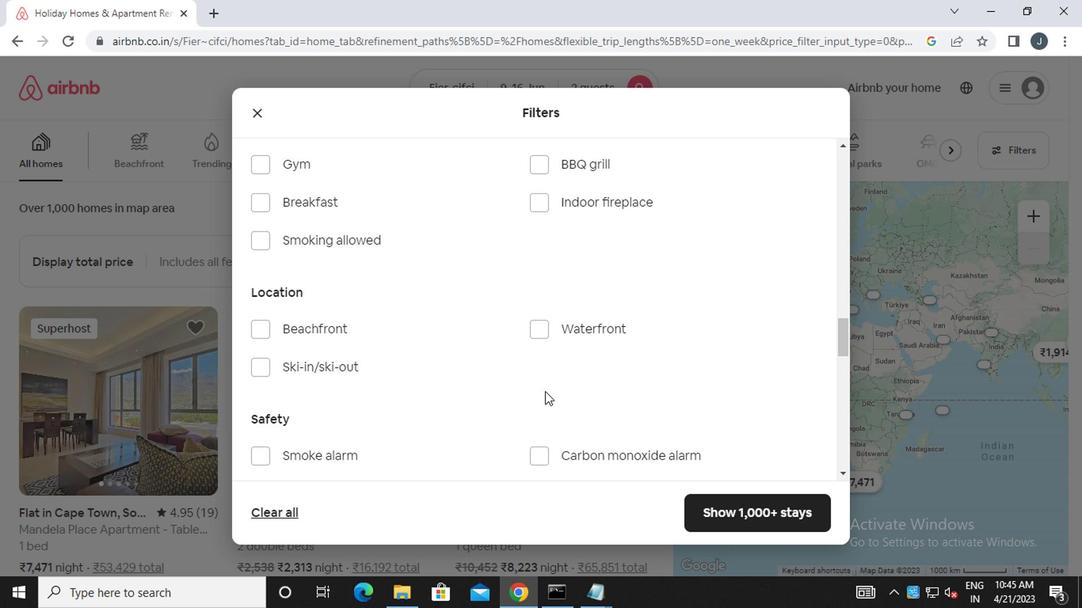 
Action: Mouse moved to (571, 394)
Screenshot: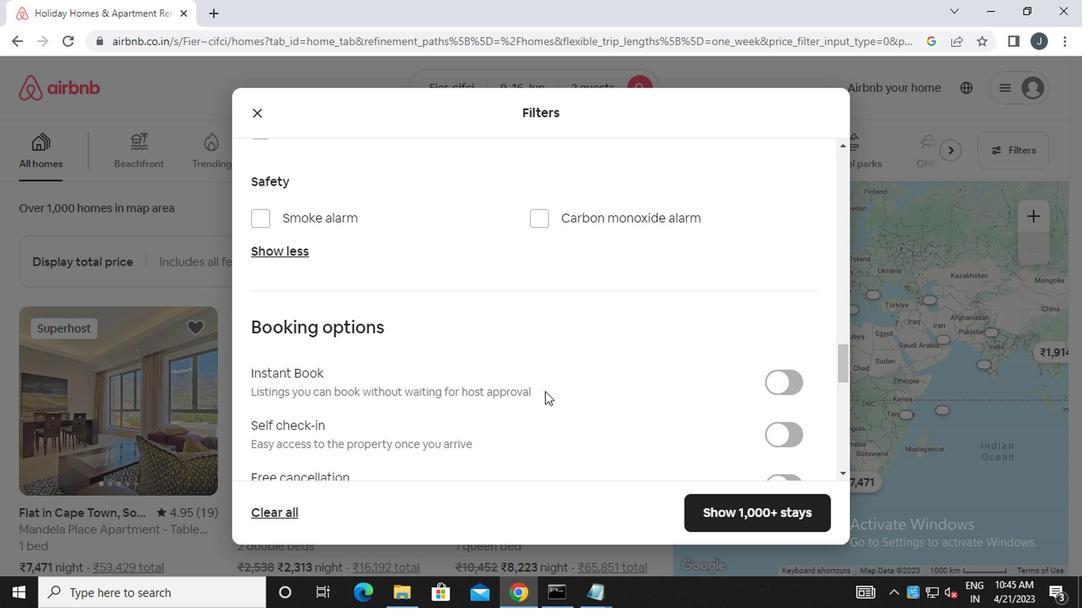 
Action: Mouse scrolled (571, 394) with delta (0, 0)
Screenshot: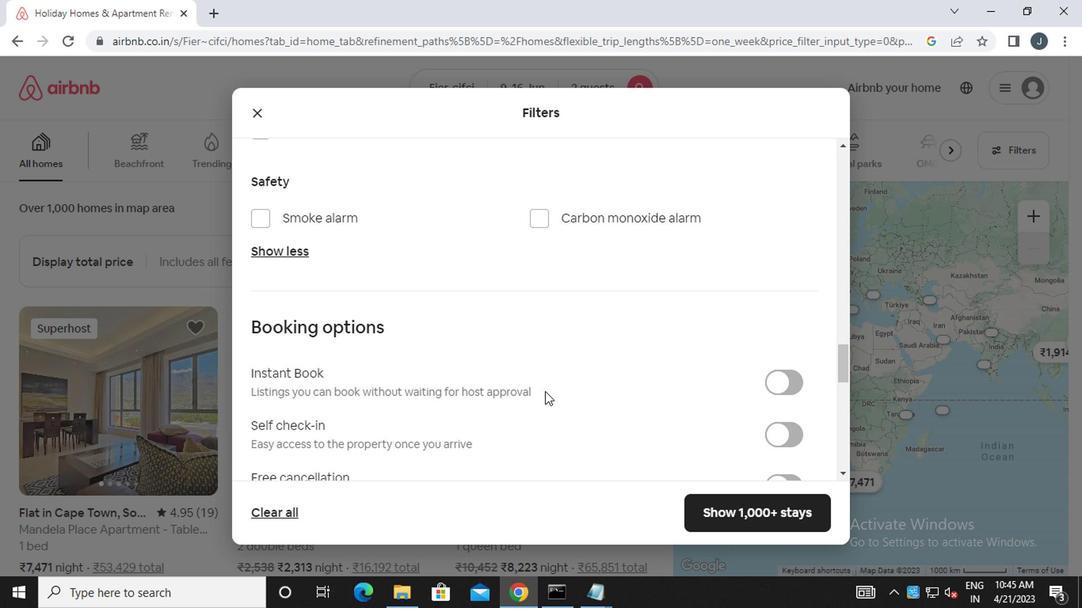 
Action: Mouse moved to (780, 357)
Screenshot: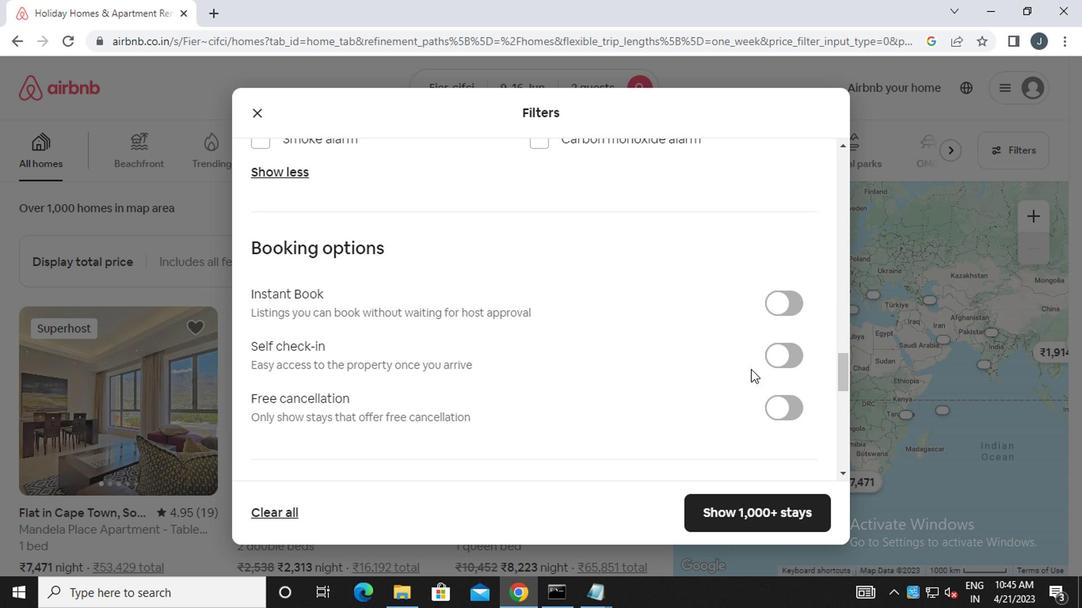 
Action: Mouse pressed left at (780, 357)
Screenshot: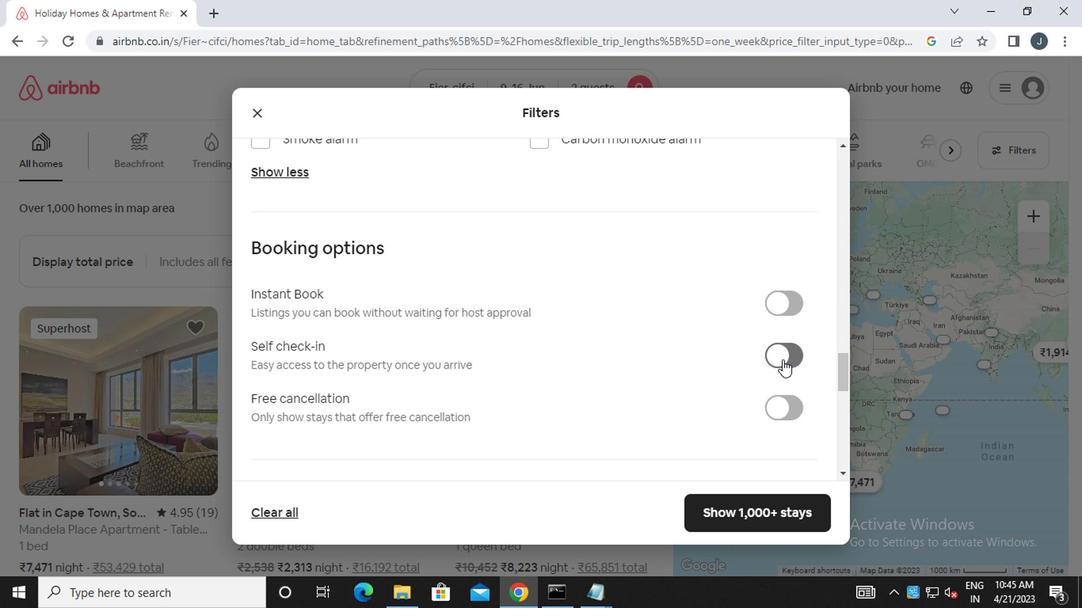 
Action: Mouse moved to (779, 359)
Screenshot: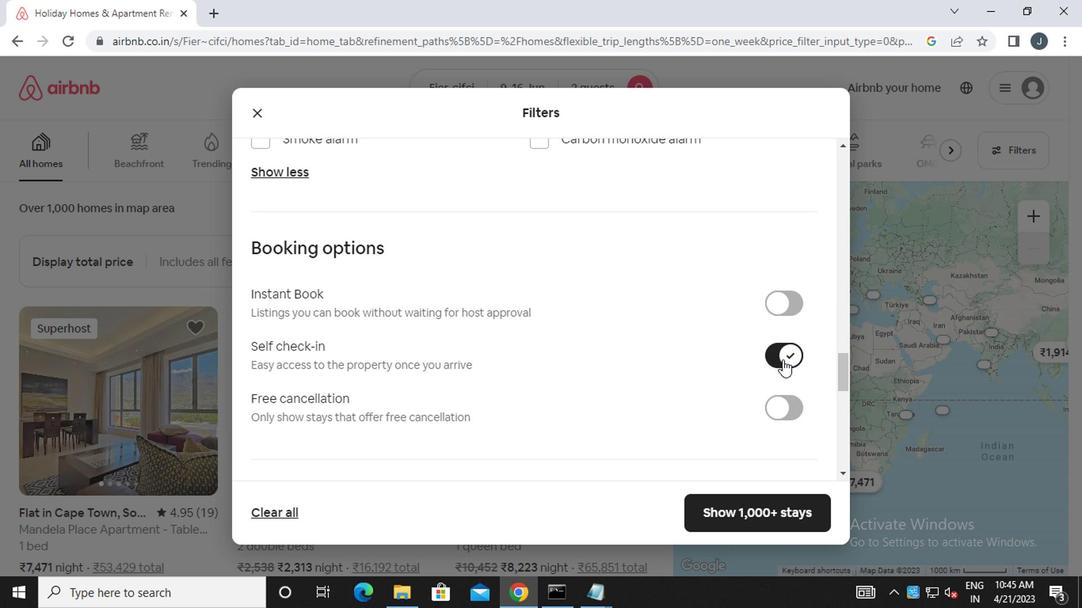 
Action: Mouse scrolled (779, 359) with delta (0, 0)
Screenshot: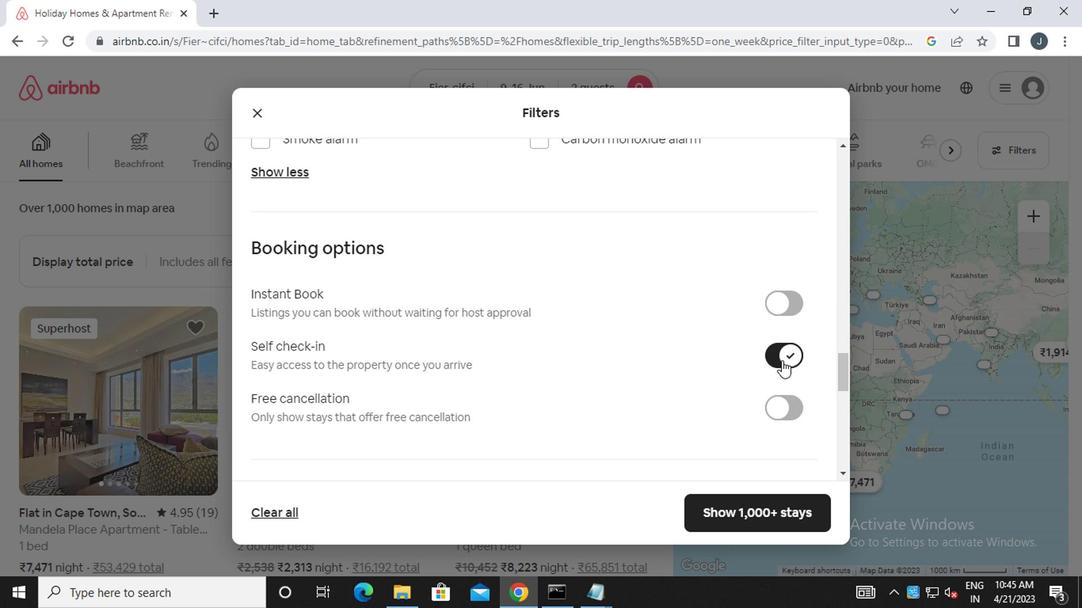 
Action: Mouse scrolled (779, 359) with delta (0, 0)
Screenshot: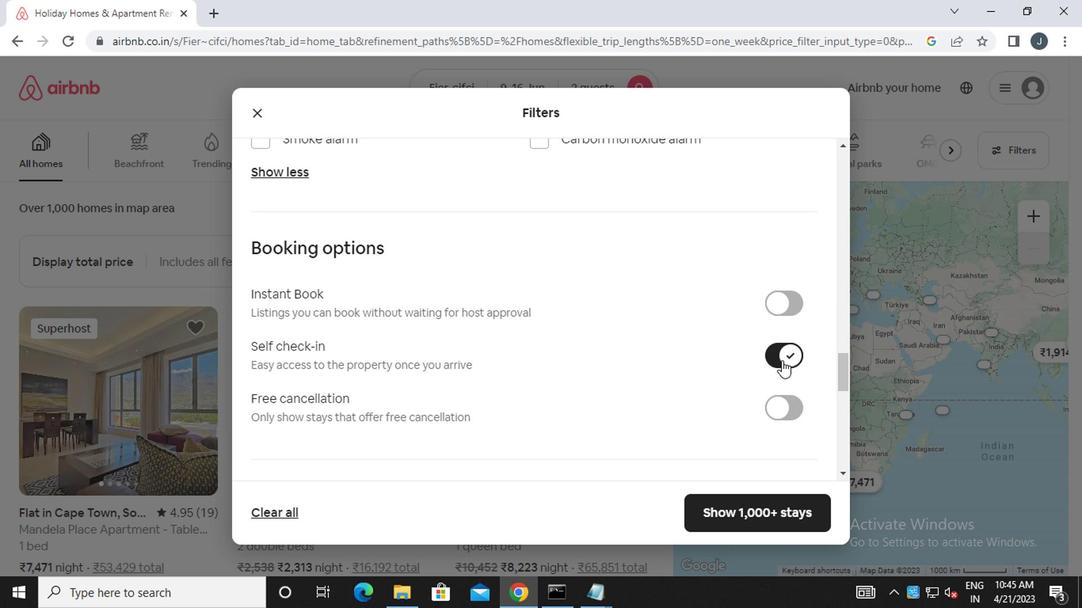
Action: Mouse moved to (779, 359)
Screenshot: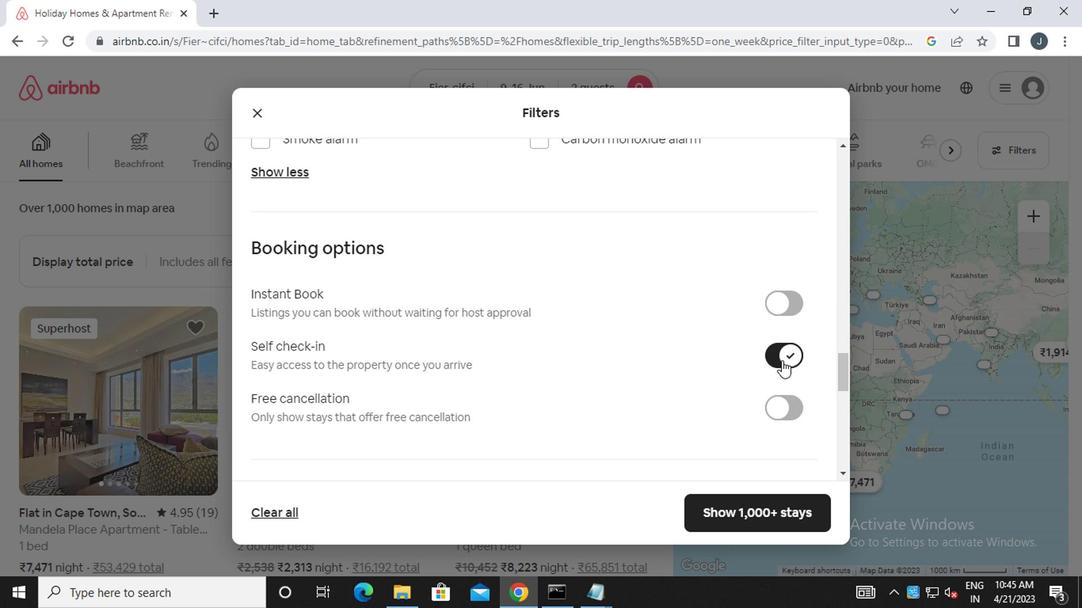 
Action: Mouse scrolled (779, 359) with delta (0, 0)
Screenshot: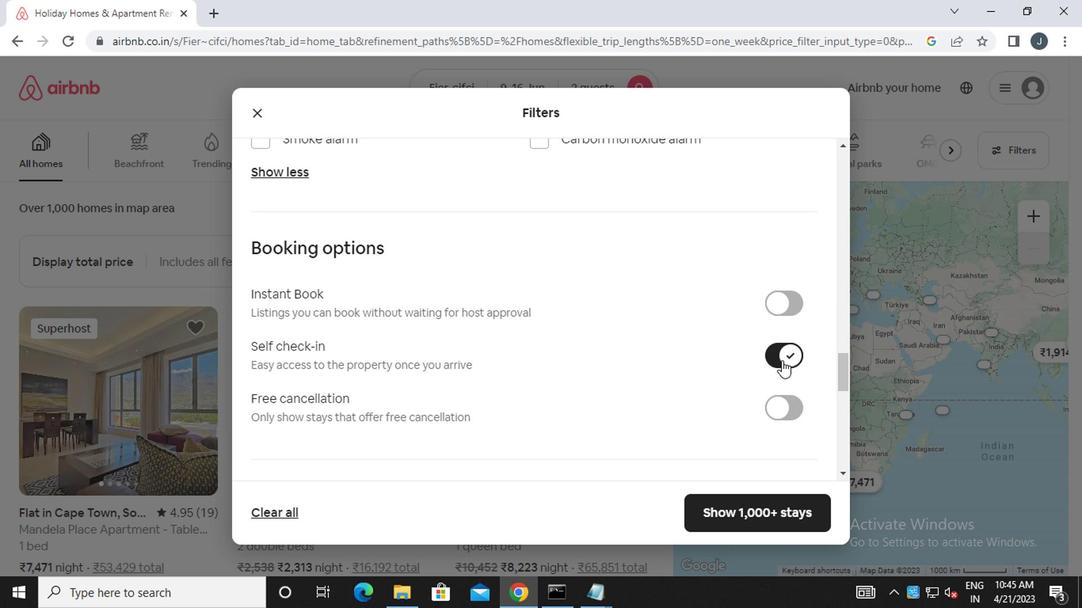 
Action: Mouse moved to (779, 359)
Screenshot: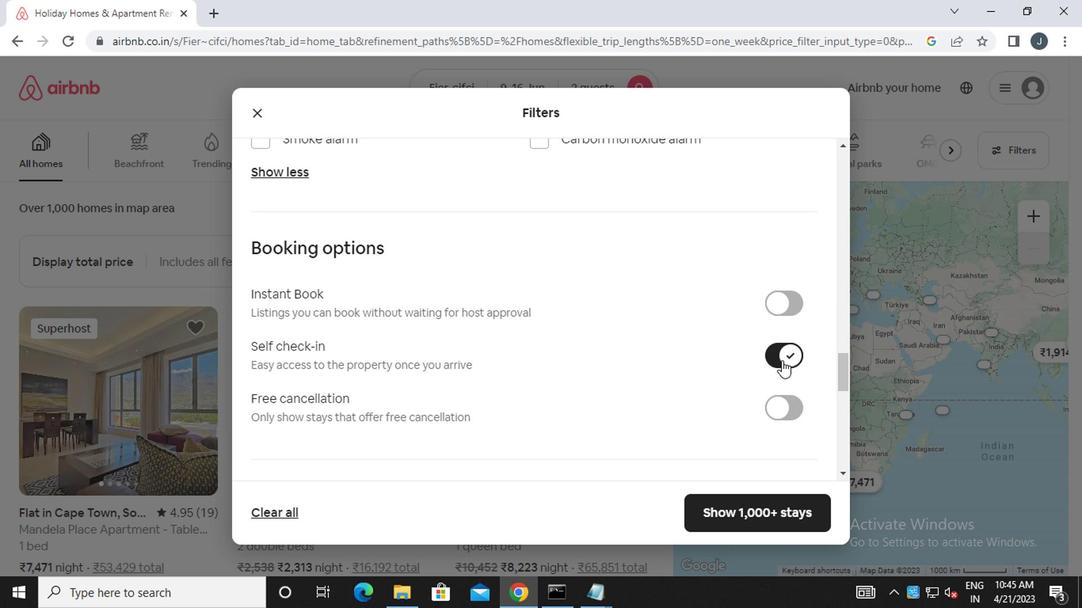 
Action: Mouse scrolled (779, 359) with delta (0, 0)
Screenshot: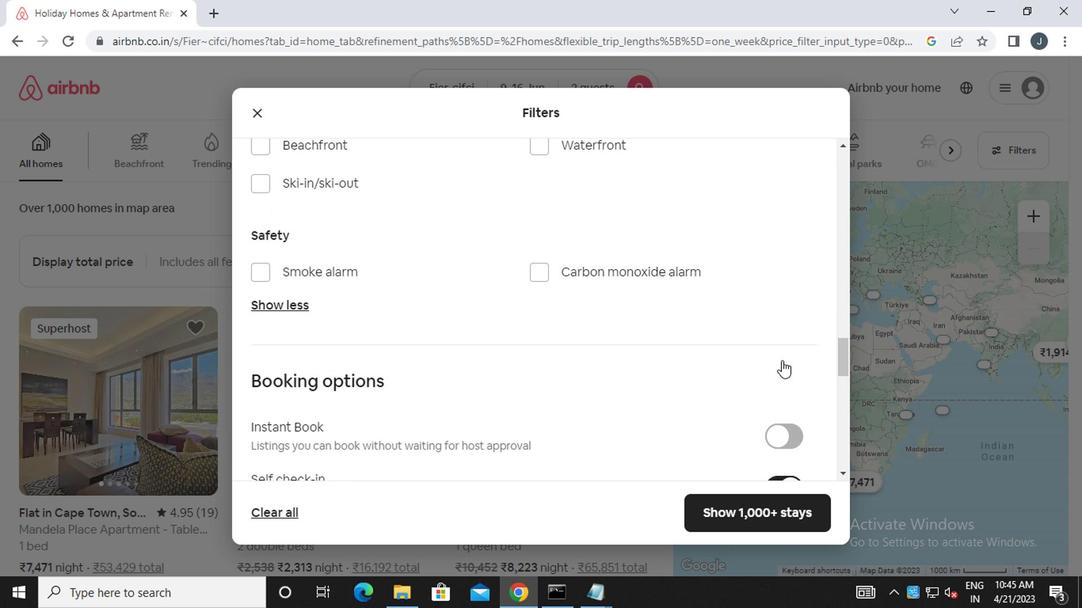 
Action: Mouse scrolled (779, 359) with delta (0, 0)
Screenshot: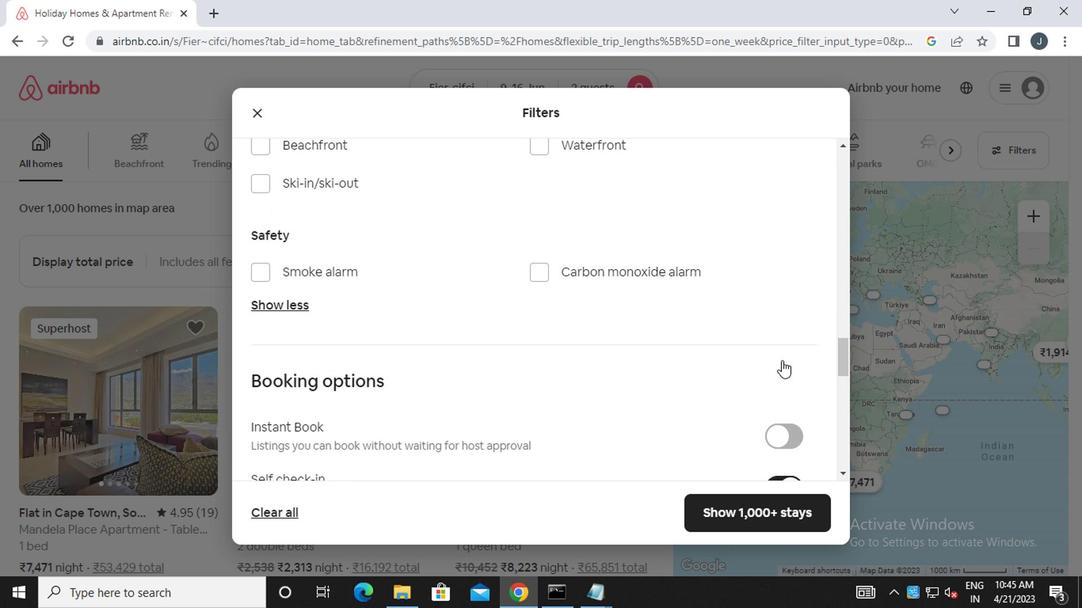 
Action: Mouse scrolled (779, 359) with delta (0, 0)
Screenshot: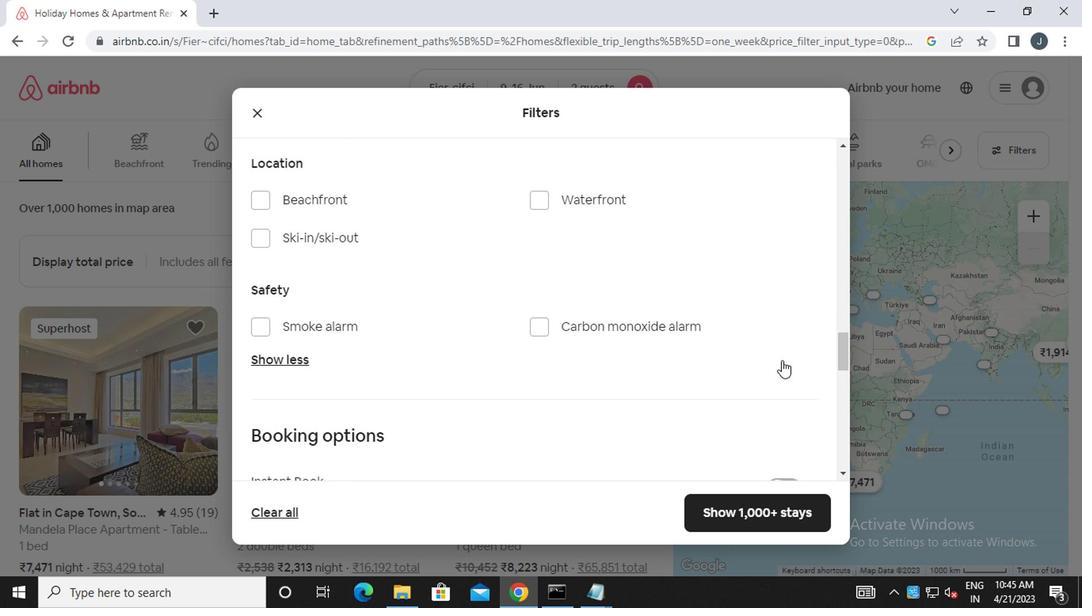 
Action: Mouse scrolled (779, 359) with delta (0, 0)
Screenshot: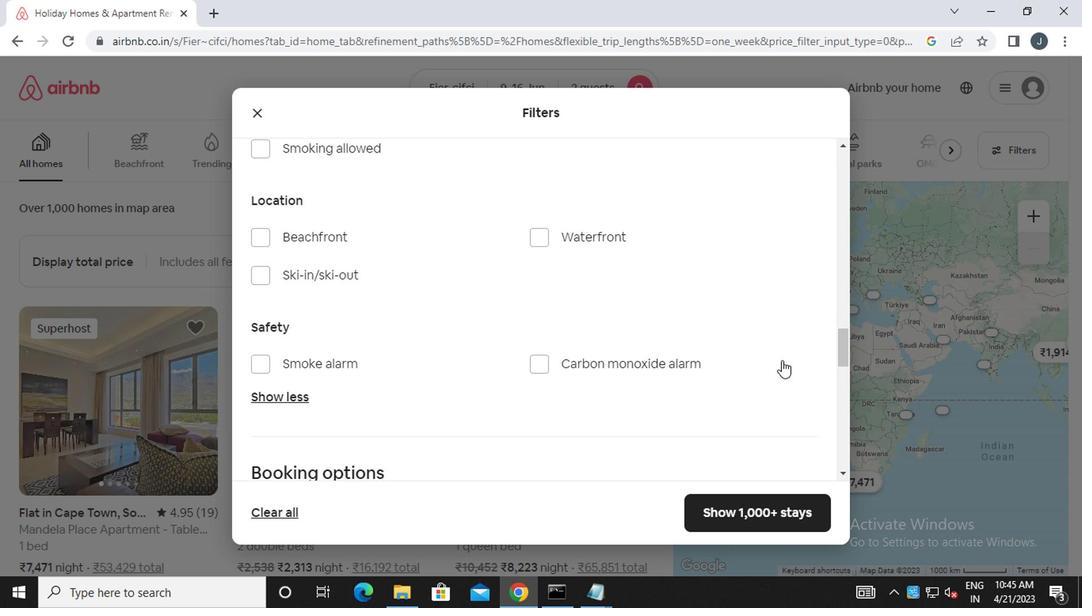 
Action: Mouse scrolled (779, 359) with delta (0, 0)
Screenshot: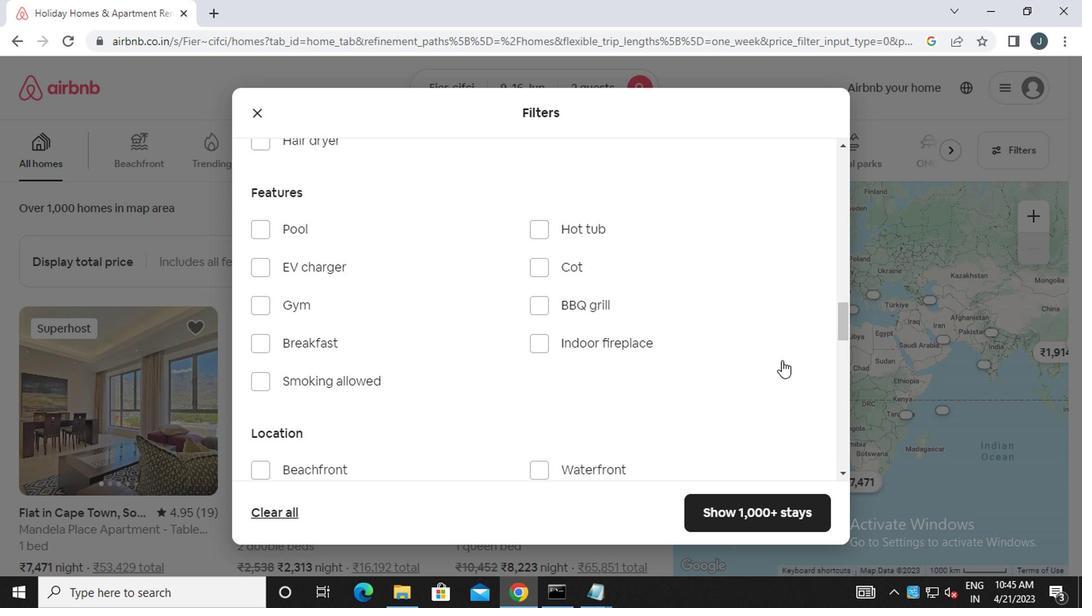 
Action: Mouse scrolled (779, 359) with delta (0, 0)
Screenshot: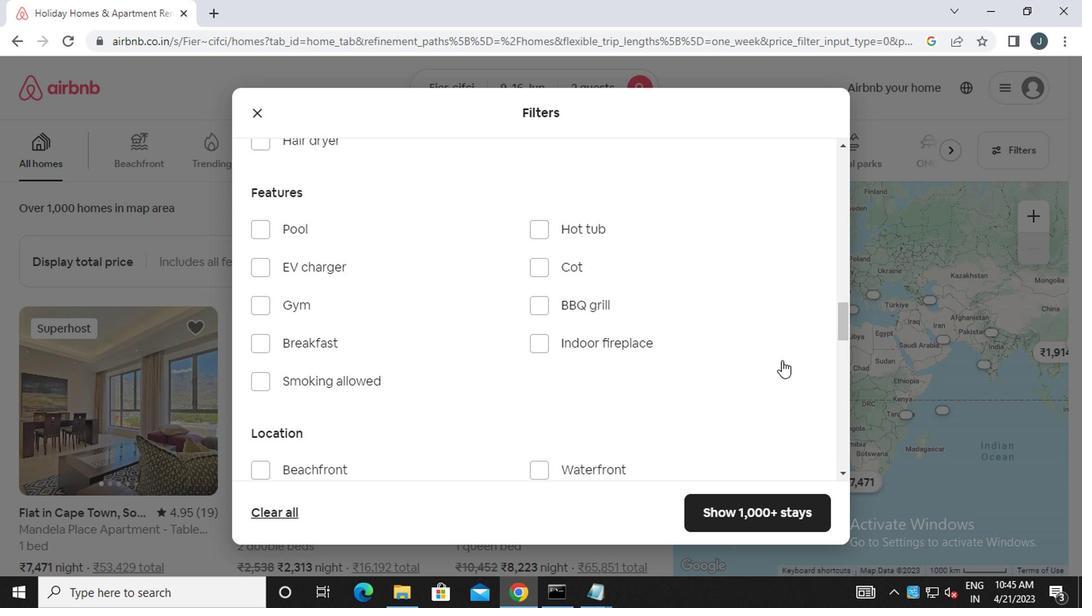
Action: Mouse scrolled (779, 359) with delta (0, 0)
Screenshot: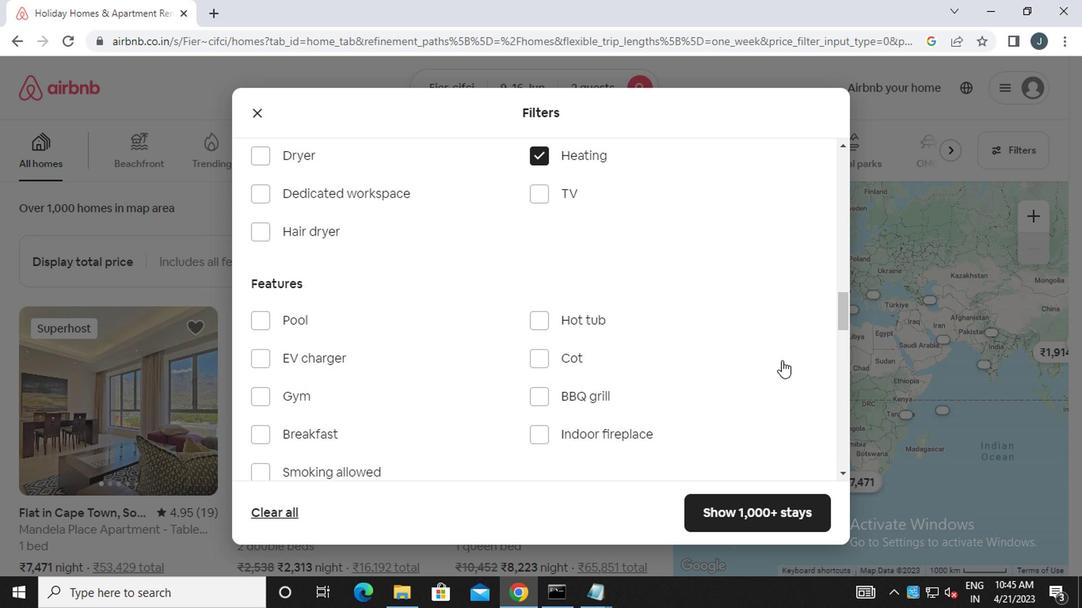 
Action: Mouse scrolled (779, 359) with delta (0, 0)
Screenshot: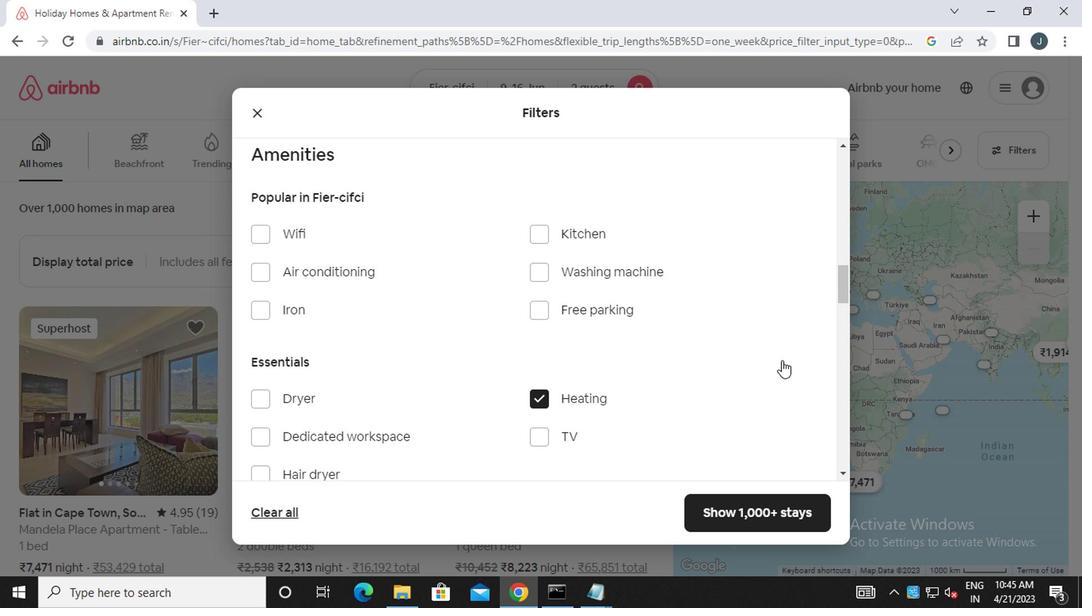 
Action: Mouse scrolled (779, 359) with delta (0, 0)
Screenshot: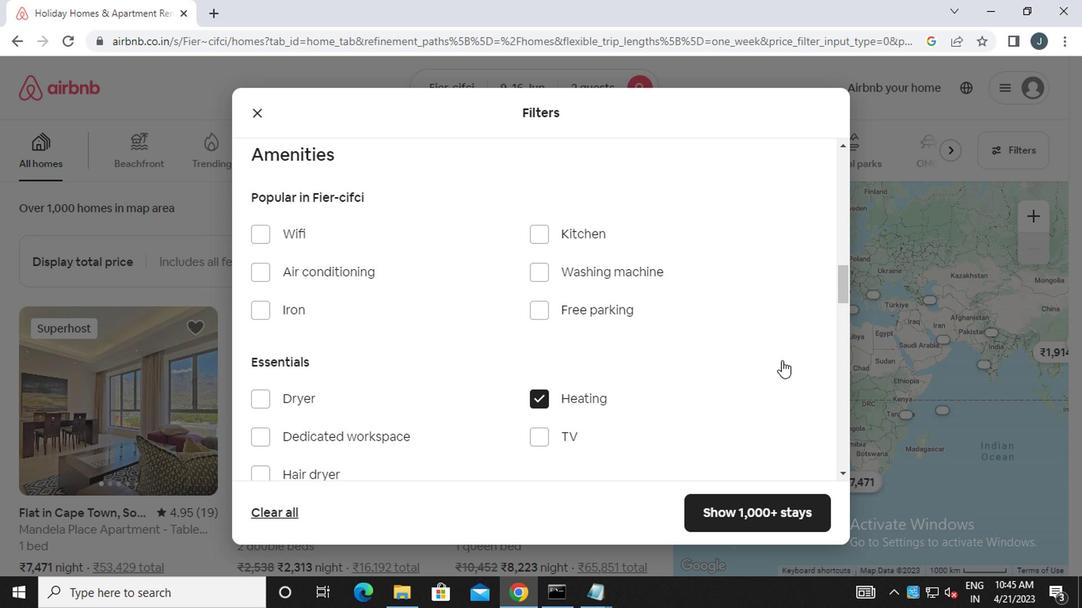 
Action: Mouse scrolled (779, 359) with delta (0, 0)
Screenshot: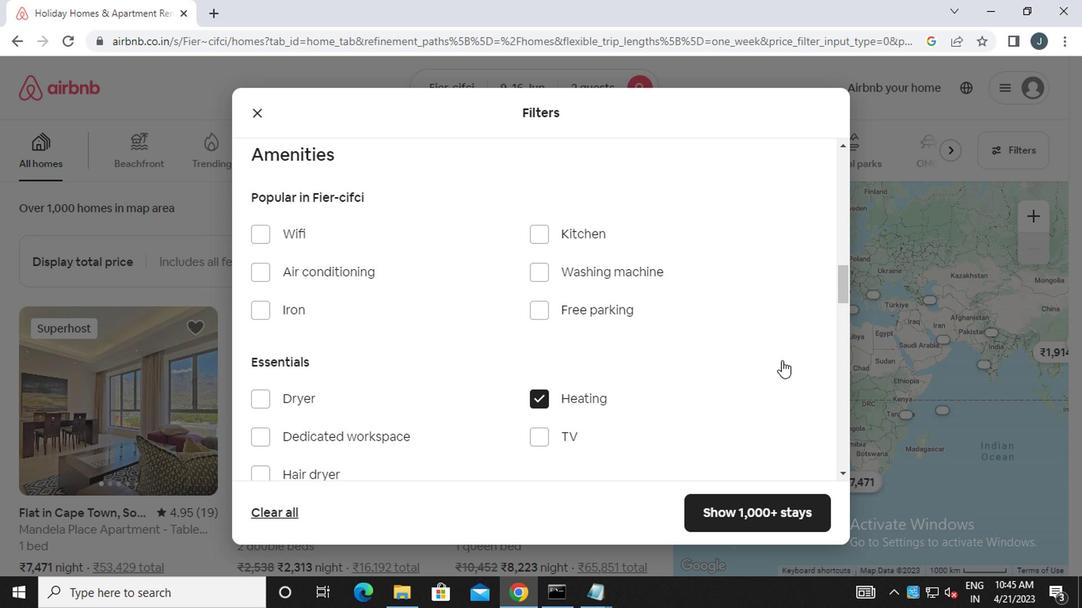 
Action: Mouse moved to (311, 293)
Screenshot: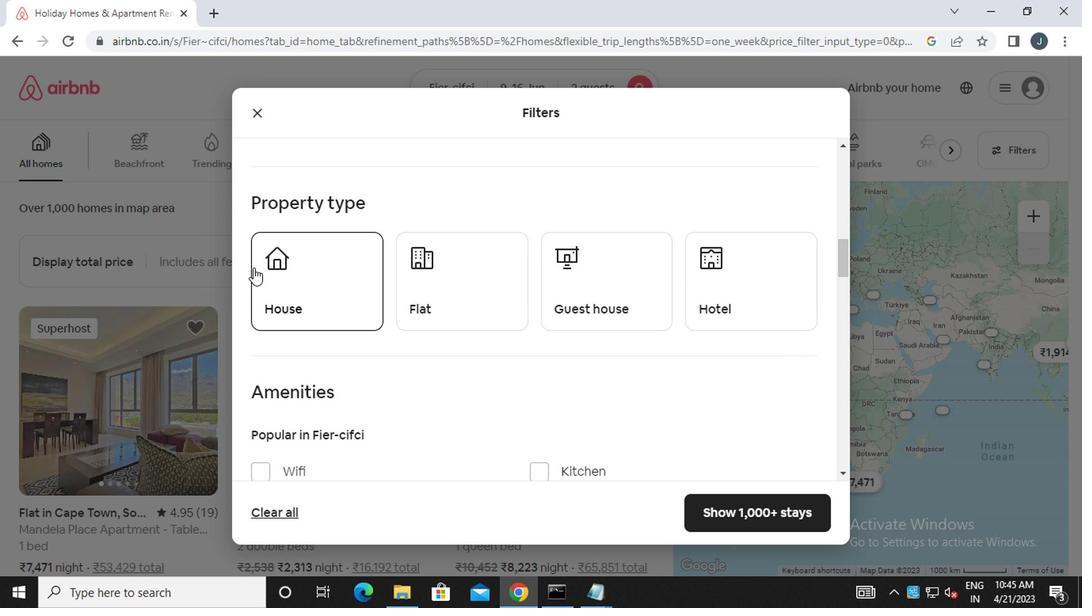 
Action: Mouse pressed left at (311, 293)
Screenshot: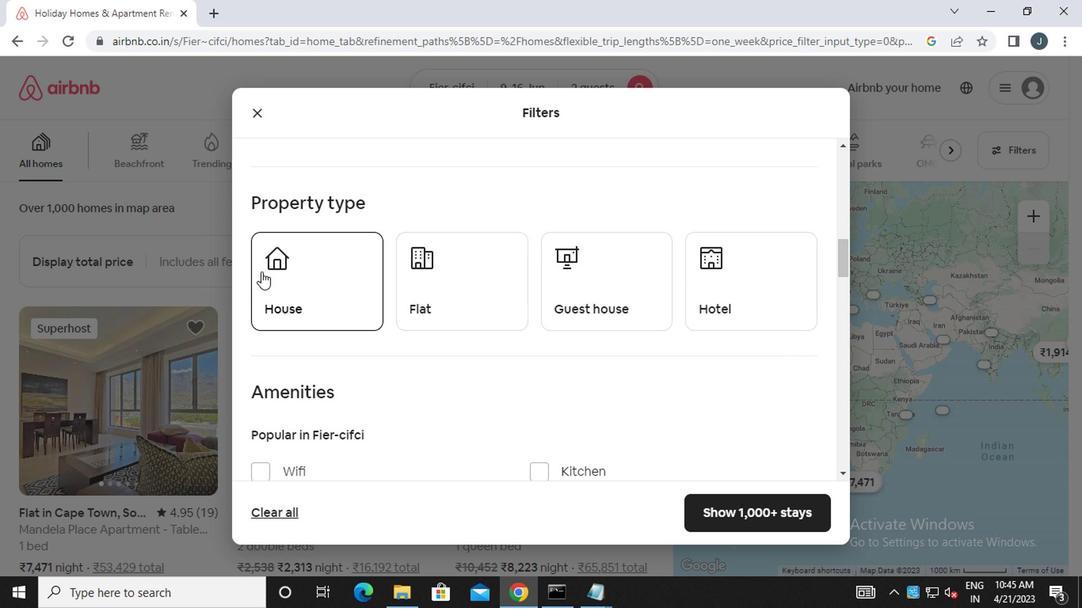 
Action: Mouse moved to (447, 304)
Screenshot: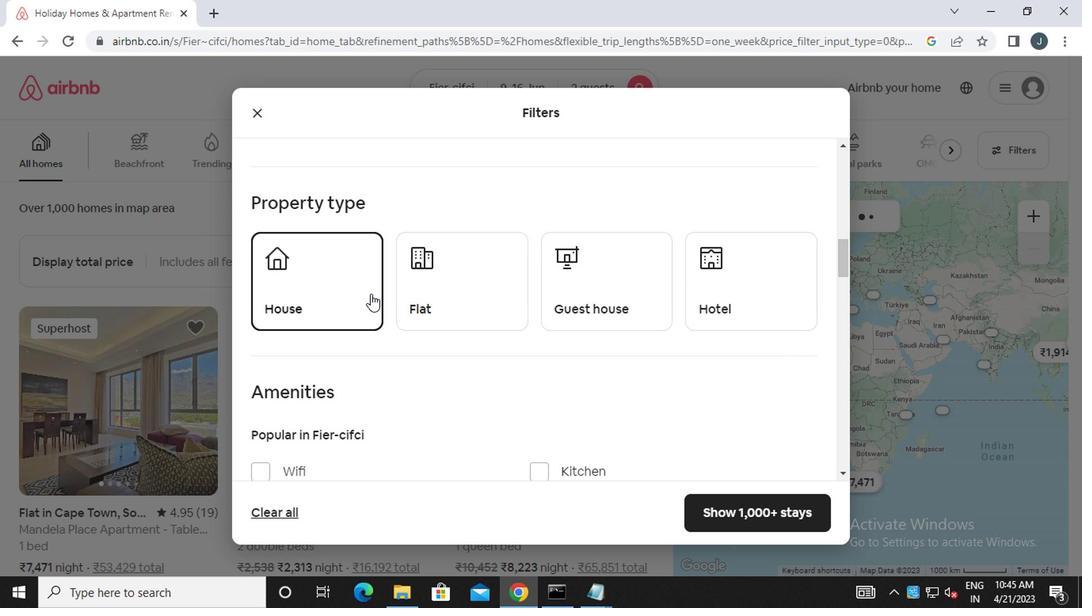 
Action: Mouse pressed left at (447, 304)
Screenshot: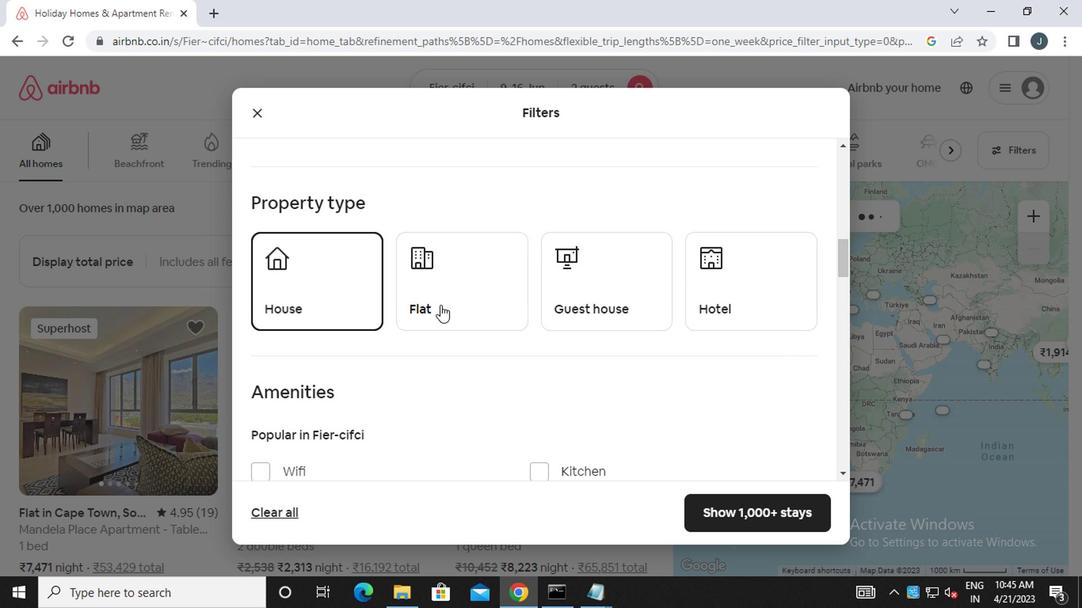 
Action: Mouse moved to (722, 311)
Screenshot: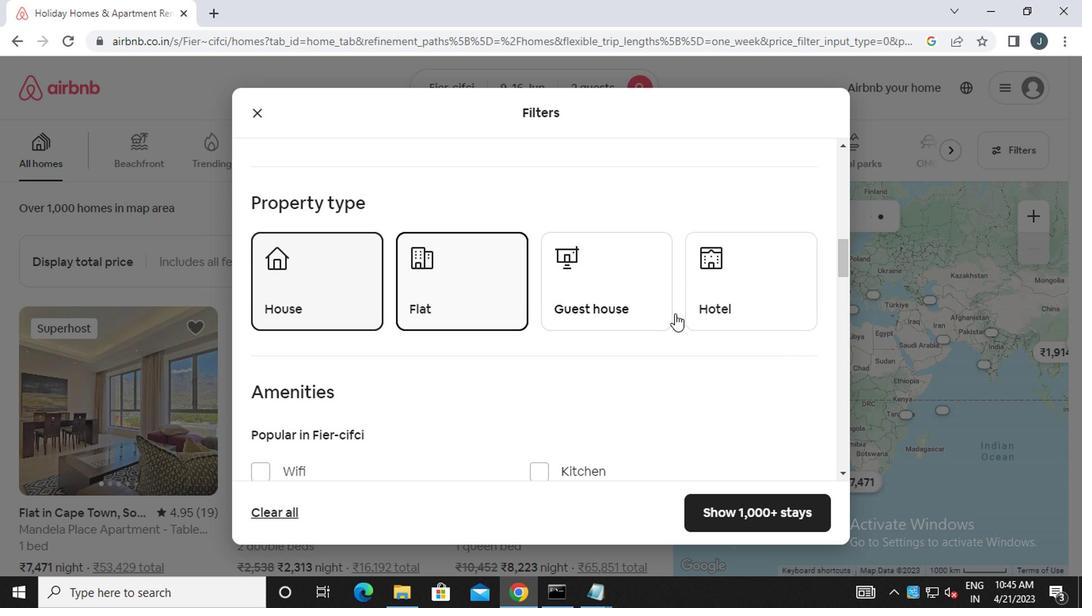 
Action: Mouse pressed left at (722, 311)
Screenshot: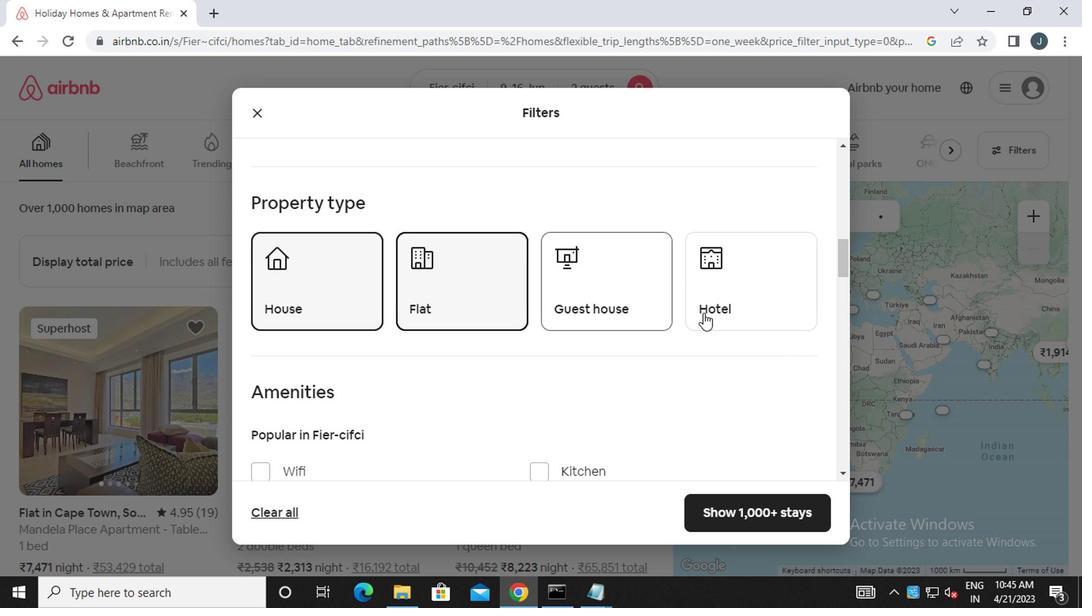 
Action: Mouse moved to (659, 307)
Screenshot: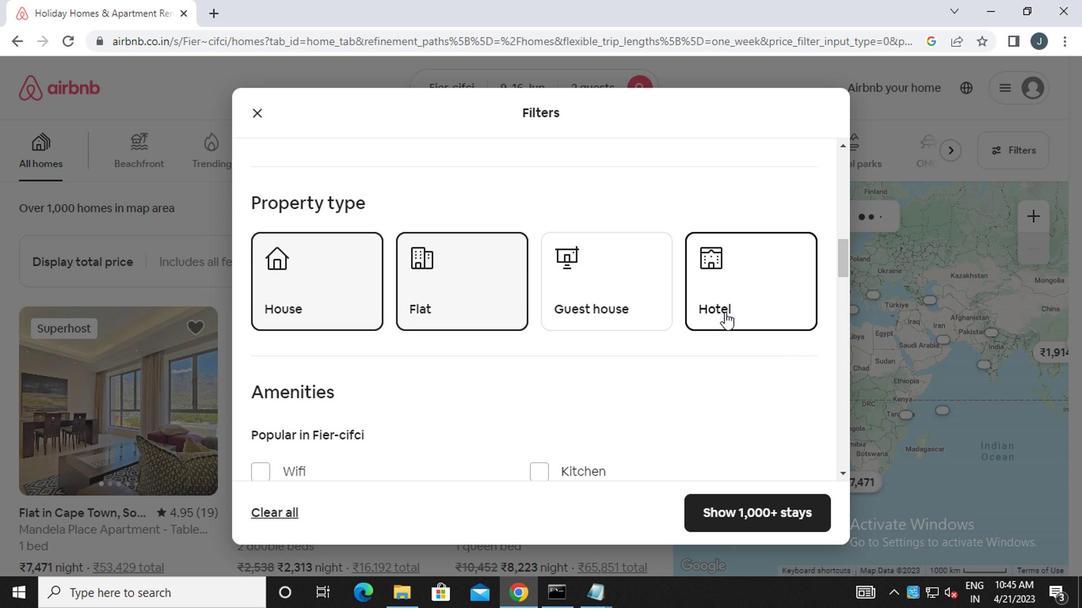 
Action: Mouse scrolled (659, 306) with delta (0, 0)
Screenshot: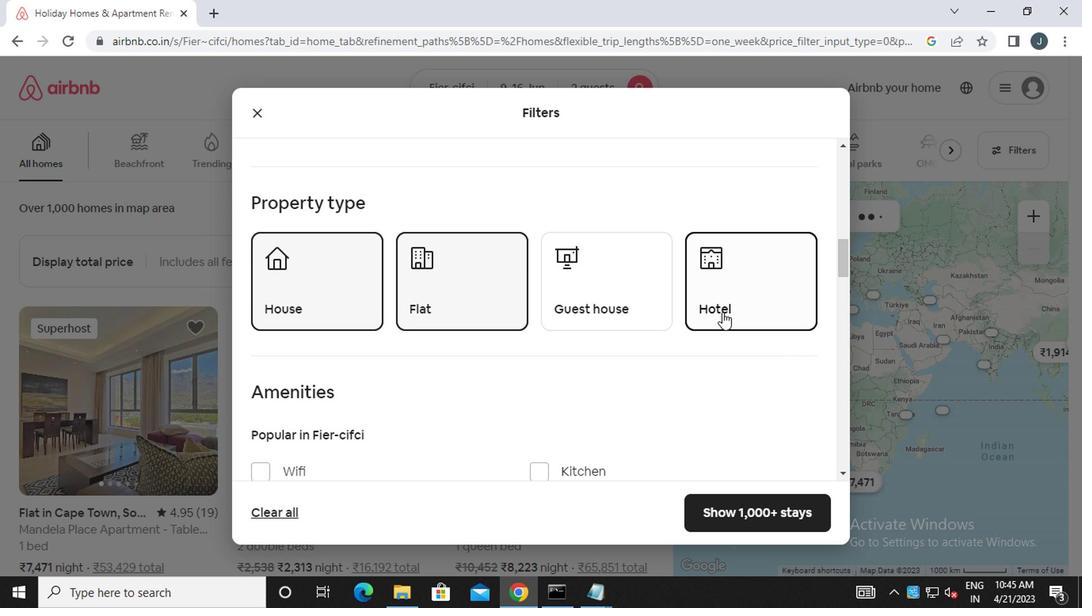 
Action: Mouse scrolled (659, 306) with delta (0, 0)
Screenshot: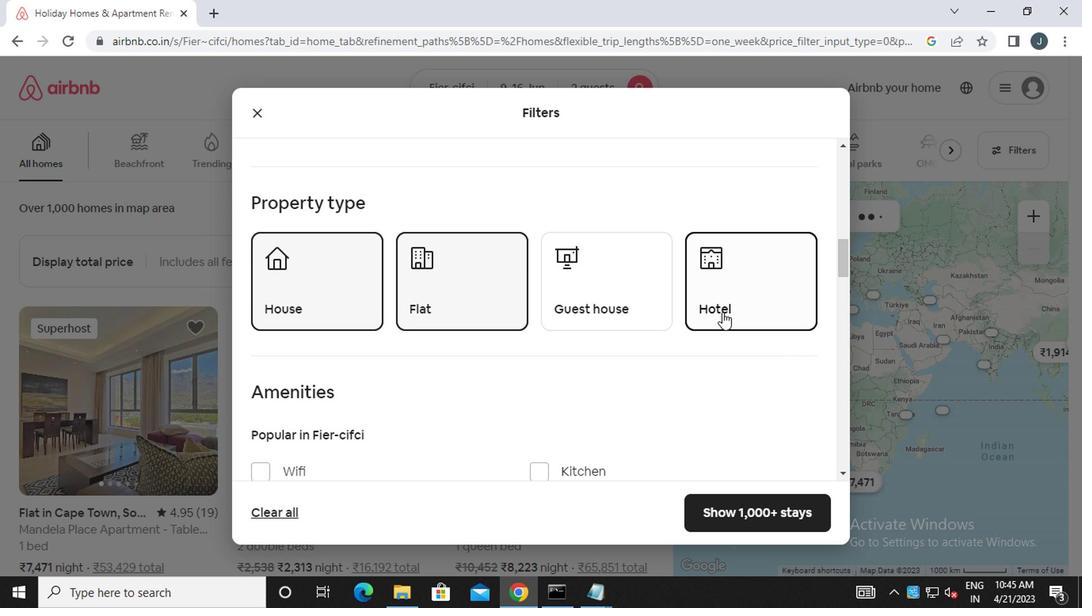 
Action: Mouse scrolled (659, 306) with delta (0, 0)
Screenshot: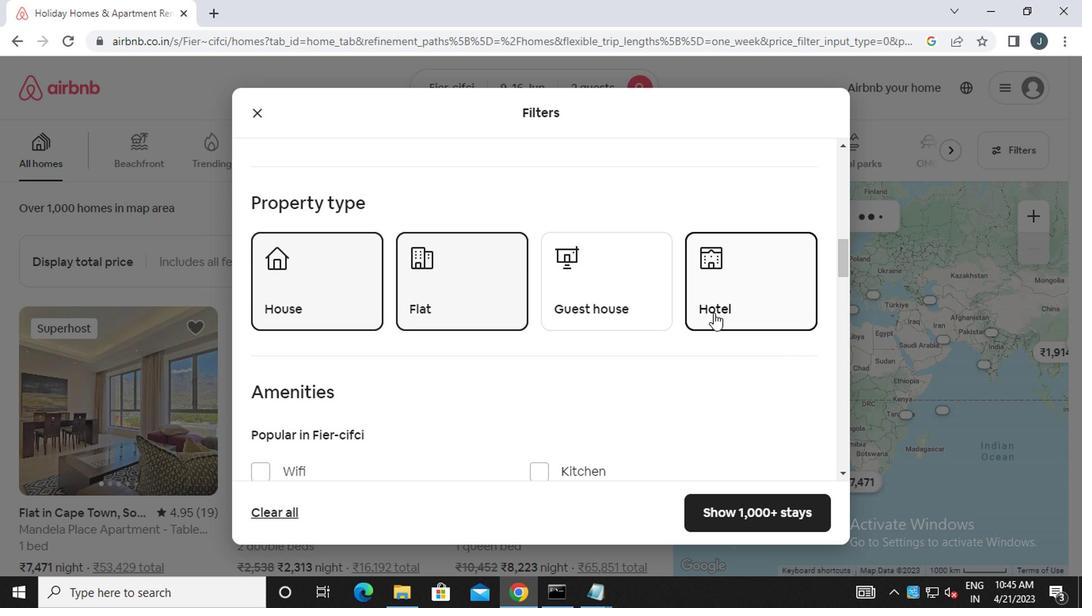 
Action: Mouse scrolled (659, 306) with delta (0, 0)
Screenshot: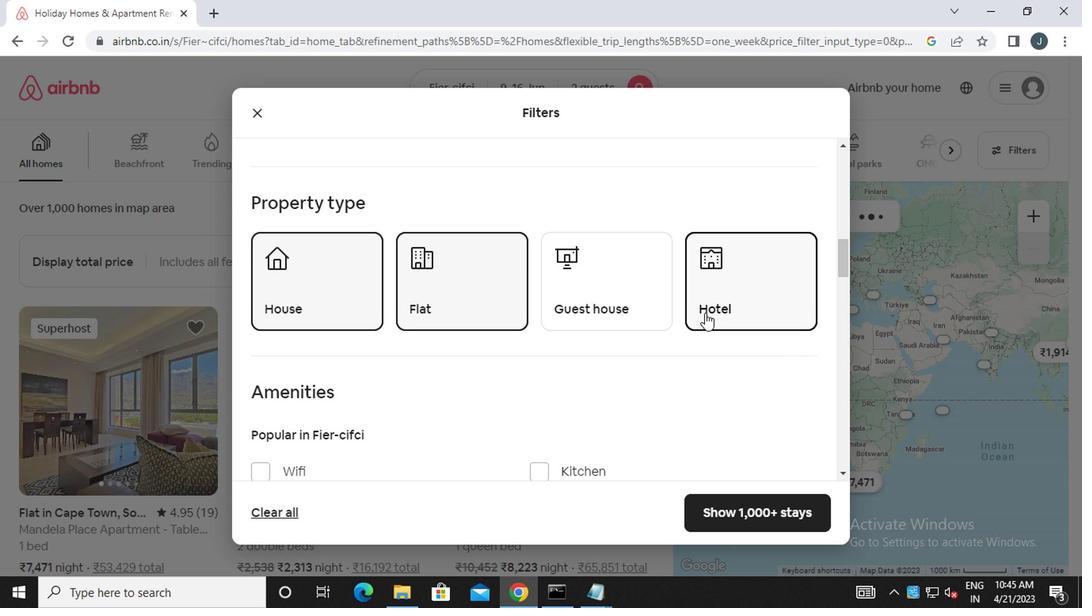 
Action: Mouse moved to (658, 307)
Screenshot: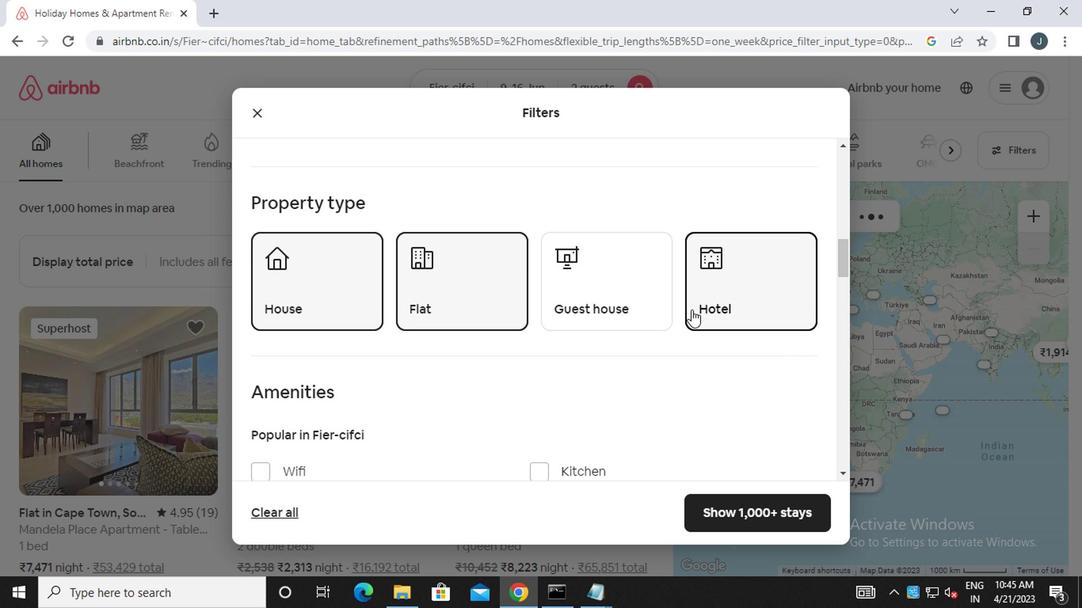 
Action: Mouse scrolled (658, 306) with delta (0, 0)
Screenshot: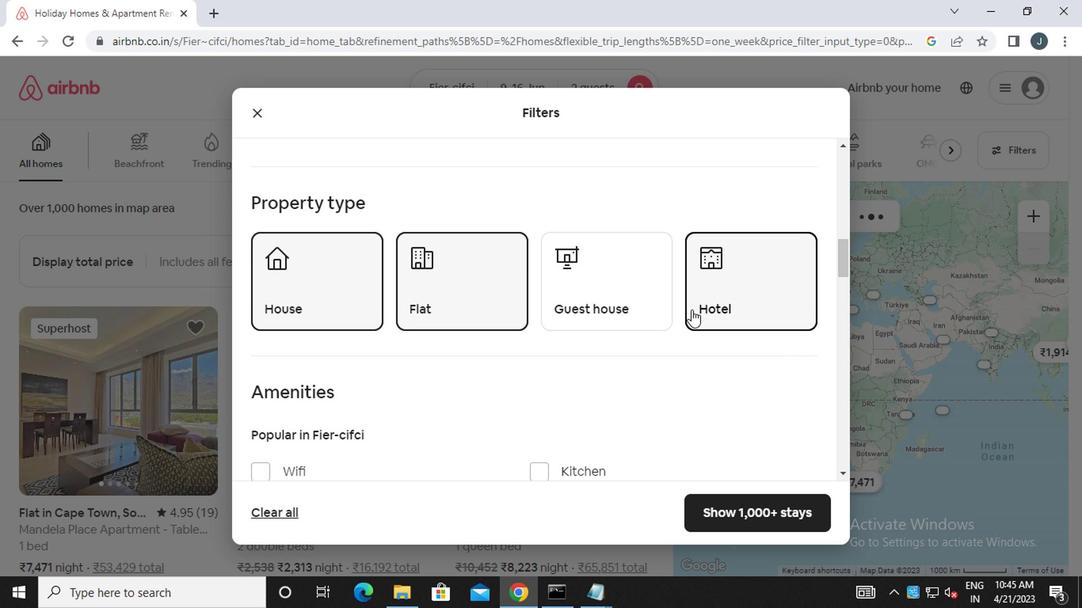 
Action: Mouse moved to (657, 307)
Screenshot: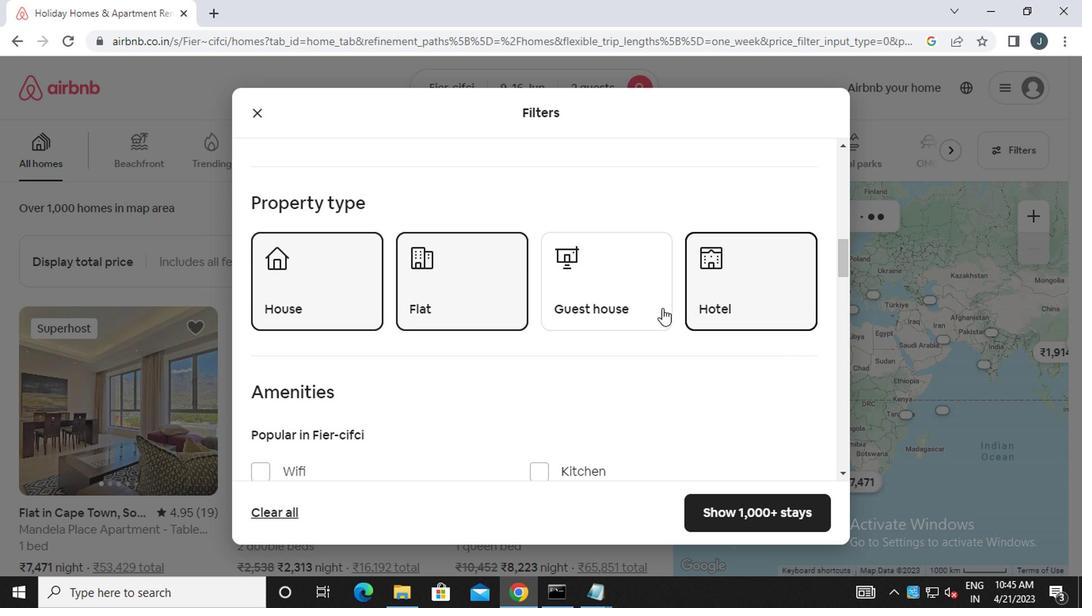 
Action: Mouse scrolled (657, 306) with delta (0, 0)
Screenshot: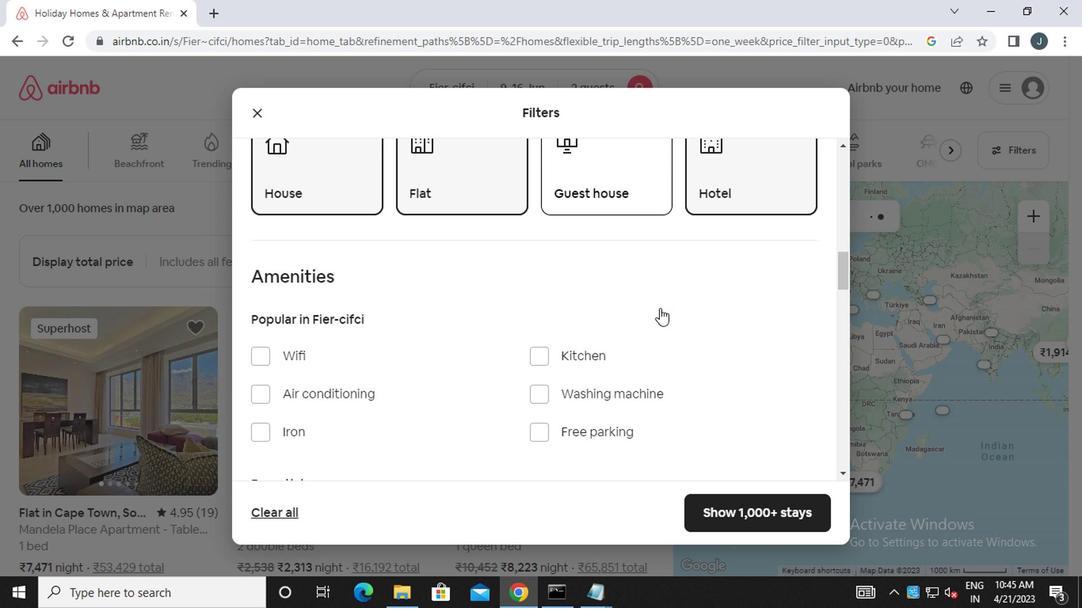 
Action: Mouse scrolled (657, 306) with delta (0, 0)
Screenshot: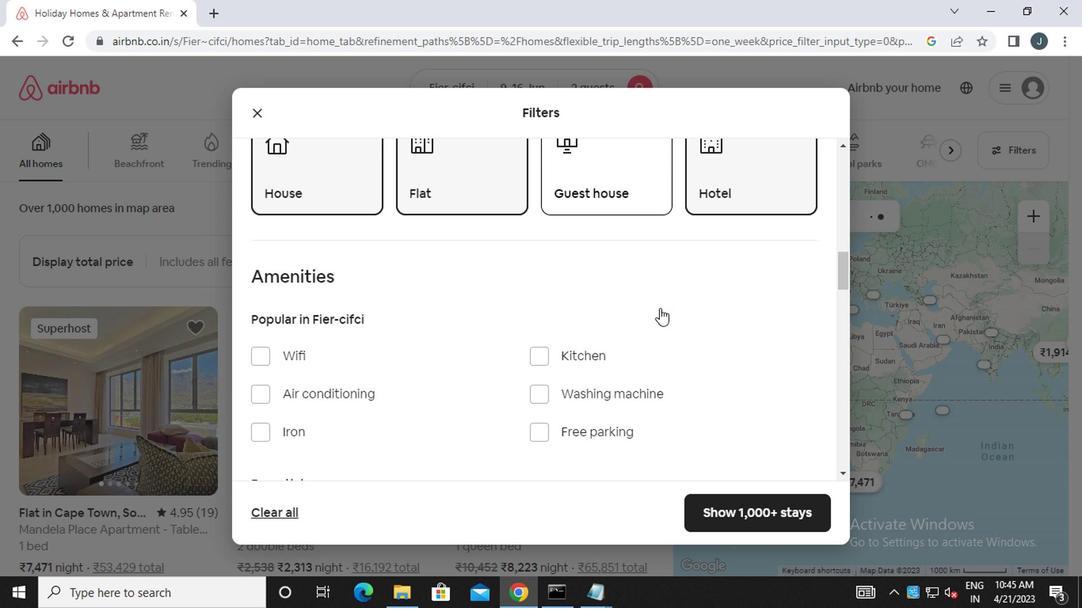 
Action: Mouse scrolled (657, 306) with delta (0, 0)
Screenshot: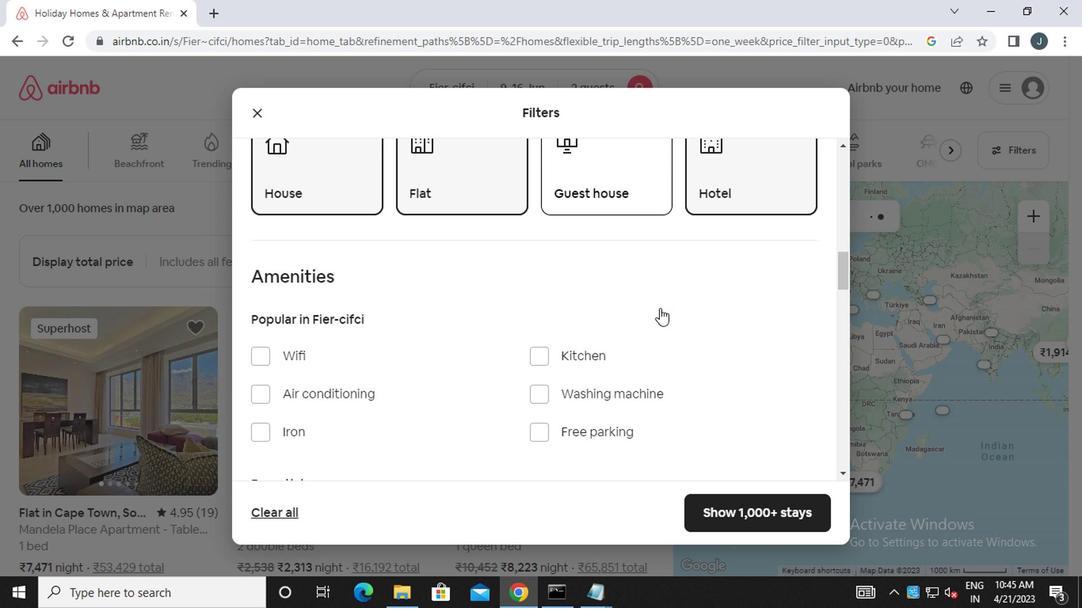
Action: Mouse scrolled (657, 306) with delta (0, 0)
Screenshot: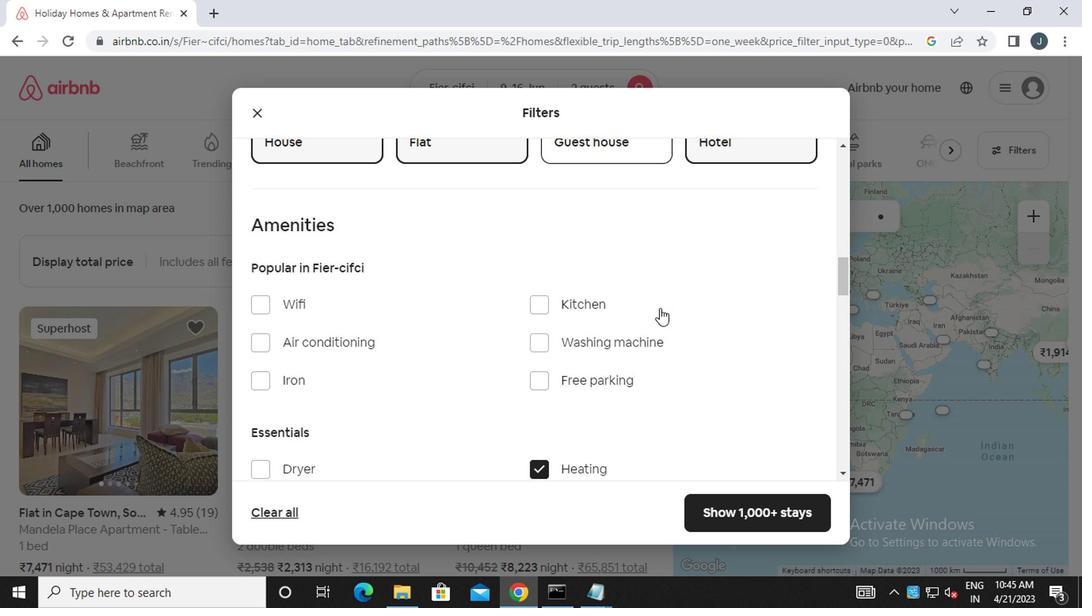 
Action: Mouse scrolled (657, 306) with delta (0, 0)
Screenshot: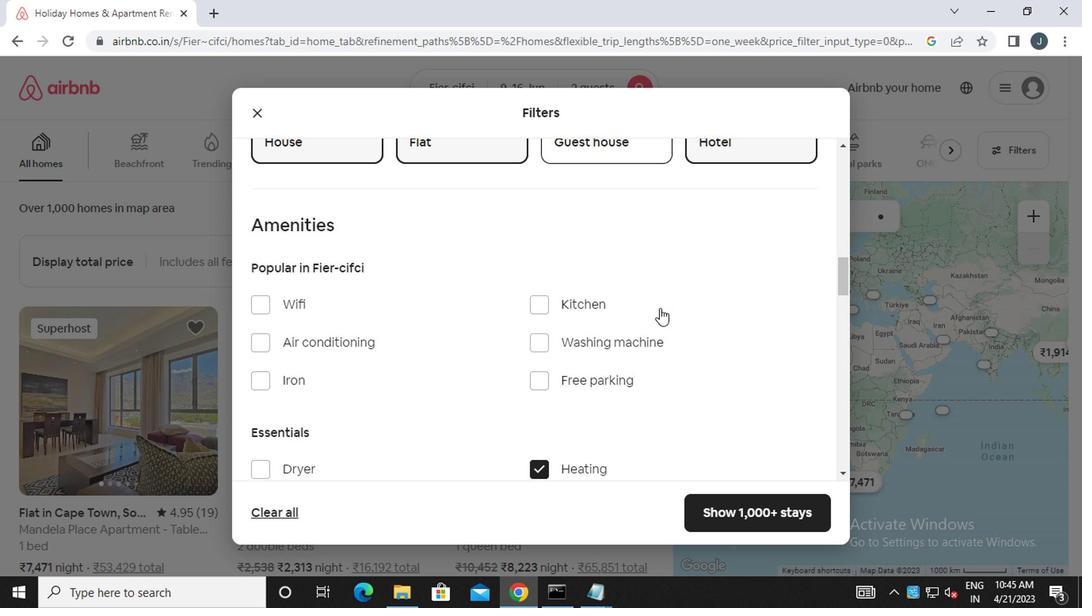 
Action: Mouse scrolled (657, 306) with delta (0, 0)
Screenshot: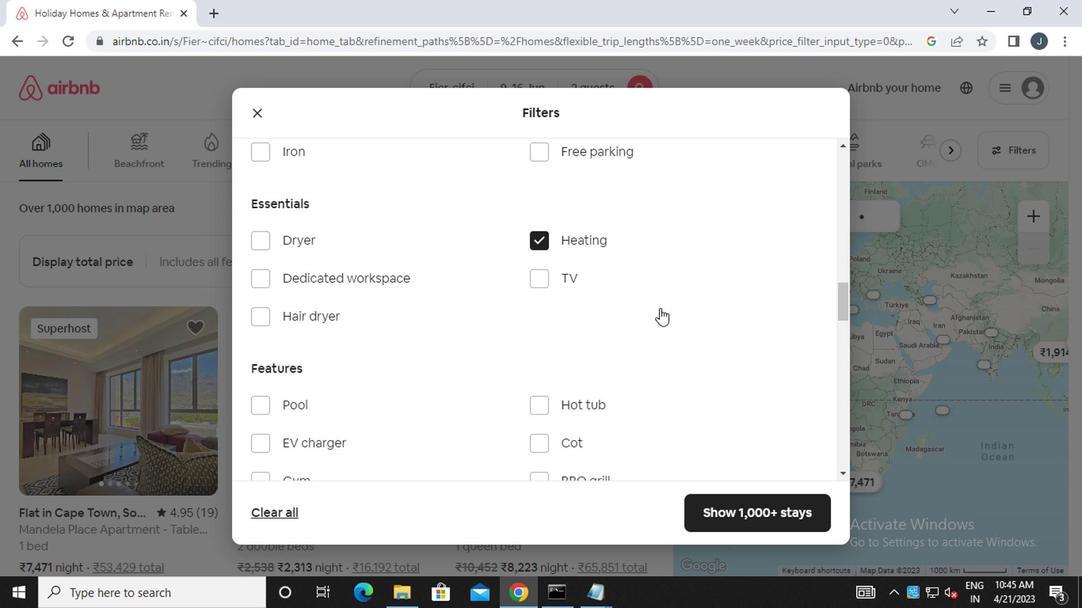 
Action: Mouse scrolled (657, 306) with delta (0, 0)
Screenshot: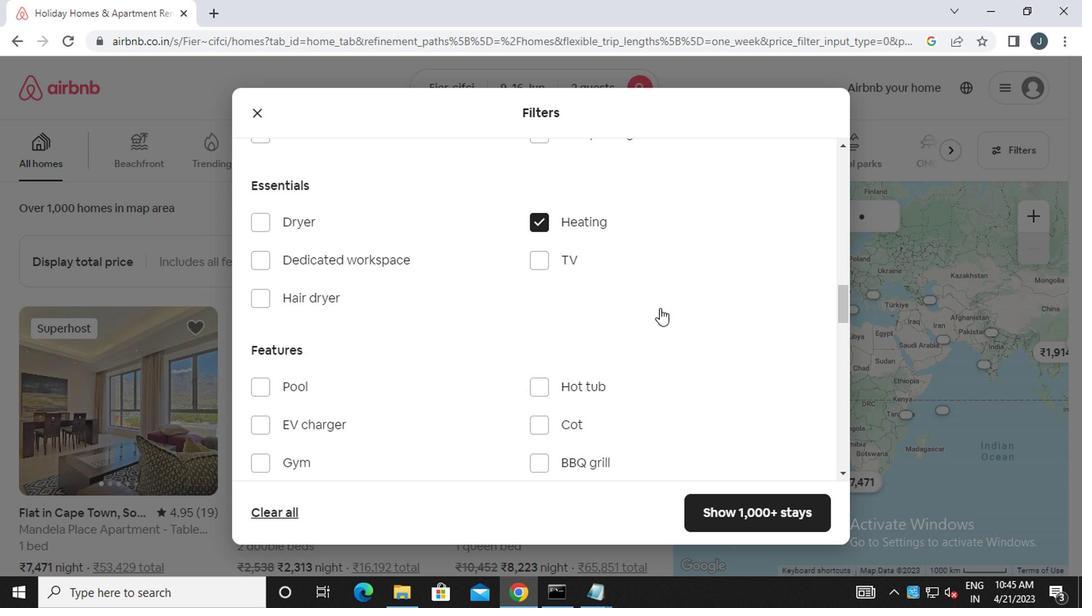 
Action: Mouse scrolled (657, 306) with delta (0, 0)
Screenshot: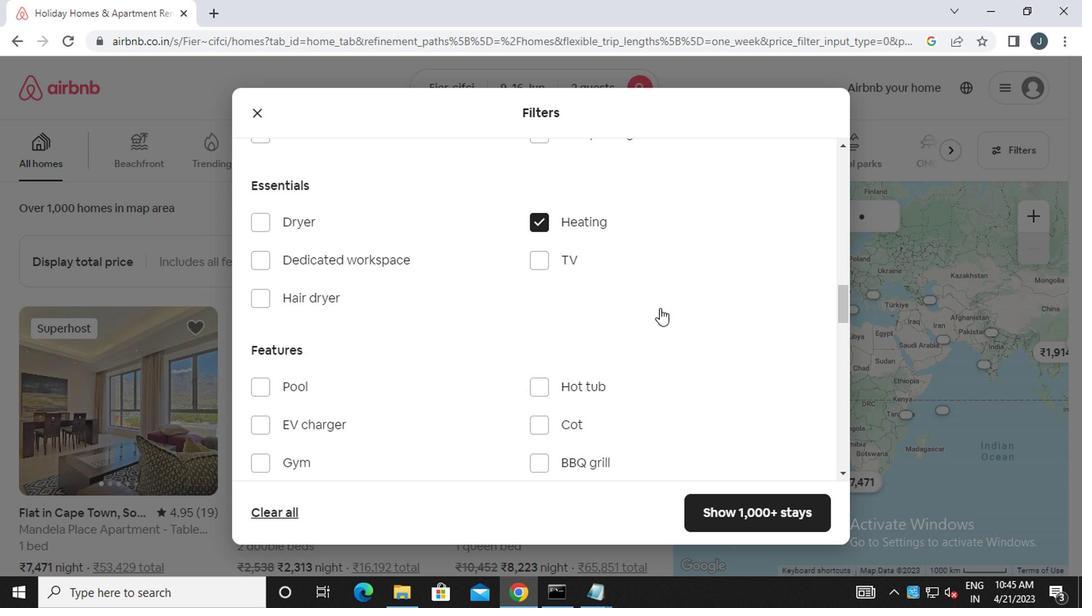
Action: Mouse scrolled (657, 306) with delta (0, 0)
Screenshot: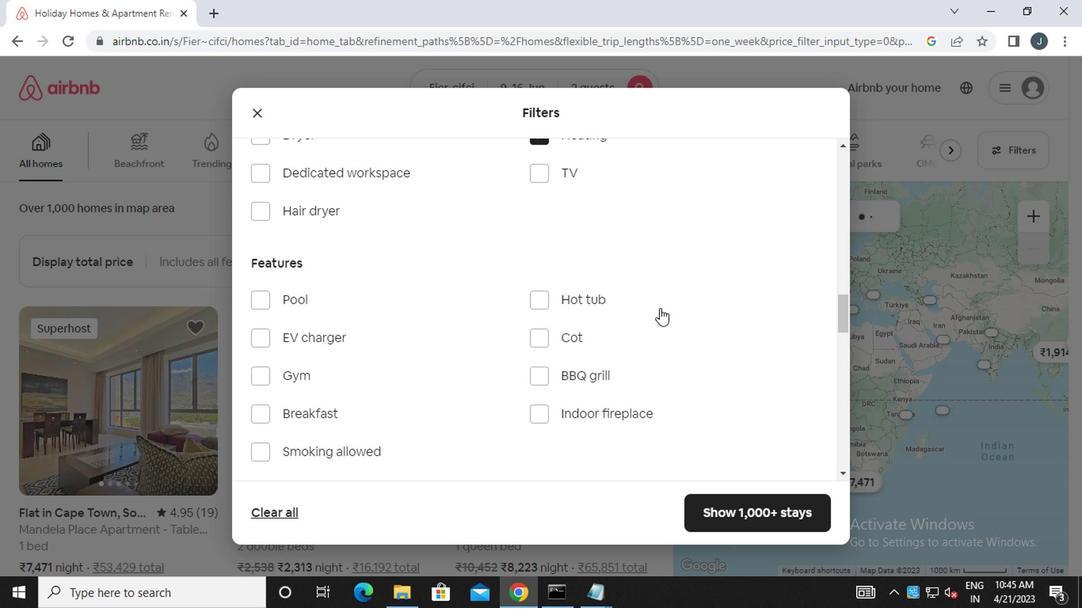 
Action: Mouse moved to (657, 307)
Screenshot: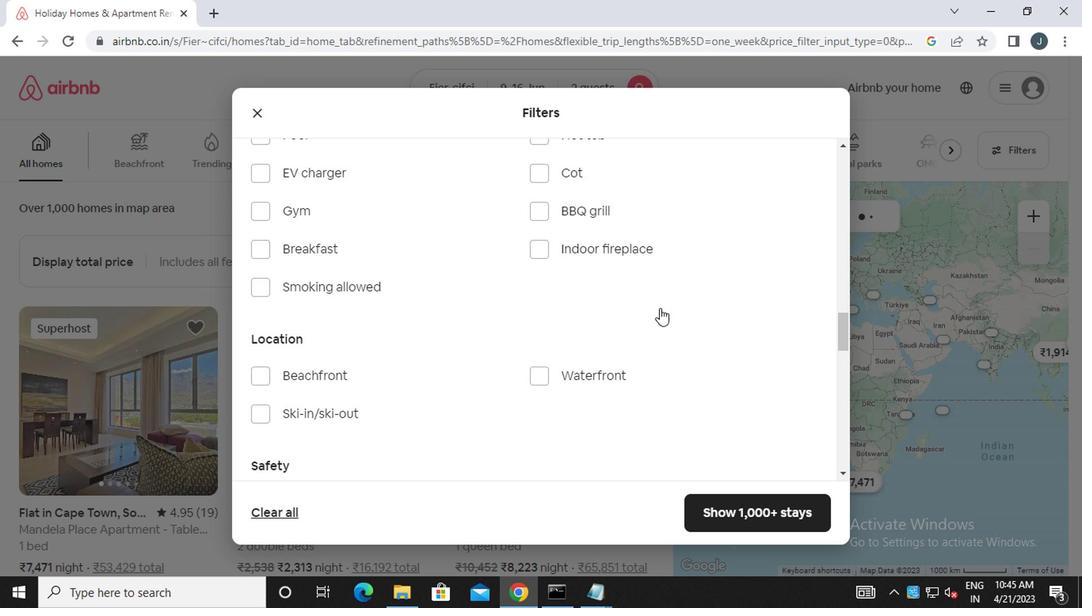 
Action: Mouse scrolled (657, 306) with delta (0, 0)
Screenshot: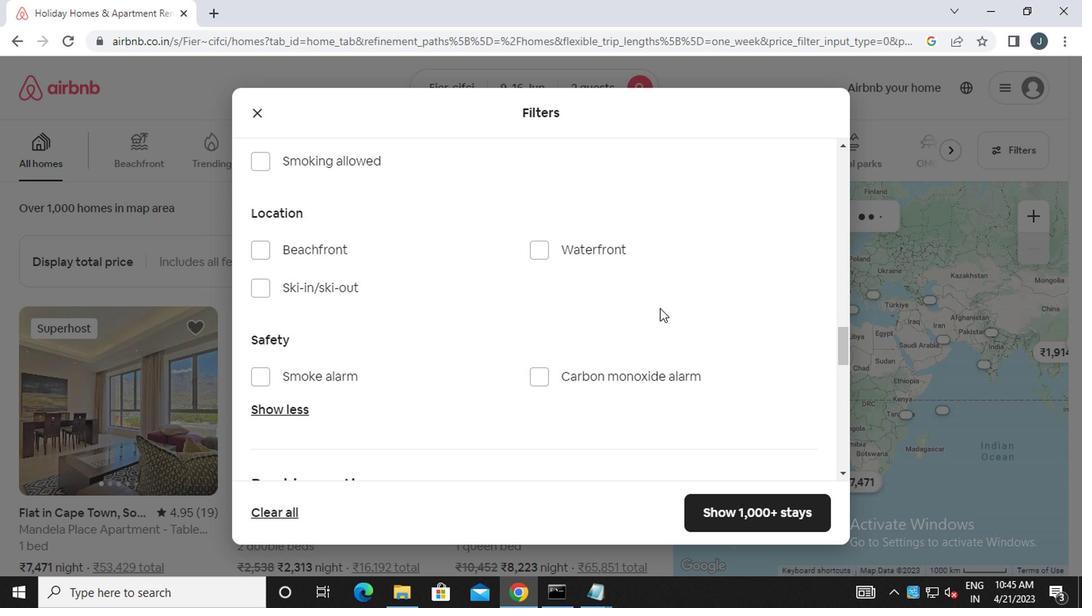 
Action: Mouse scrolled (657, 306) with delta (0, 0)
Screenshot: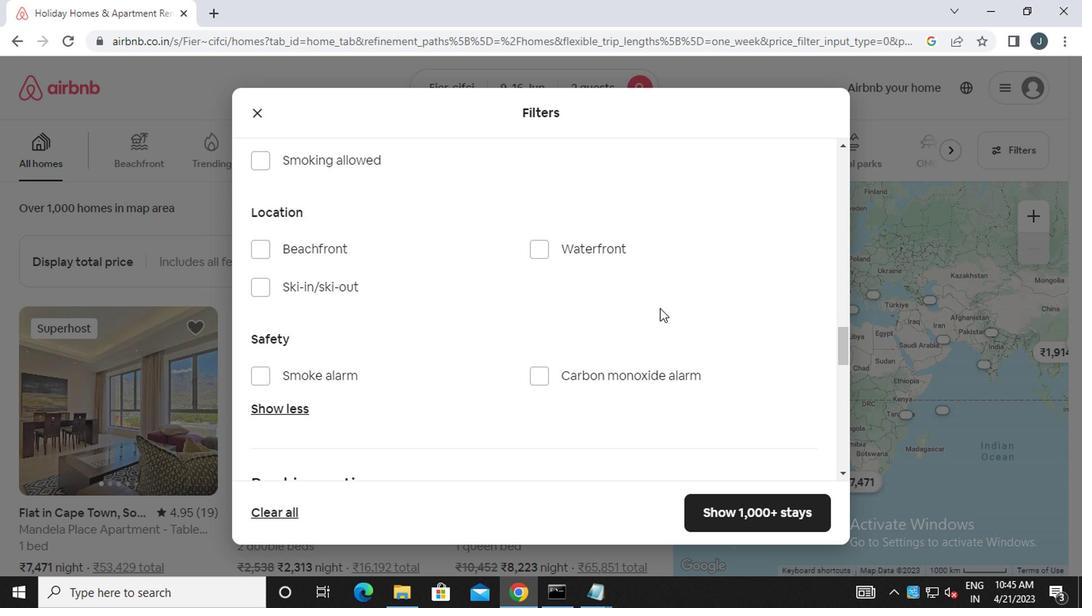 
Action: Mouse scrolled (657, 306) with delta (0, 0)
Screenshot: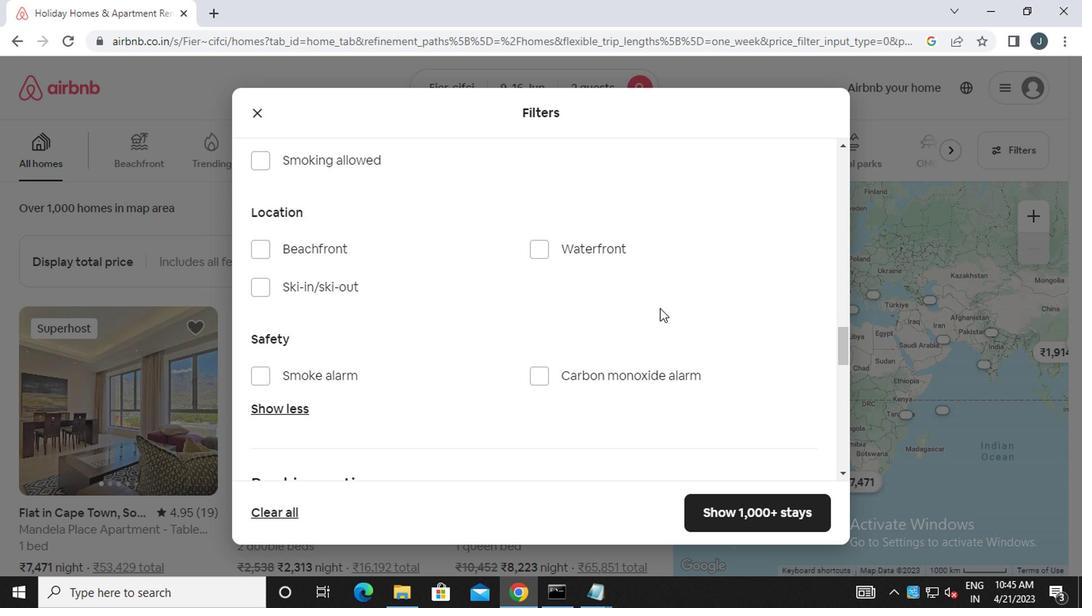 
Action: Mouse moved to (658, 307)
Screenshot: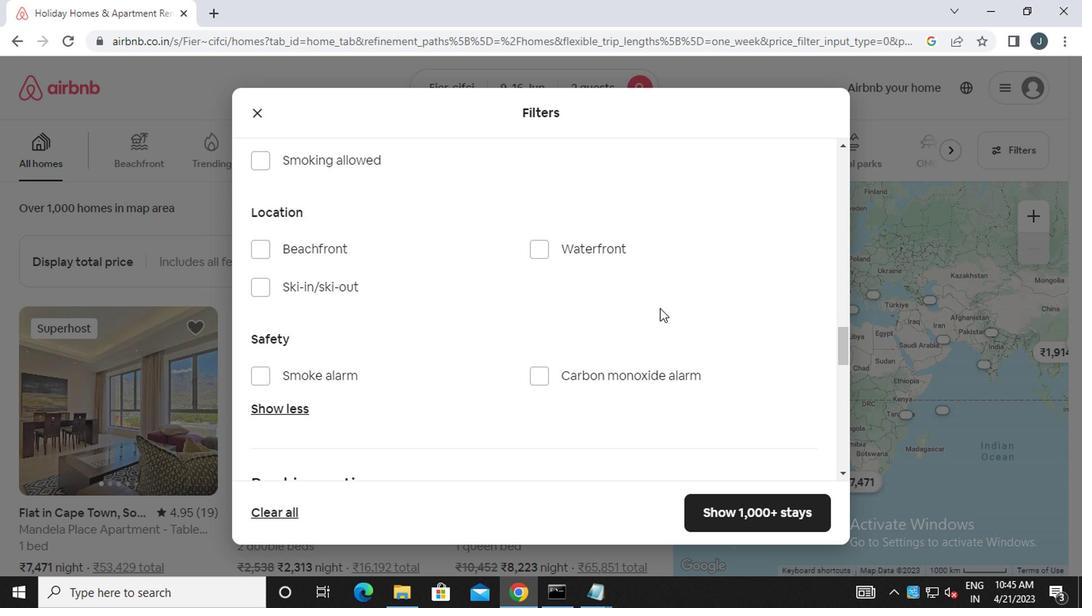 
Action: Mouse scrolled (658, 306) with delta (0, 0)
Screenshot: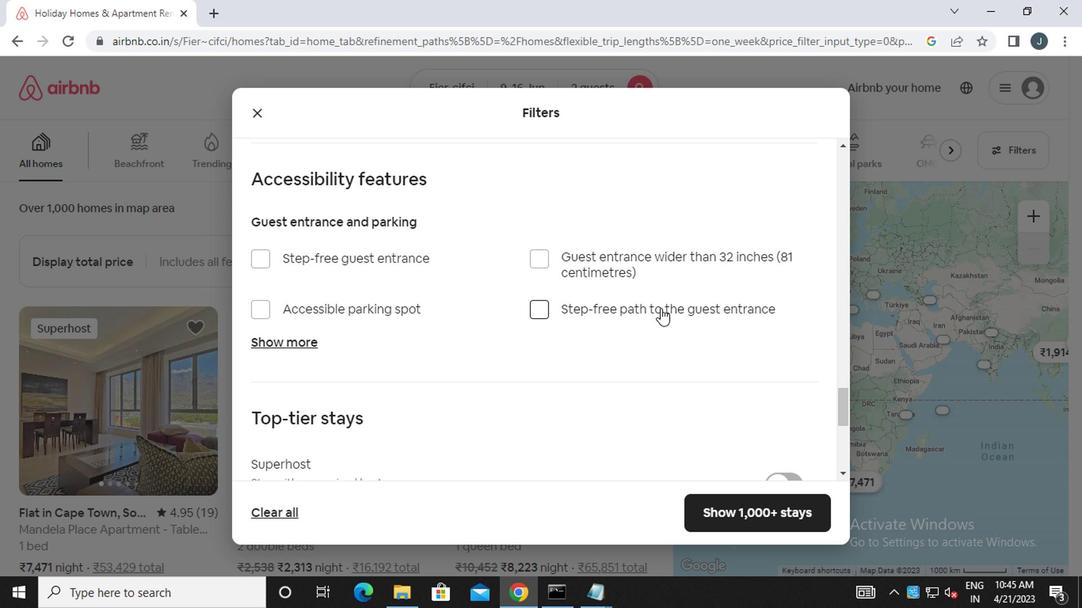
Action: Mouse scrolled (658, 306) with delta (0, 0)
Screenshot: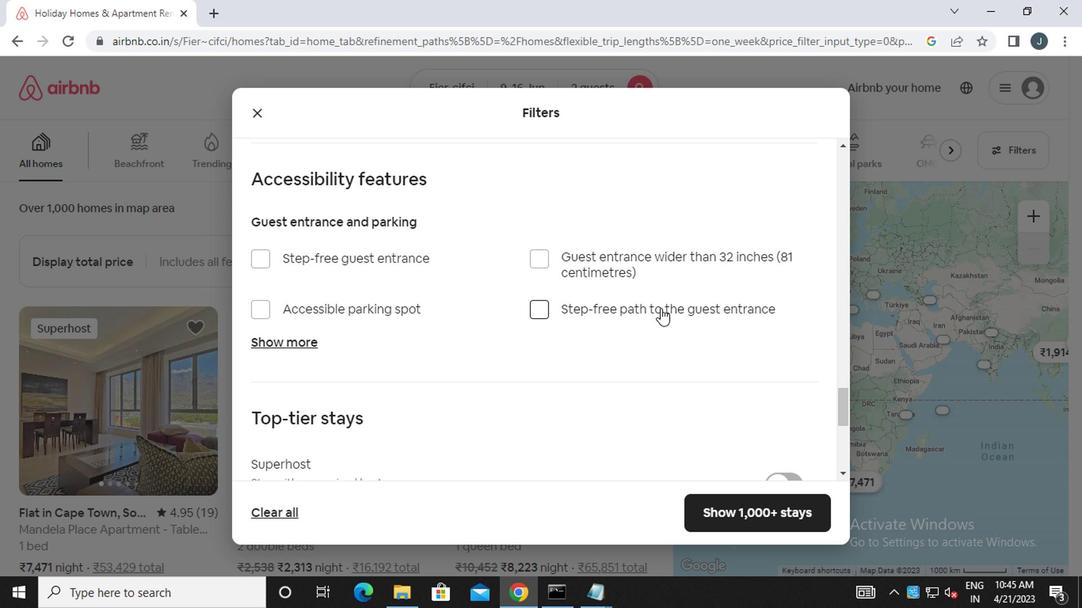 
Action: Mouse scrolled (658, 306) with delta (0, 0)
Screenshot: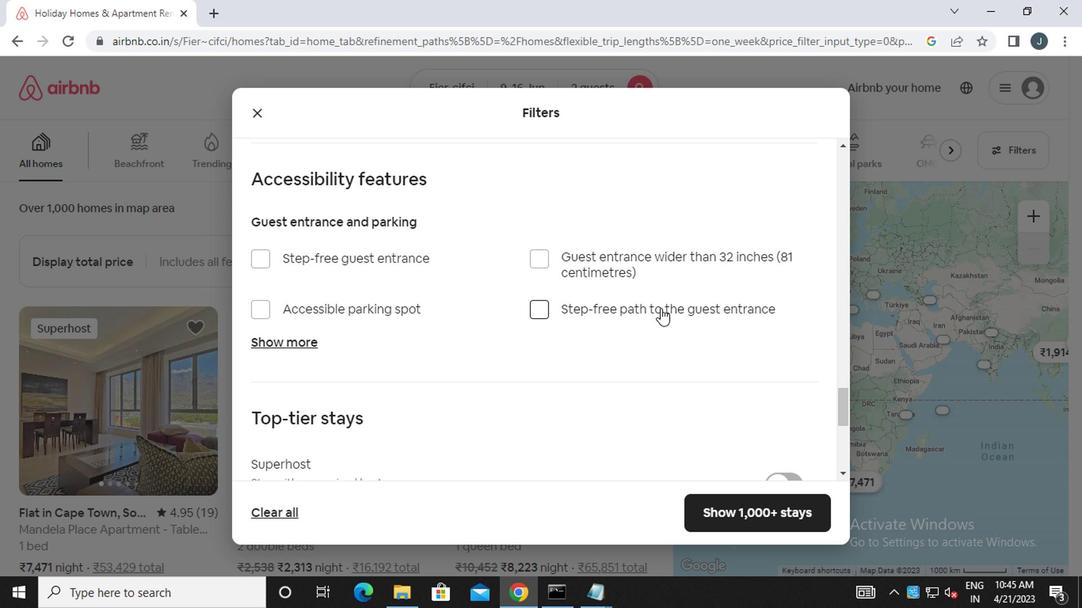 
Action: Mouse scrolled (658, 306) with delta (0, 0)
Screenshot: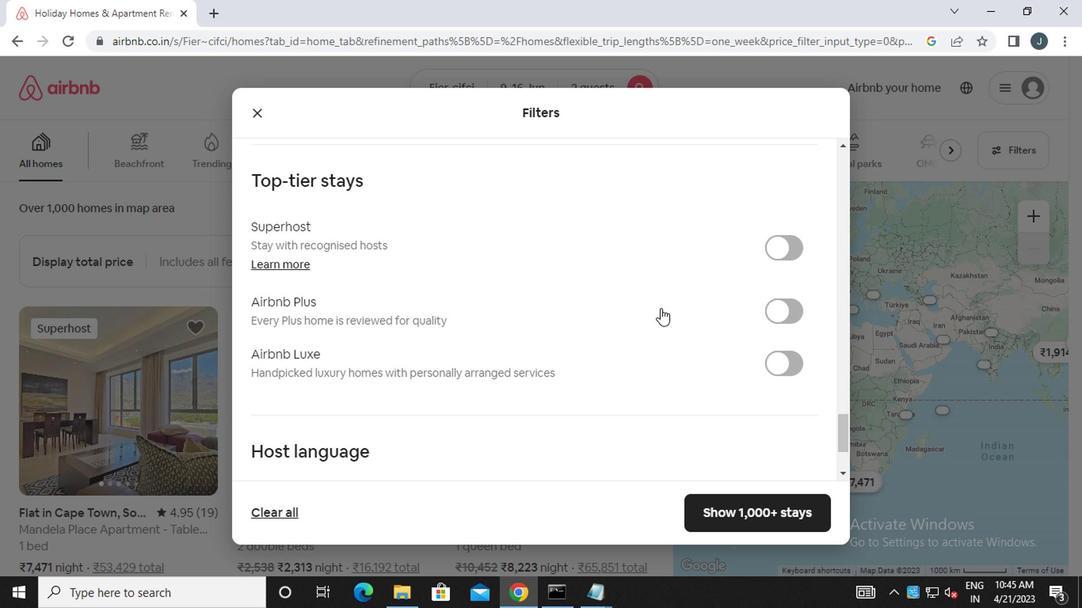 
Action: Mouse scrolled (658, 306) with delta (0, 0)
Screenshot: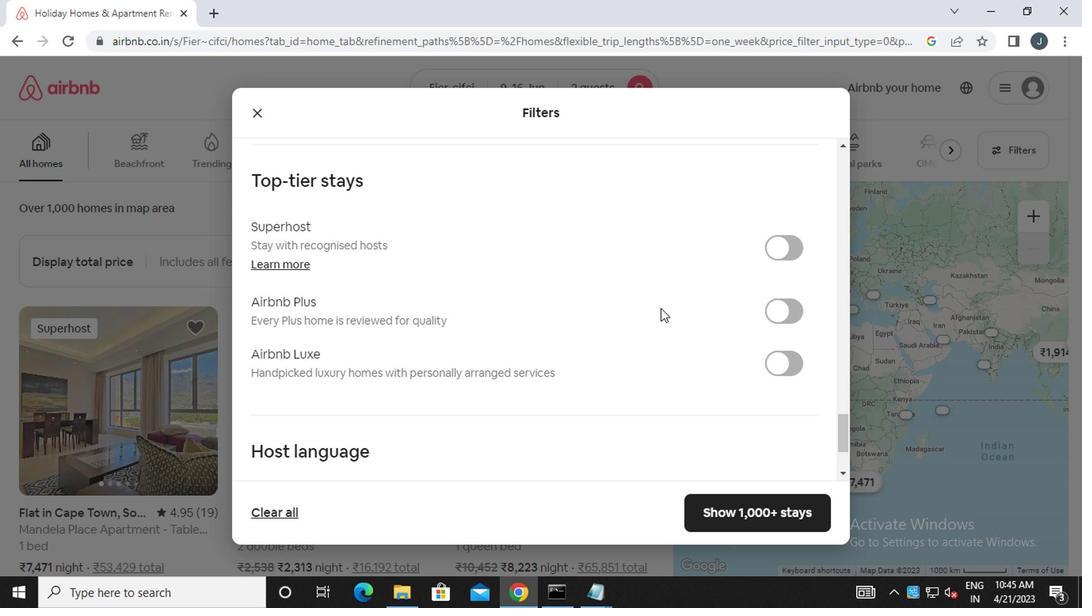 
Action: Mouse scrolled (658, 306) with delta (0, 0)
Screenshot: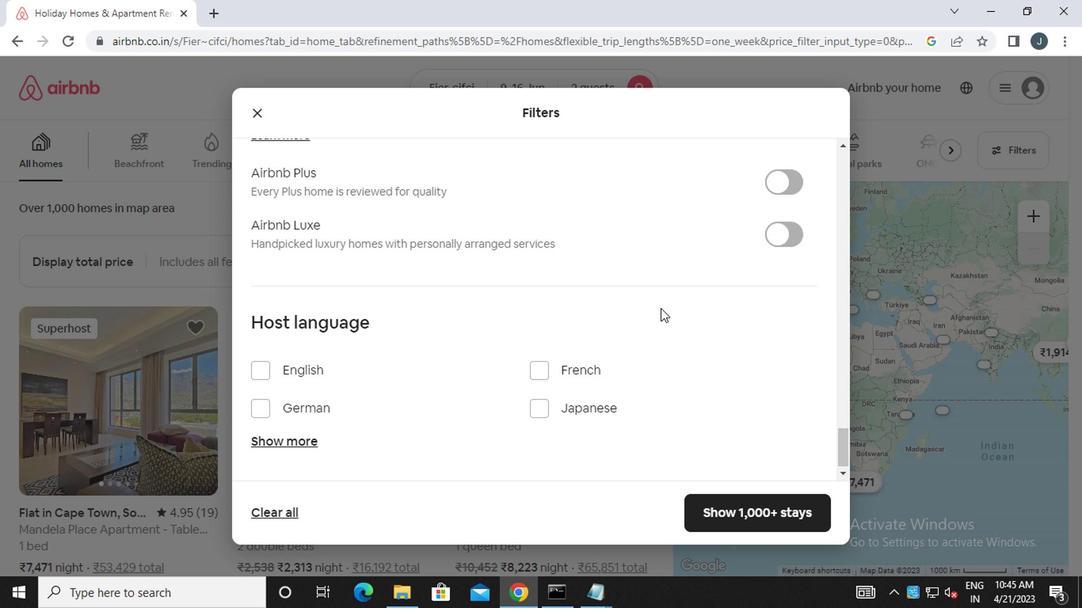 
Action: Mouse scrolled (658, 306) with delta (0, 0)
Screenshot: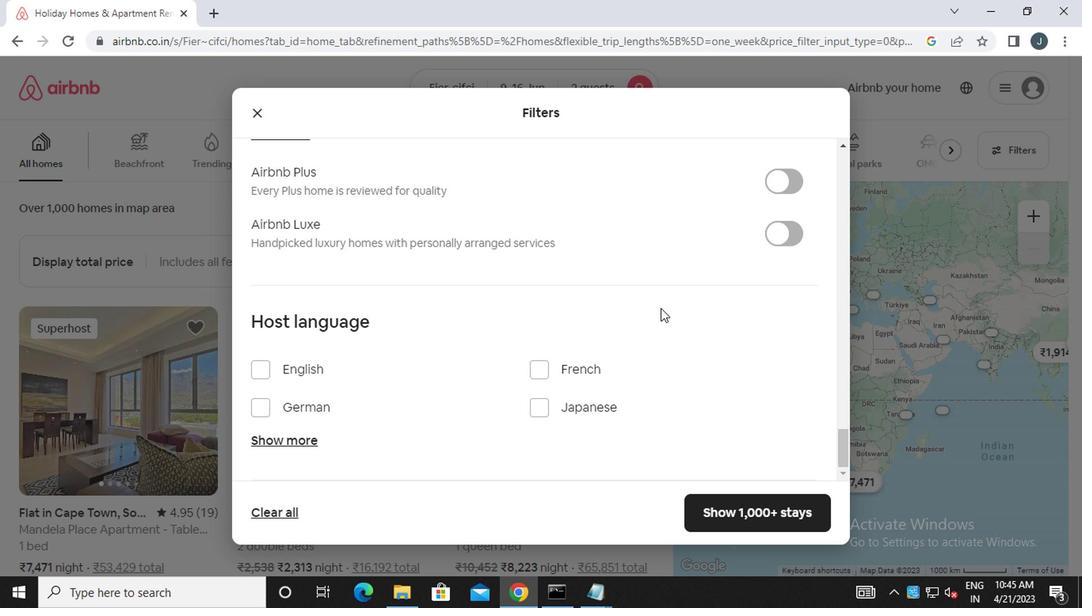 
Action: Mouse moved to (301, 361)
Screenshot: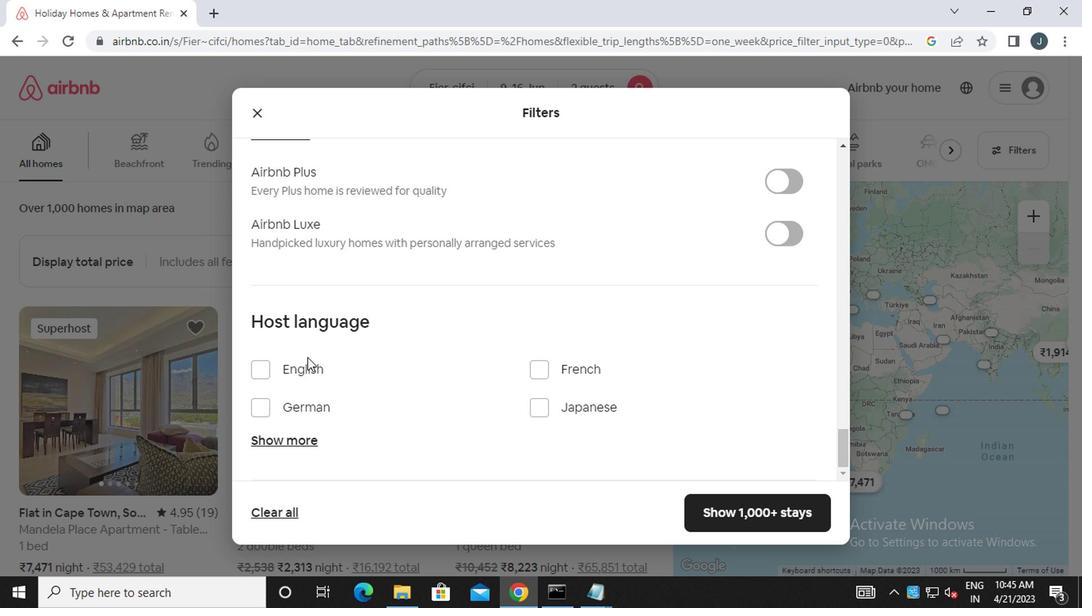 
Action: Mouse pressed left at (301, 361)
Screenshot: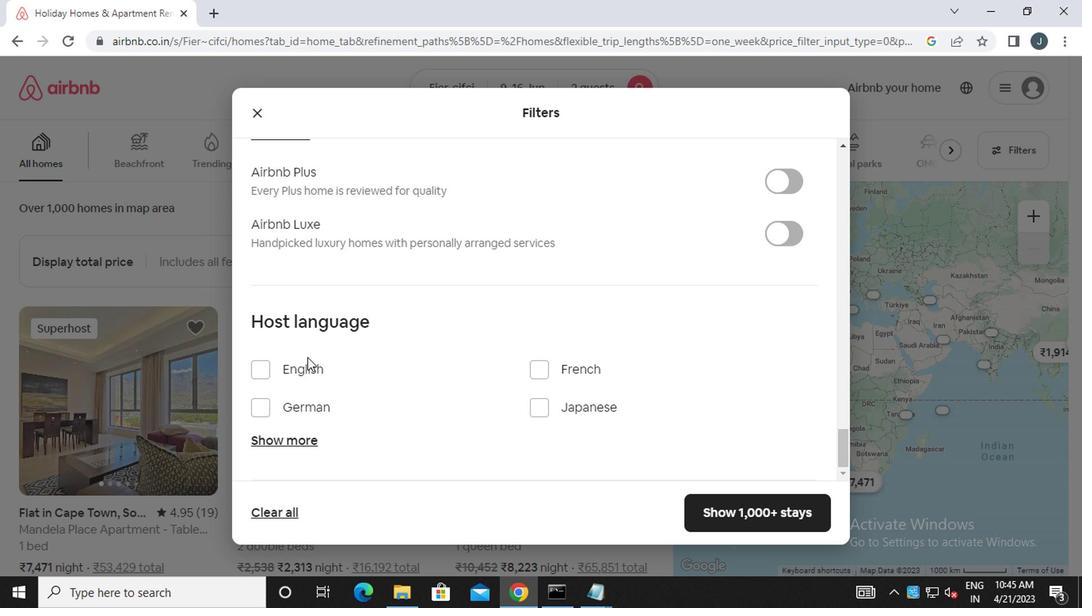 
Action: Mouse moved to (727, 505)
Screenshot: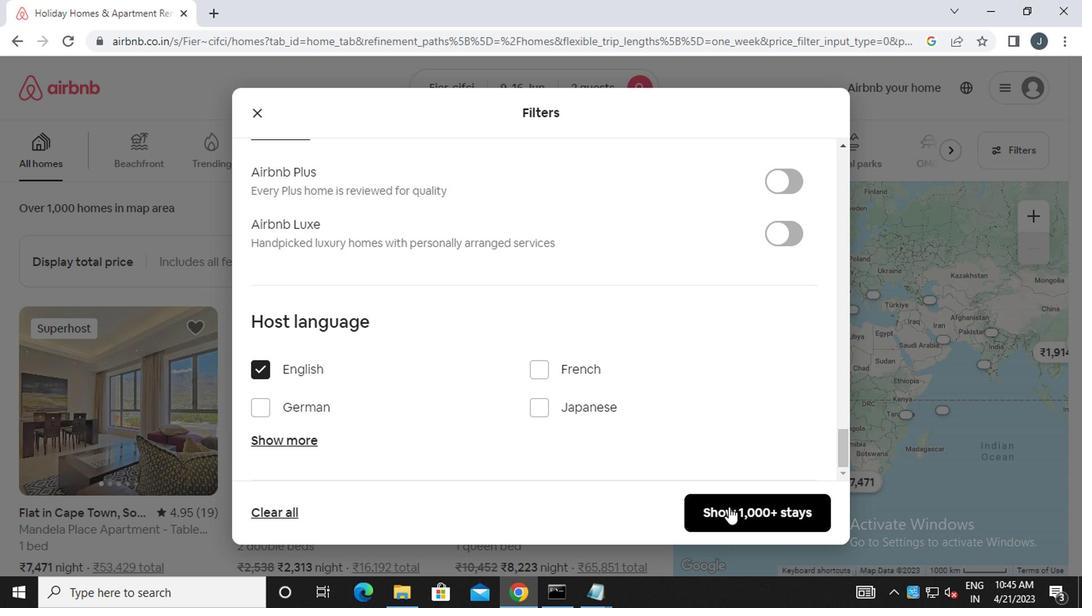 
Action: Mouse pressed left at (727, 505)
Screenshot: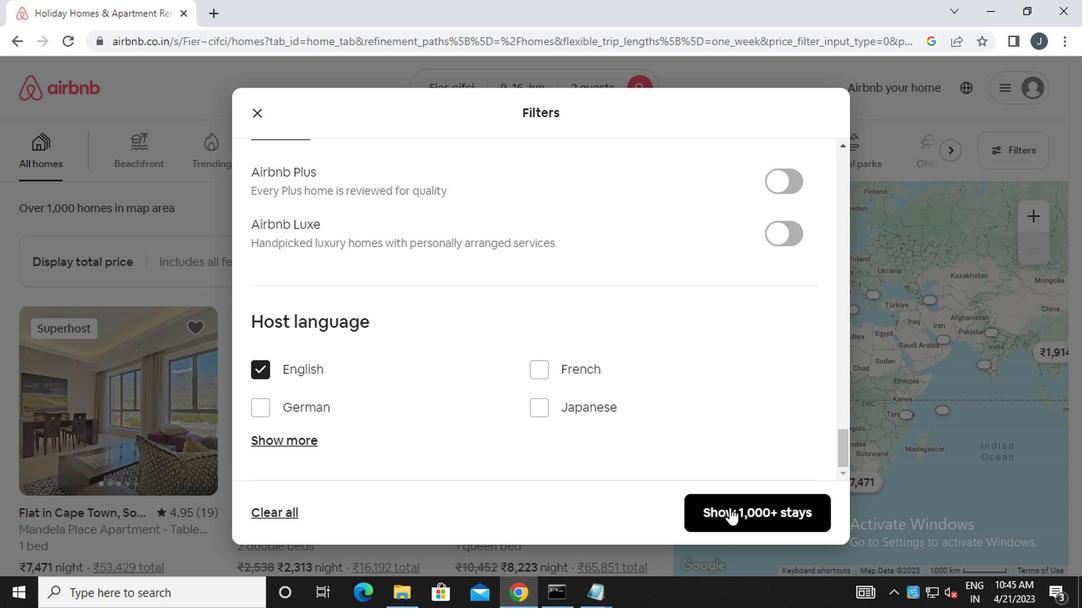 
Action: Mouse moved to (717, 484)
Screenshot: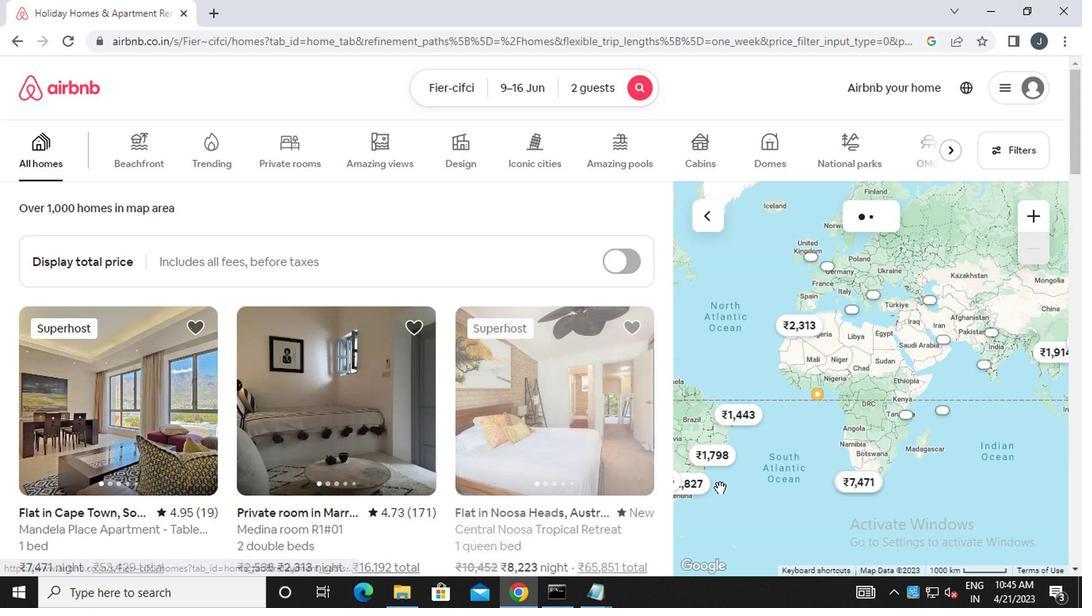 
